 Task: In Heading Arial with underline. Font size of heading  '18'Font style of data Calibri. Font size of data  9Alignment of headline & data Align center. Fill color in heading,  RedFont color of data Black Apply border in Data No BorderIn the sheet   Impact Sales templetes book
Action: Mouse moved to (281, 227)
Screenshot: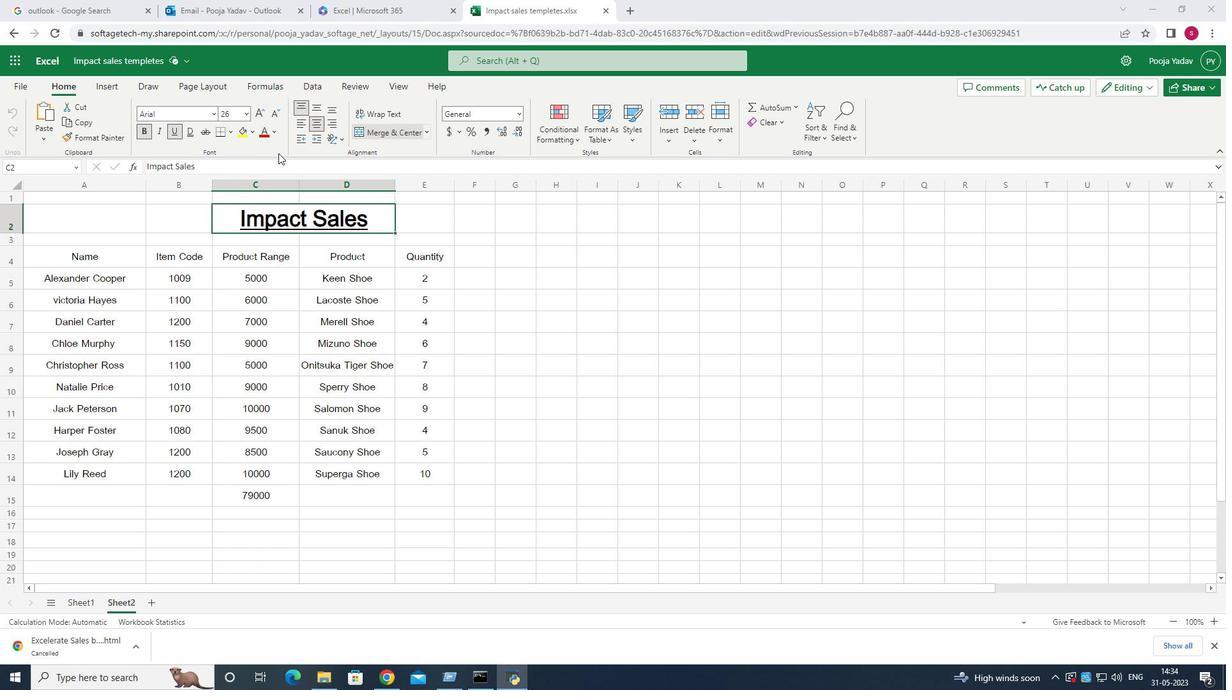 
Action: Mouse pressed left at (281, 227)
Screenshot: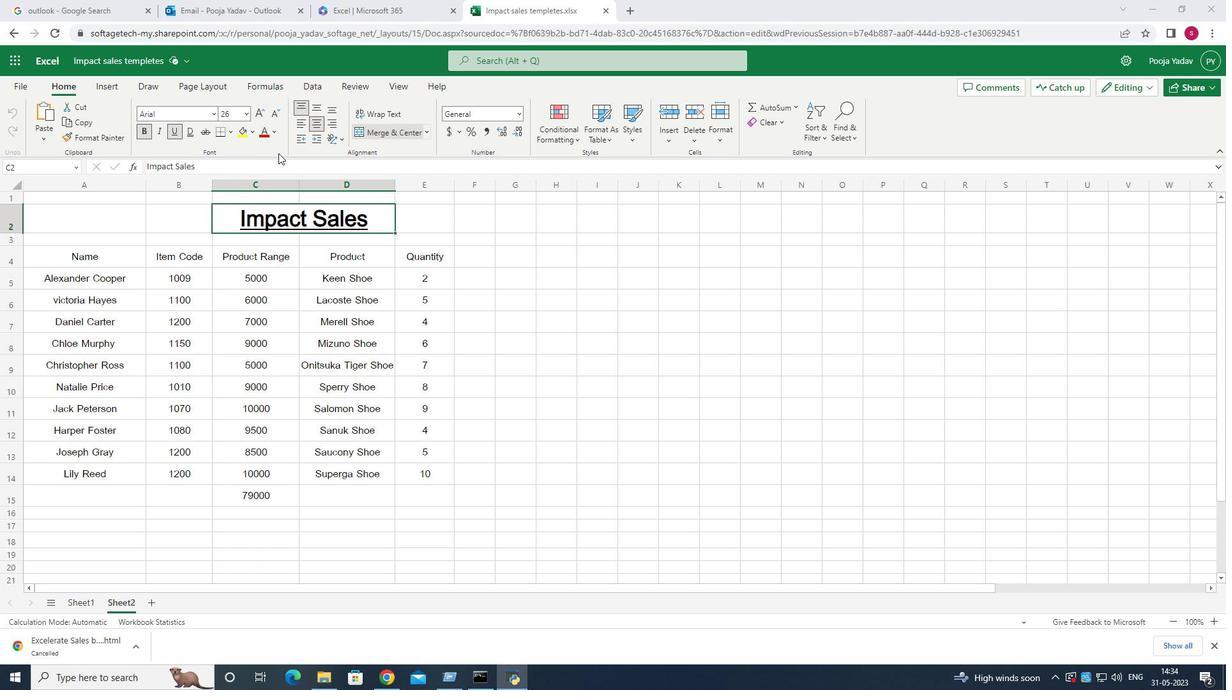 
Action: Mouse moved to (298, 220)
Screenshot: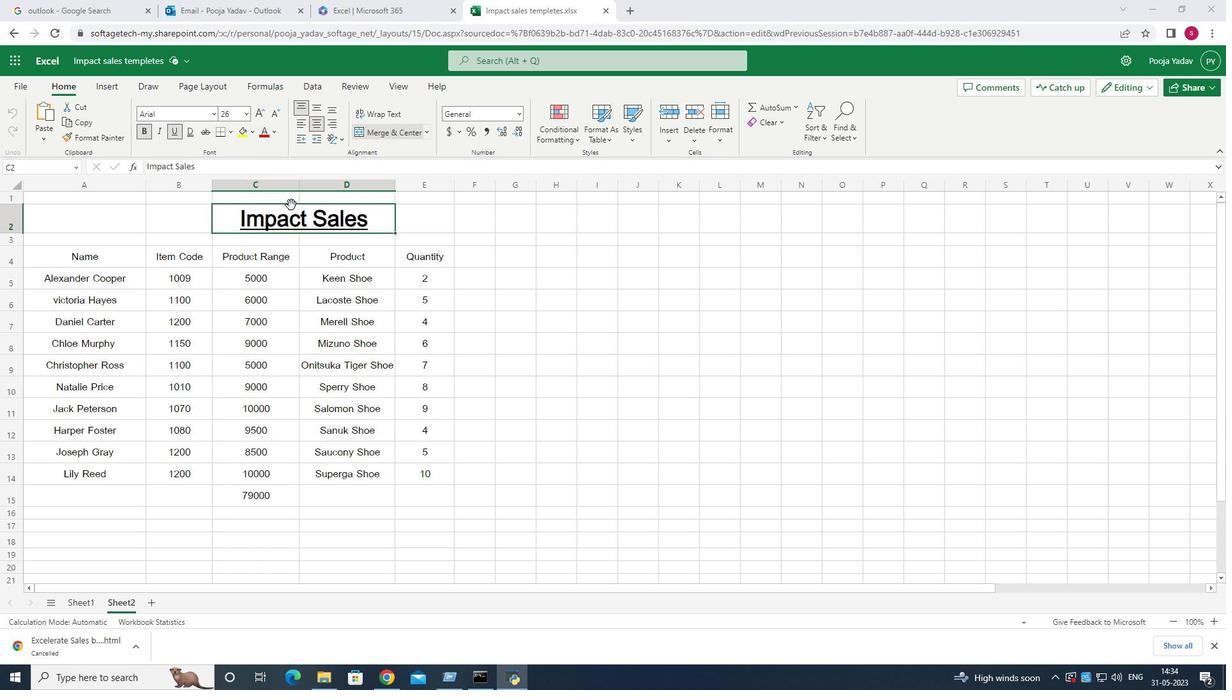 
Action: Mouse pressed left at (298, 220)
Screenshot: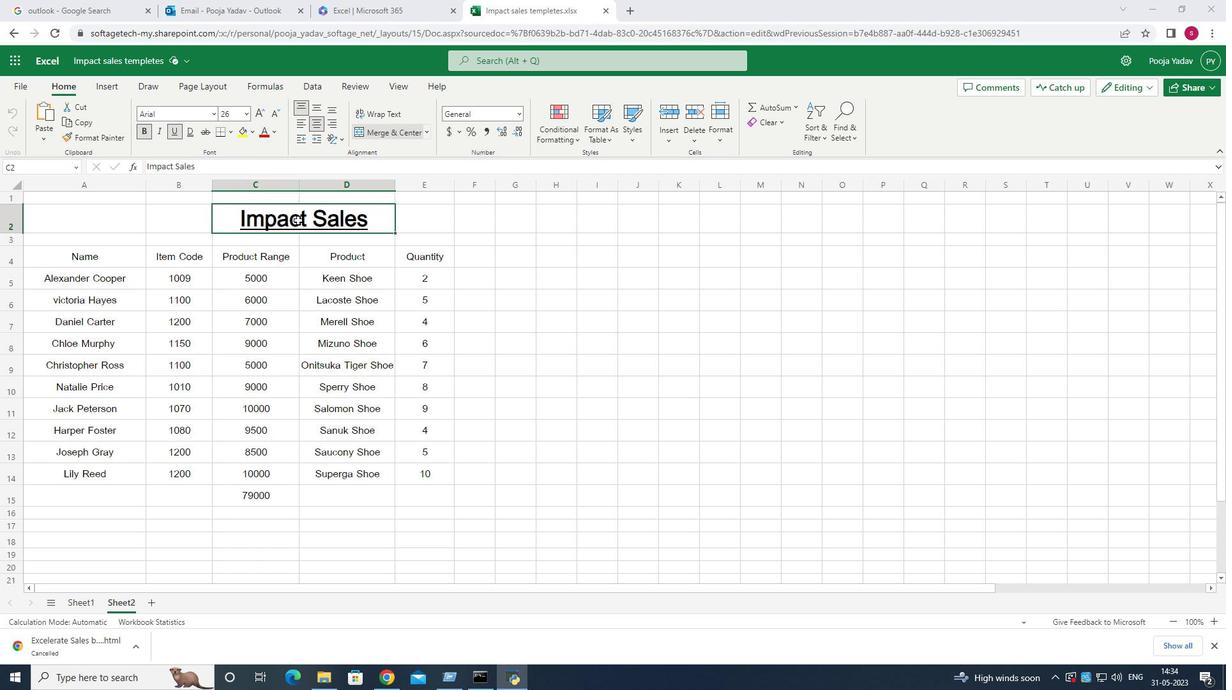 
Action: Mouse moved to (211, 114)
Screenshot: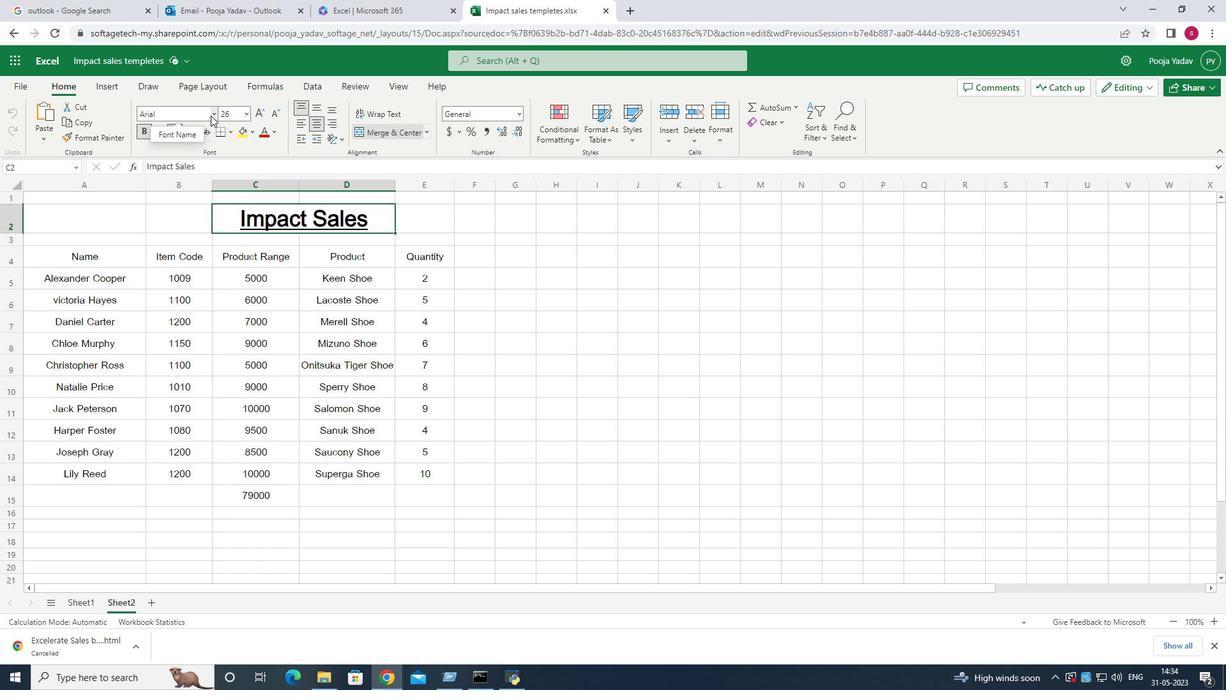 
Action: Mouse pressed left at (211, 114)
Screenshot: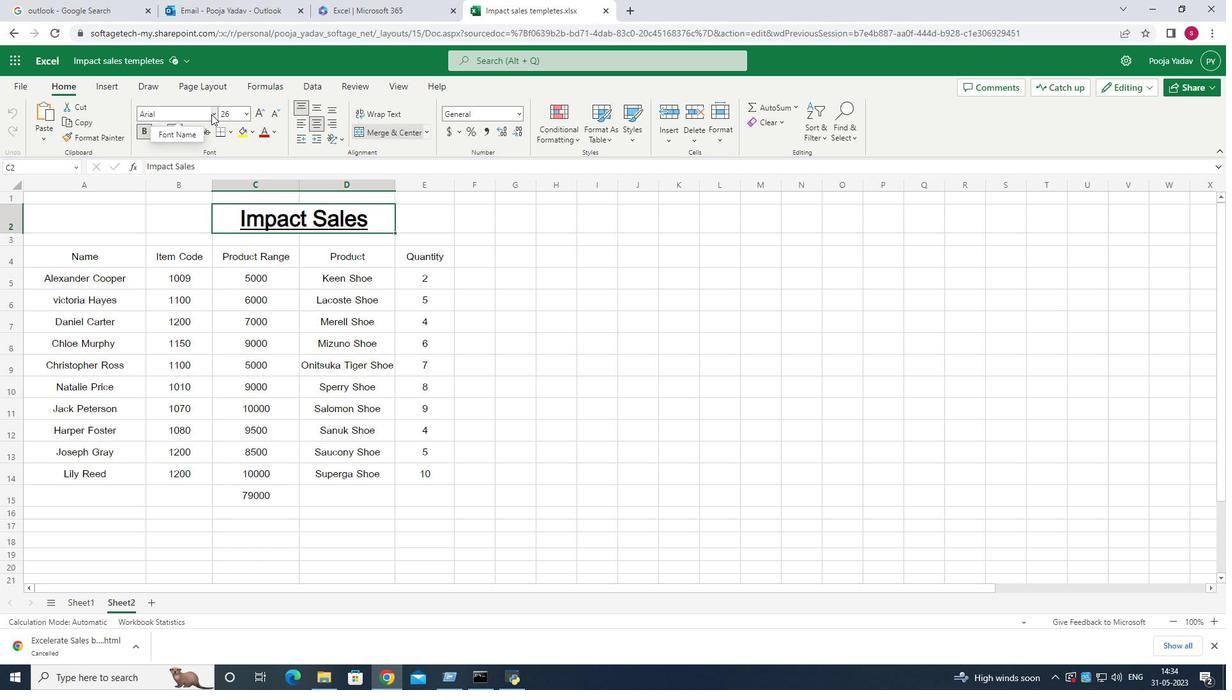 
Action: Mouse moved to (206, 164)
Screenshot: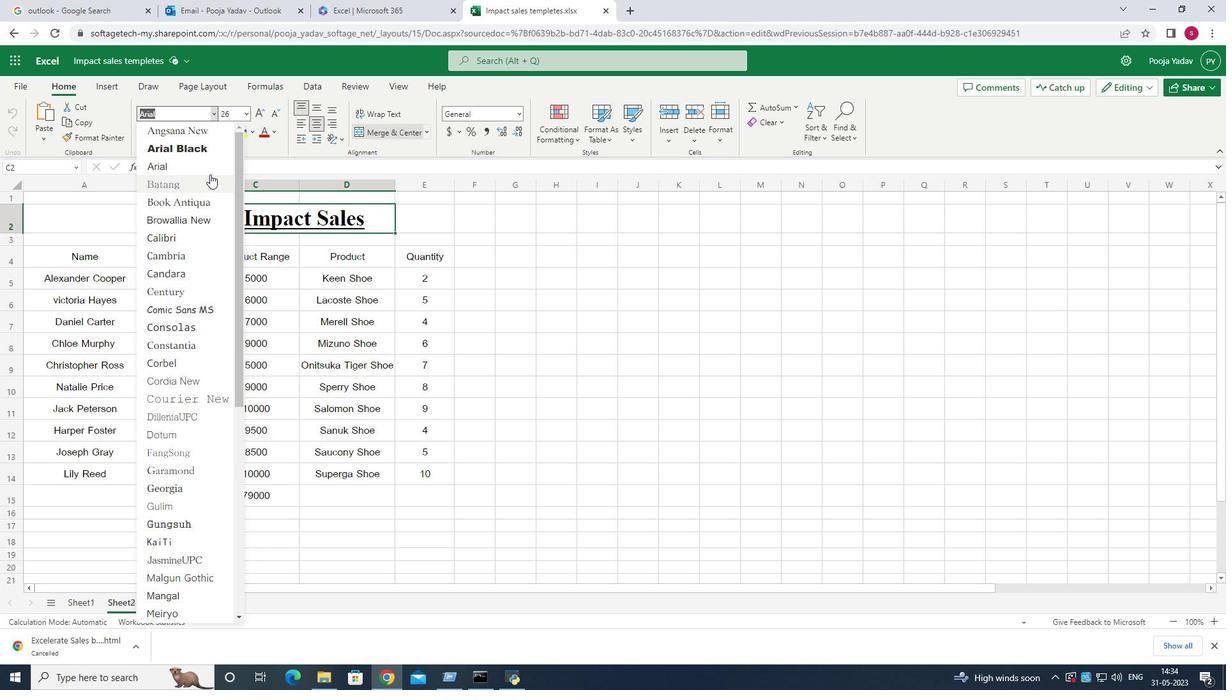 
Action: Mouse pressed left at (206, 164)
Screenshot: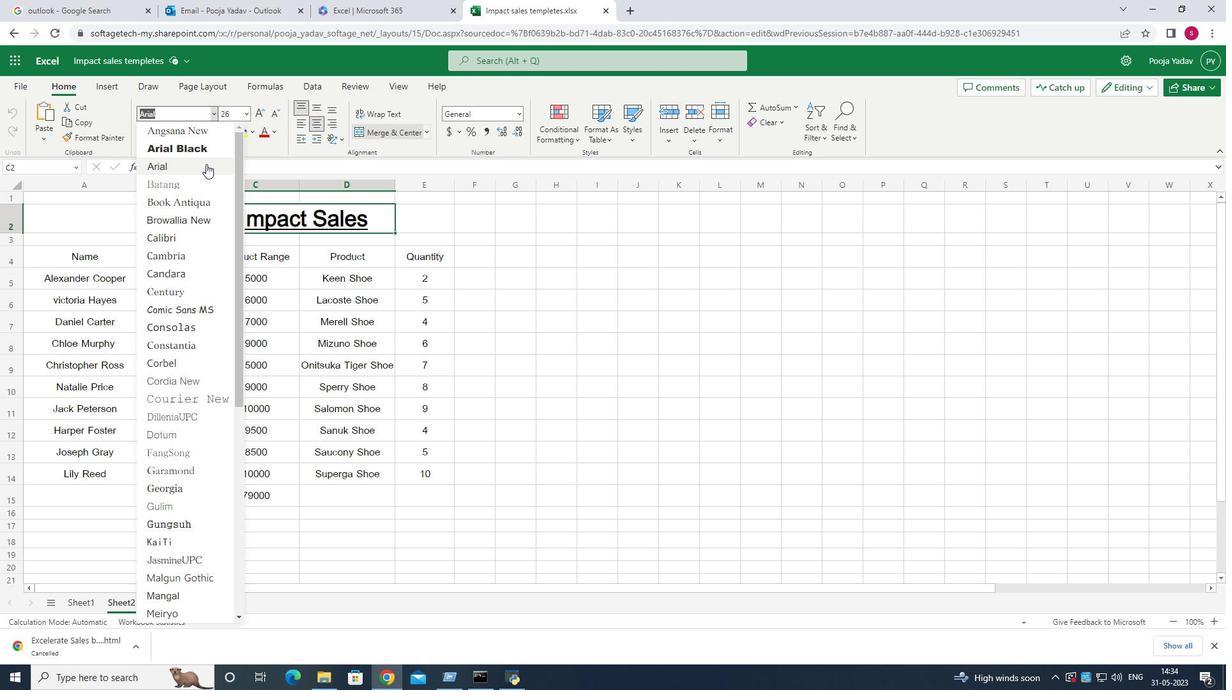 
Action: Mouse moved to (244, 112)
Screenshot: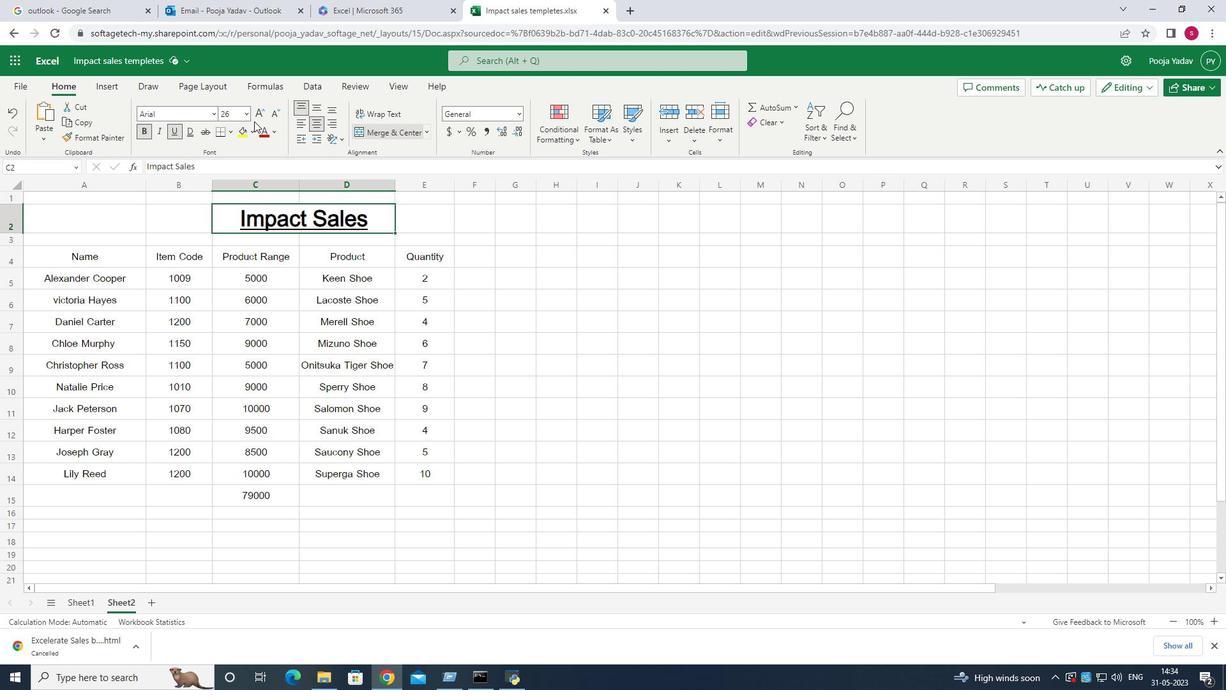 
Action: Mouse pressed left at (244, 112)
Screenshot: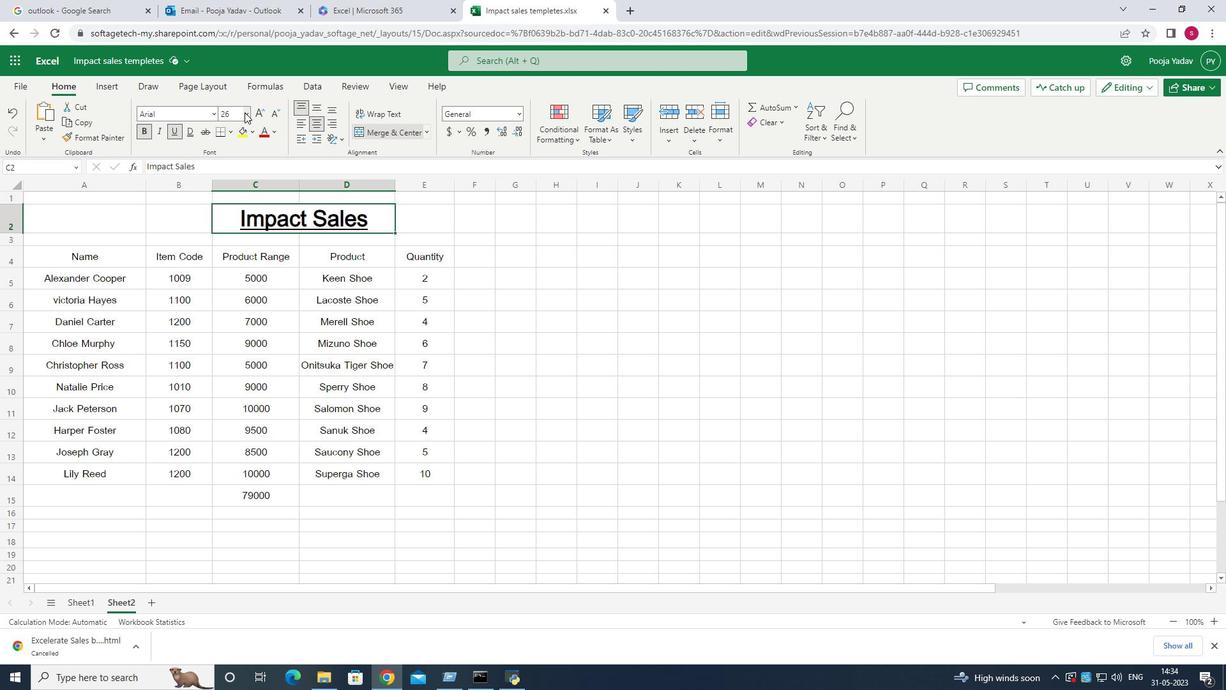 
Action: Mouse moved to (224, 250)
Screenshot: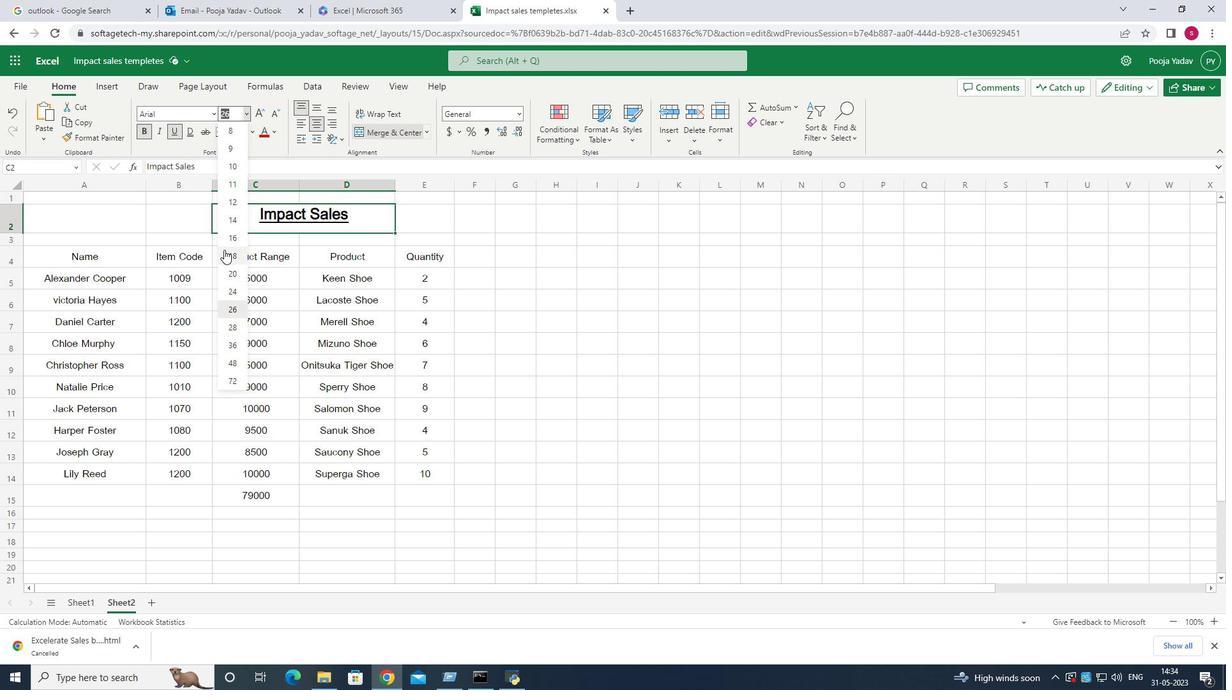 
Action: Mouse pressed left at (224, 250)
Screenshot: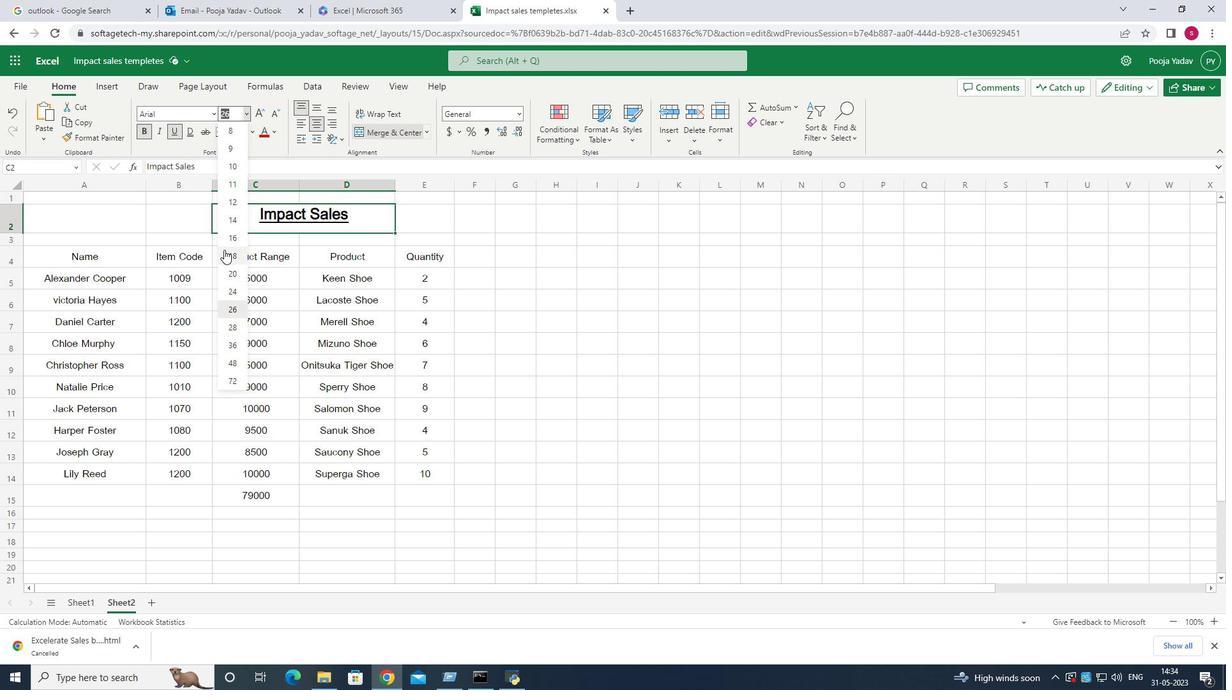 
Action: Mouse moved to (247, 115)
Screenshot: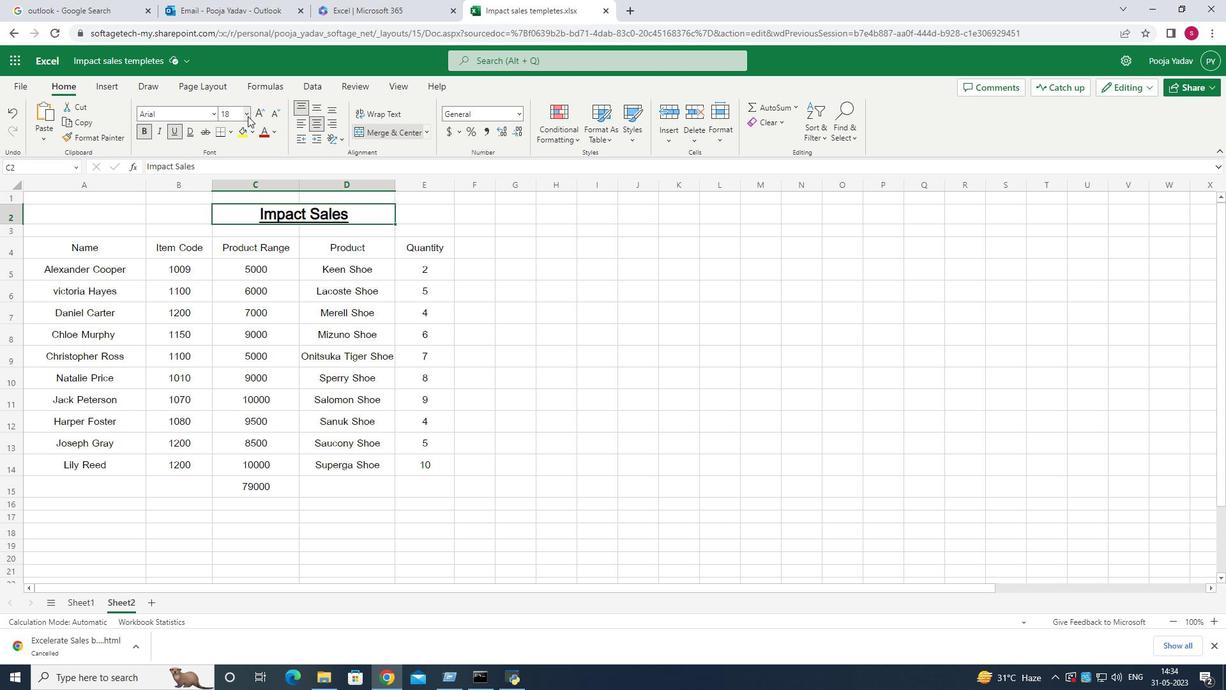 
Action: Mouse pressed left at (247, 115)
Screenshot: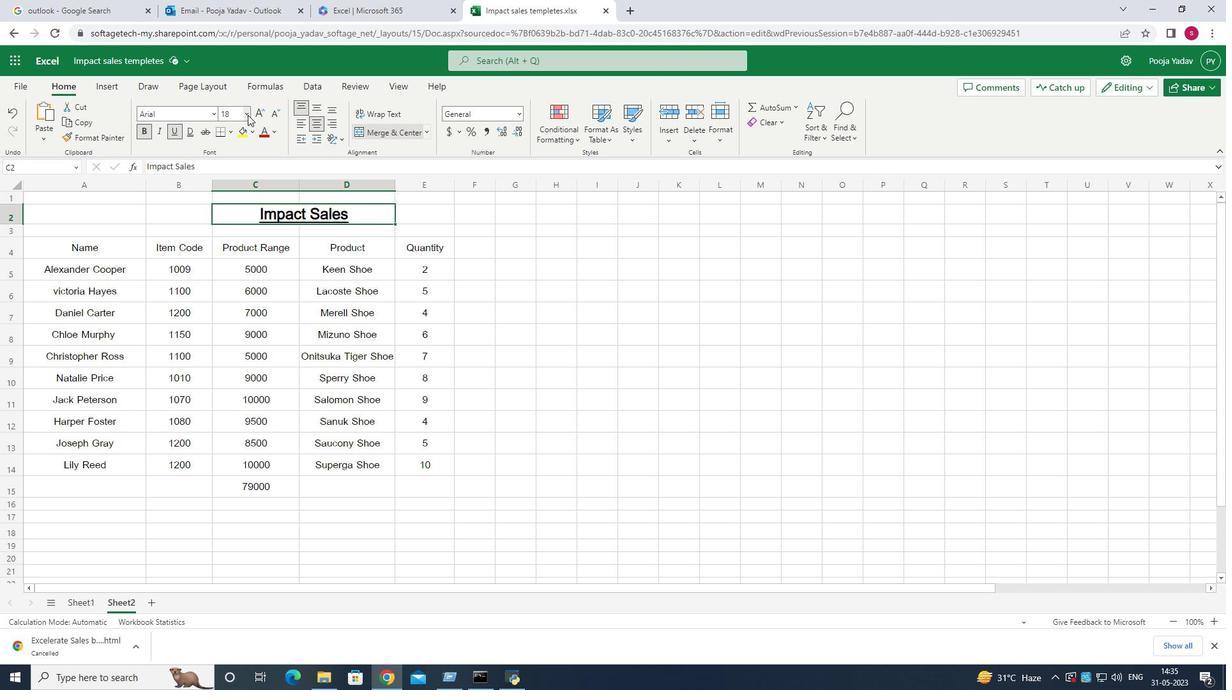 
Action: Mouse moved to (228, 303)
Screenshot: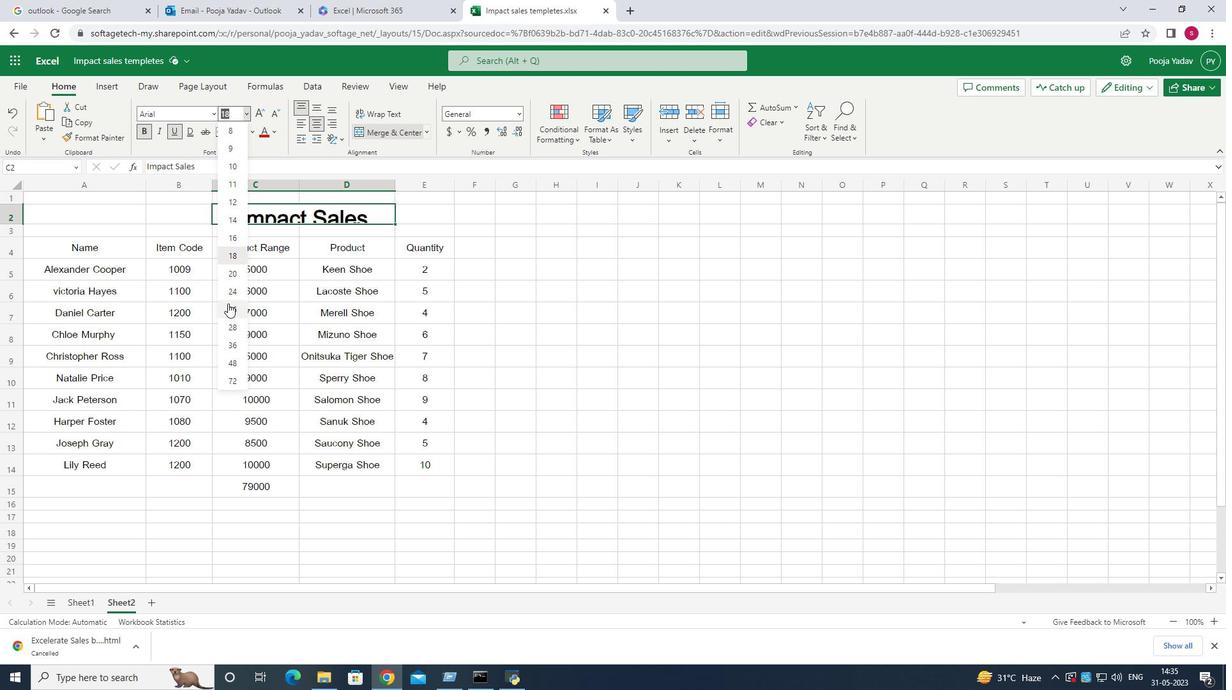 
Action: Mouse pressed left at (228, 303)
Screenshot: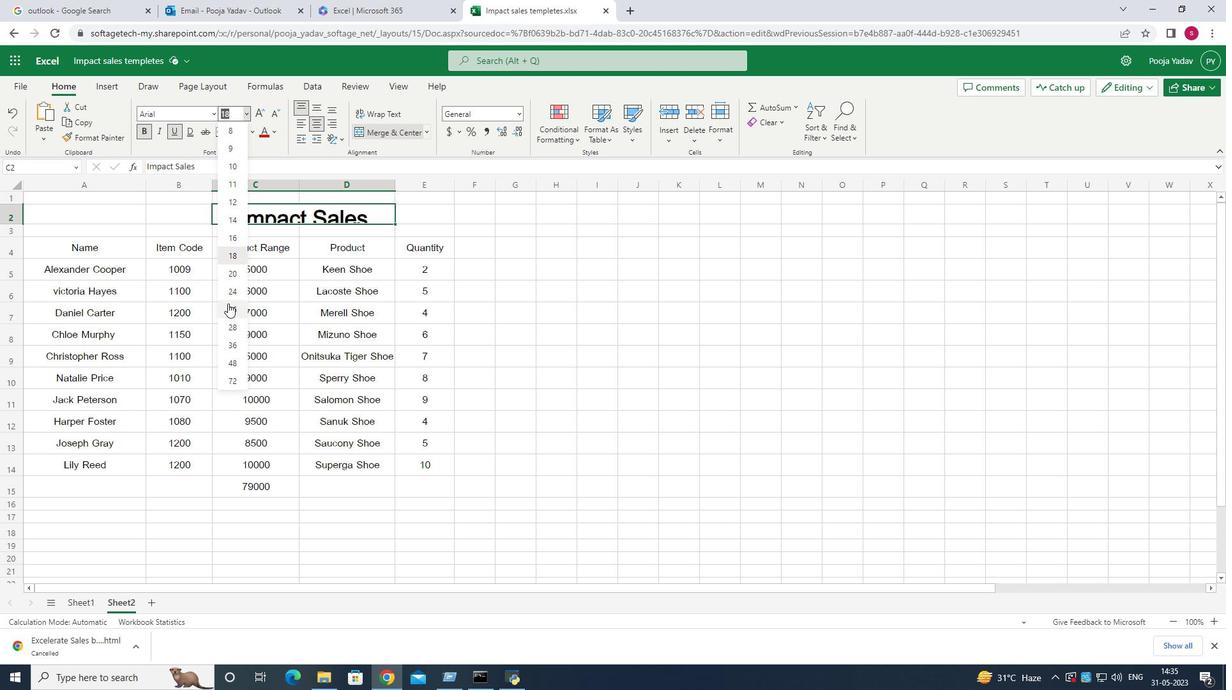 
Action: Mouse moved to (40, 221)
Screenshot: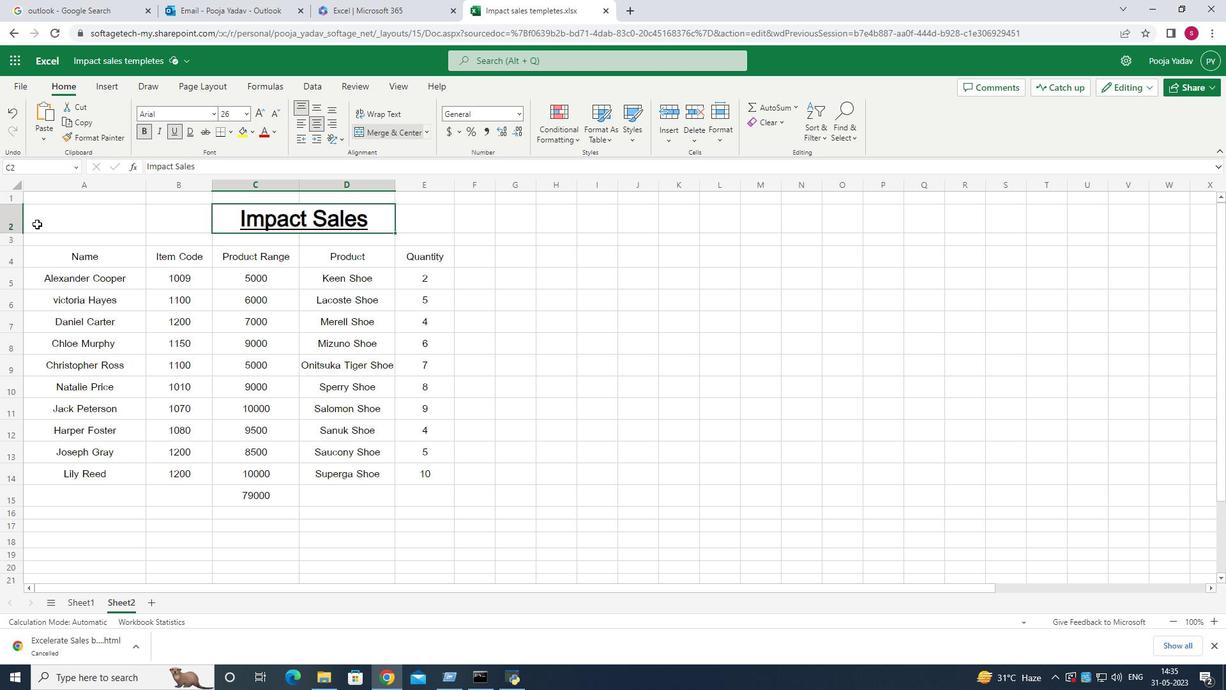 
Action: Mouse pressed left at (40, 221)
Screenshot: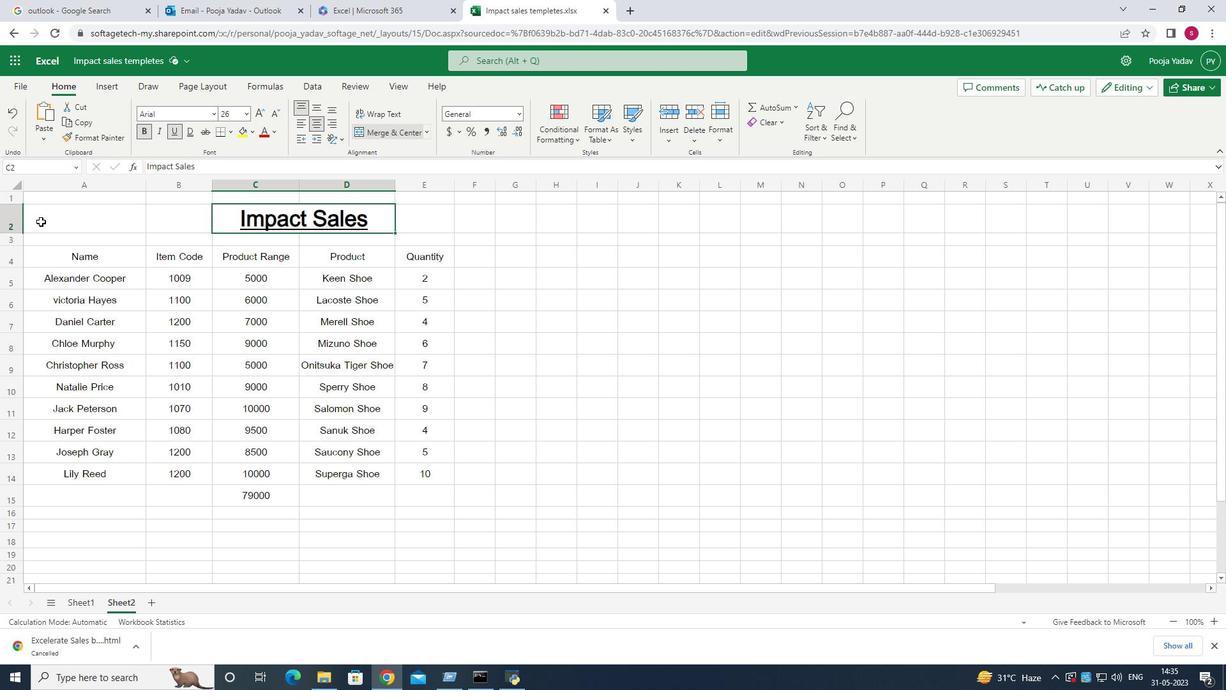 
Action: Mouse moved to (209, 116)
Screenshot: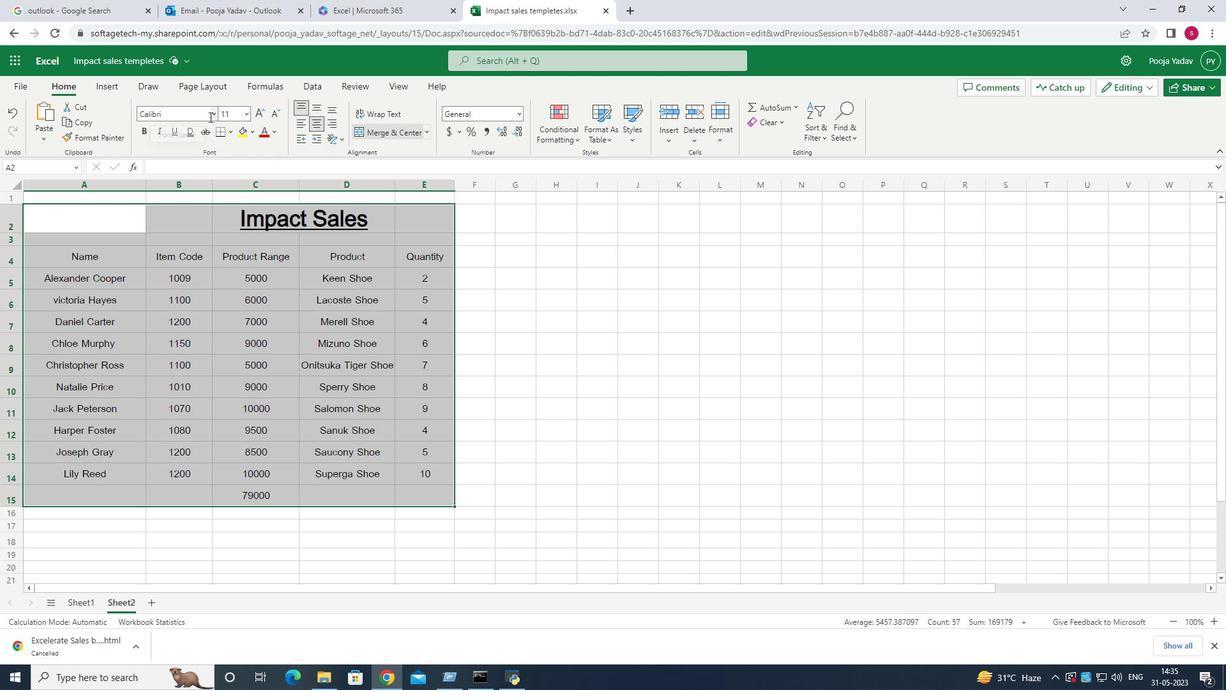 
Action: Mouse pressed left at (209, 116)
Screenshot: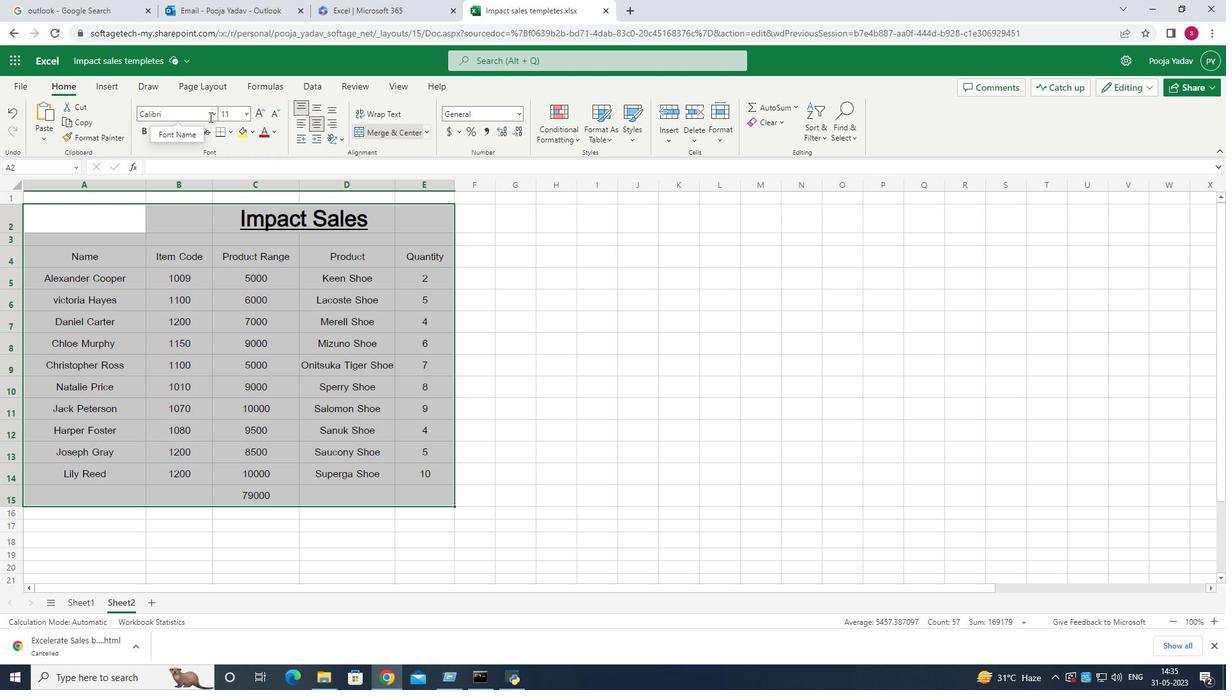 
Action: Mouse moved to (215, 113)
Screenshot: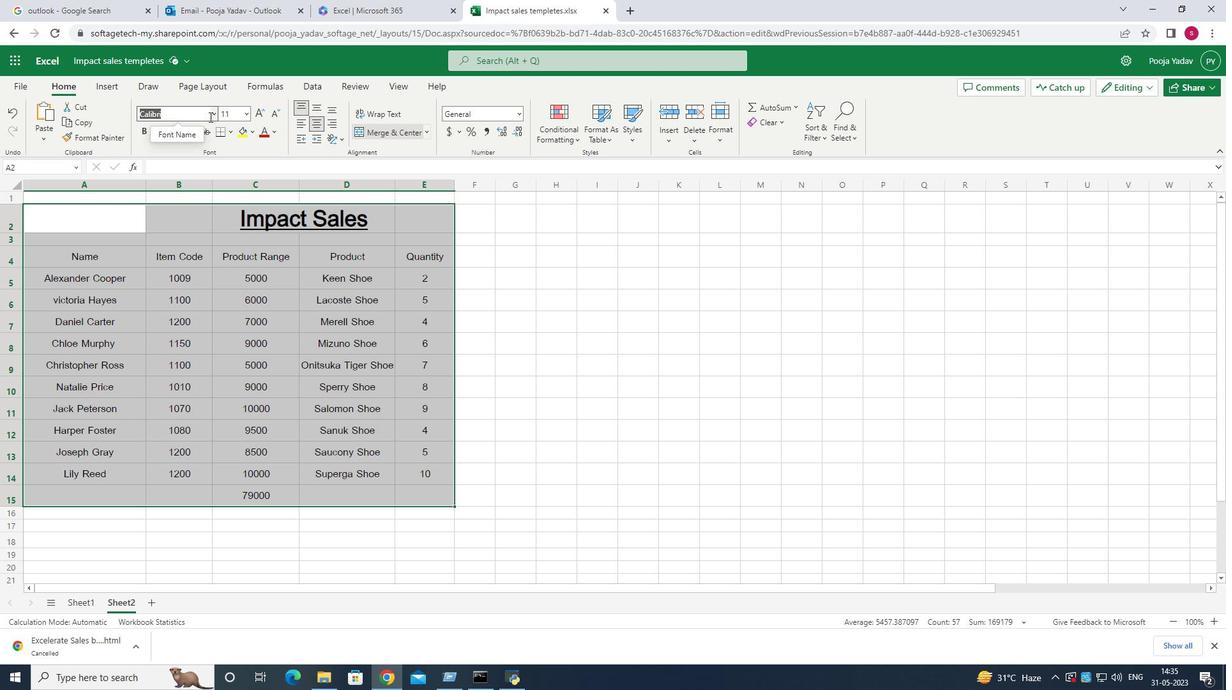
Action: Mouse pressed left at (215, 113)
Screenshot: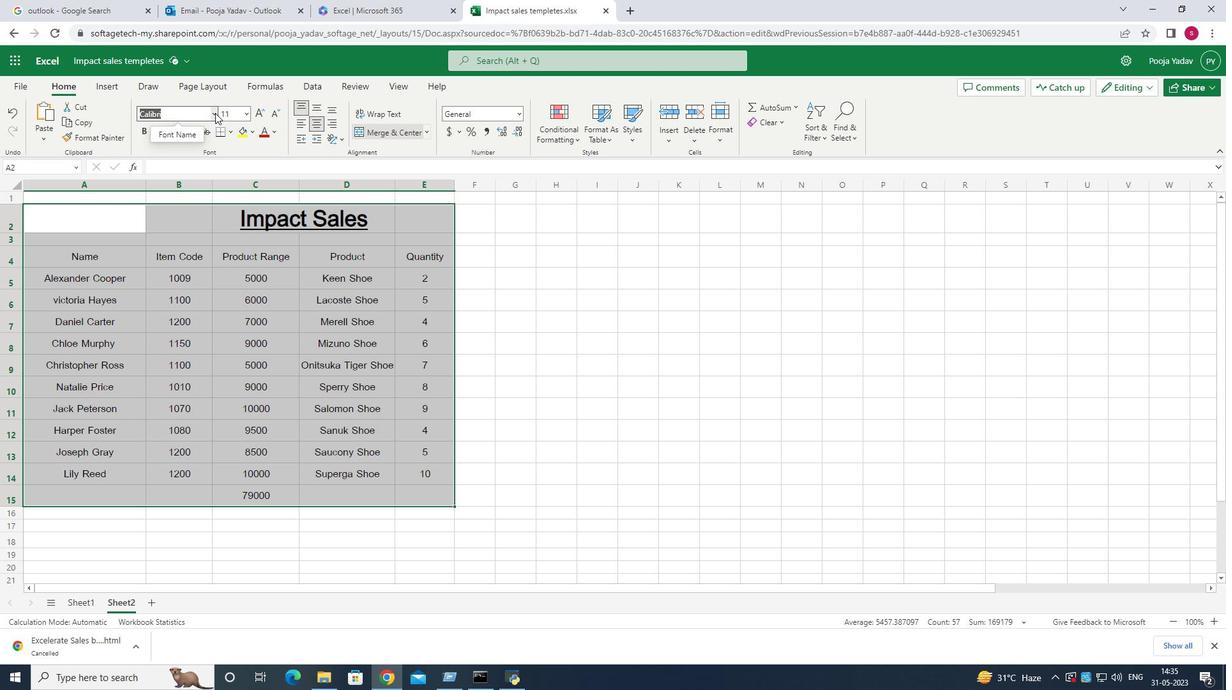 
Action: Mouse moved to (169, 233)
Screenshot: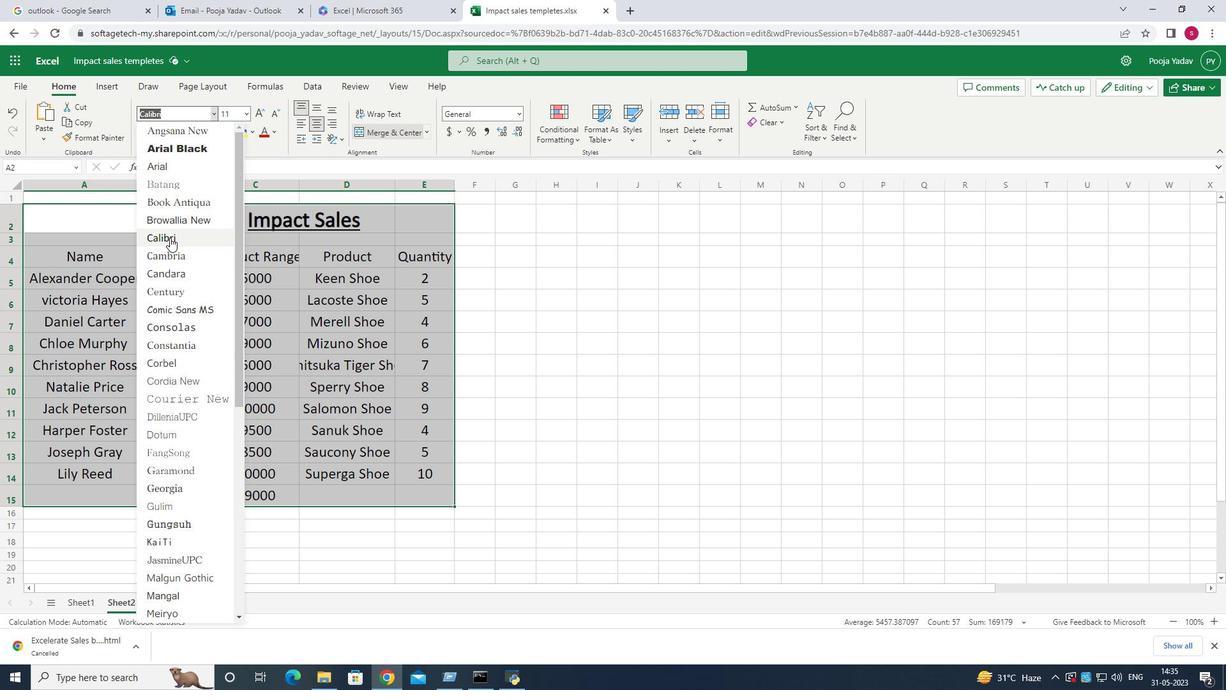 
Action: Mouse pressed left at (169, 233)
Screenshot: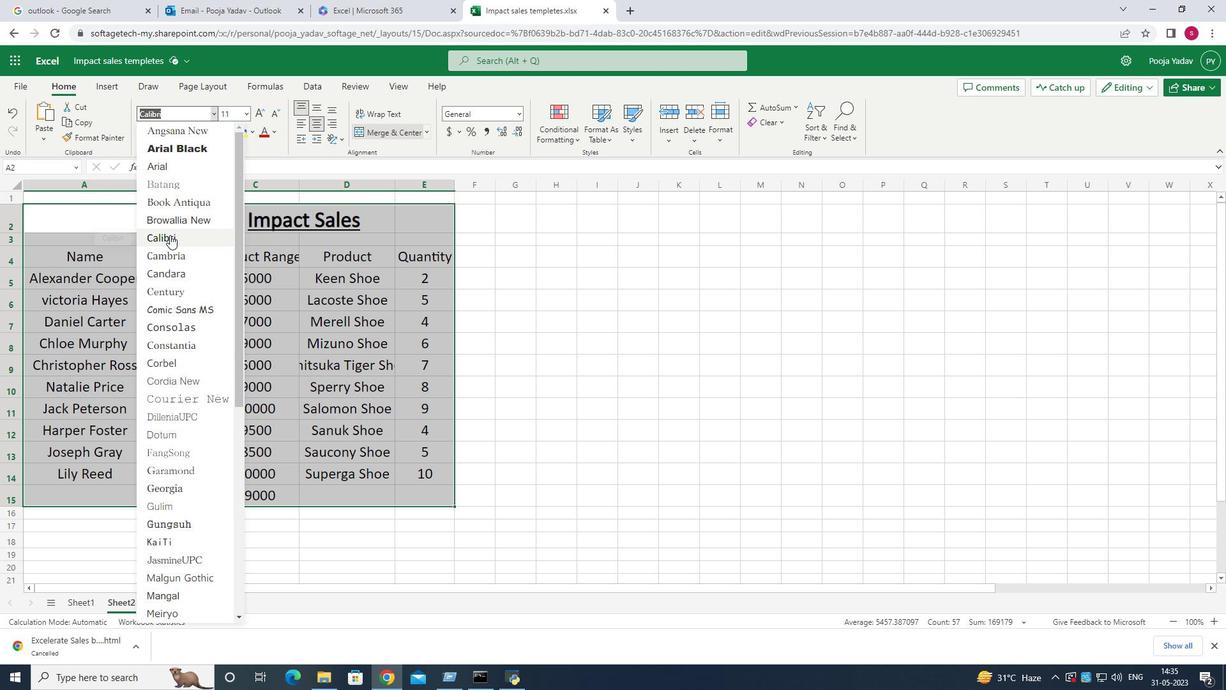 
Action: Mouse moved to (246, 112)
Screenshot: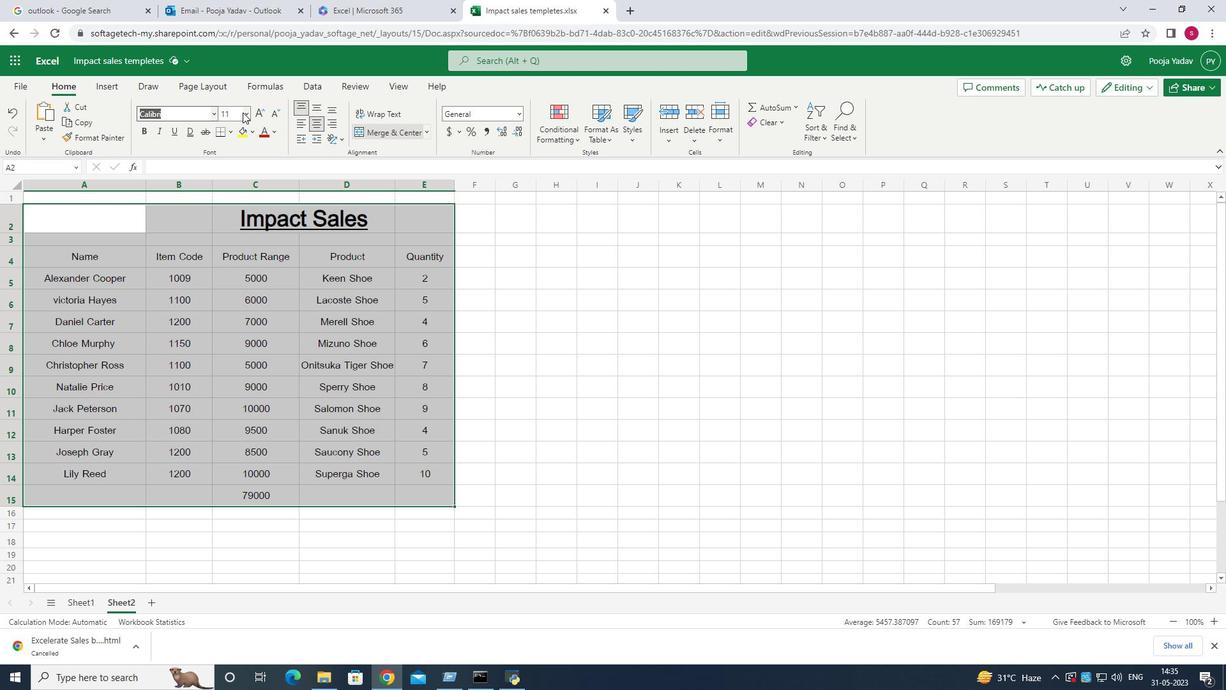 
Action: Mouse pressed left at (246, 112)
Screenshot: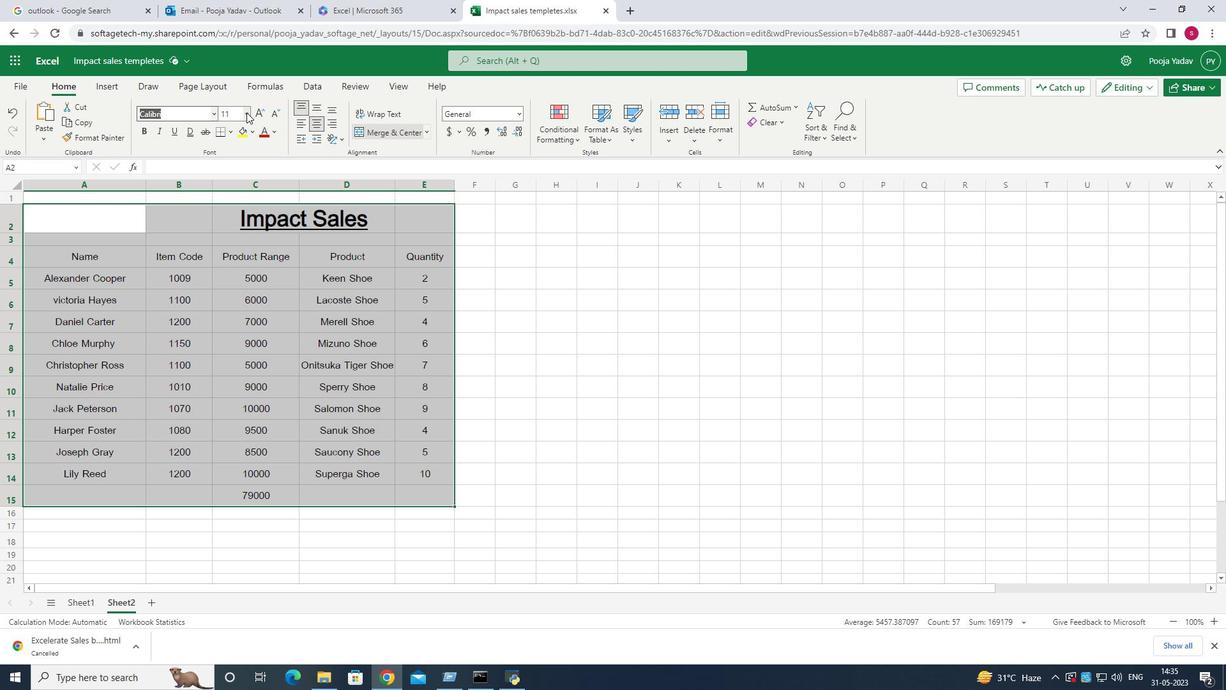 
Action: Mouse moved to (231, 256)
Screenshot: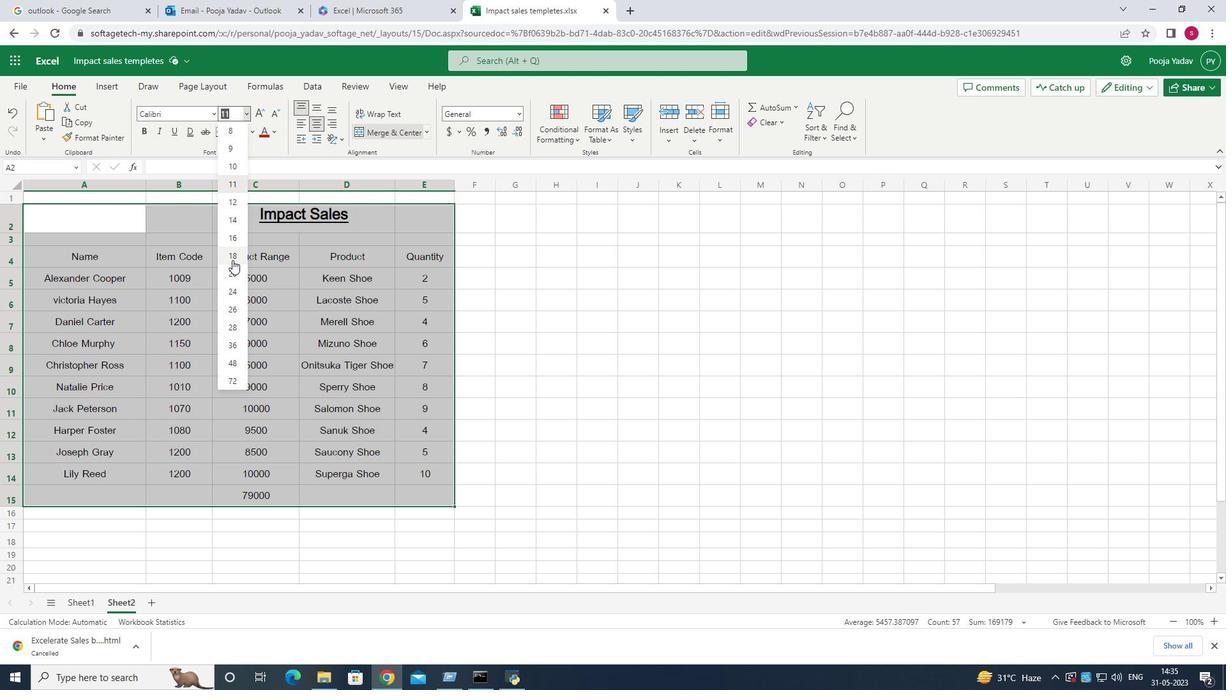 
Action: Mouse pressed left at (231, 256)
Screenshot: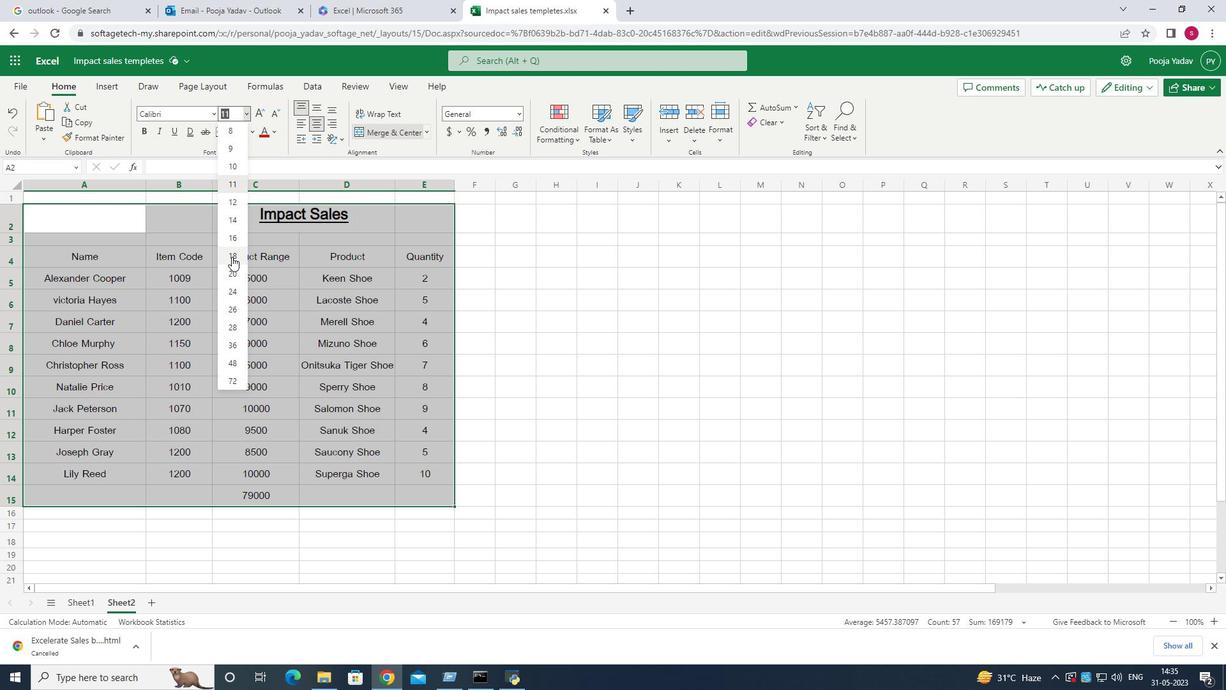 
Action: Mouse moved to (246, 113)
Screenshot: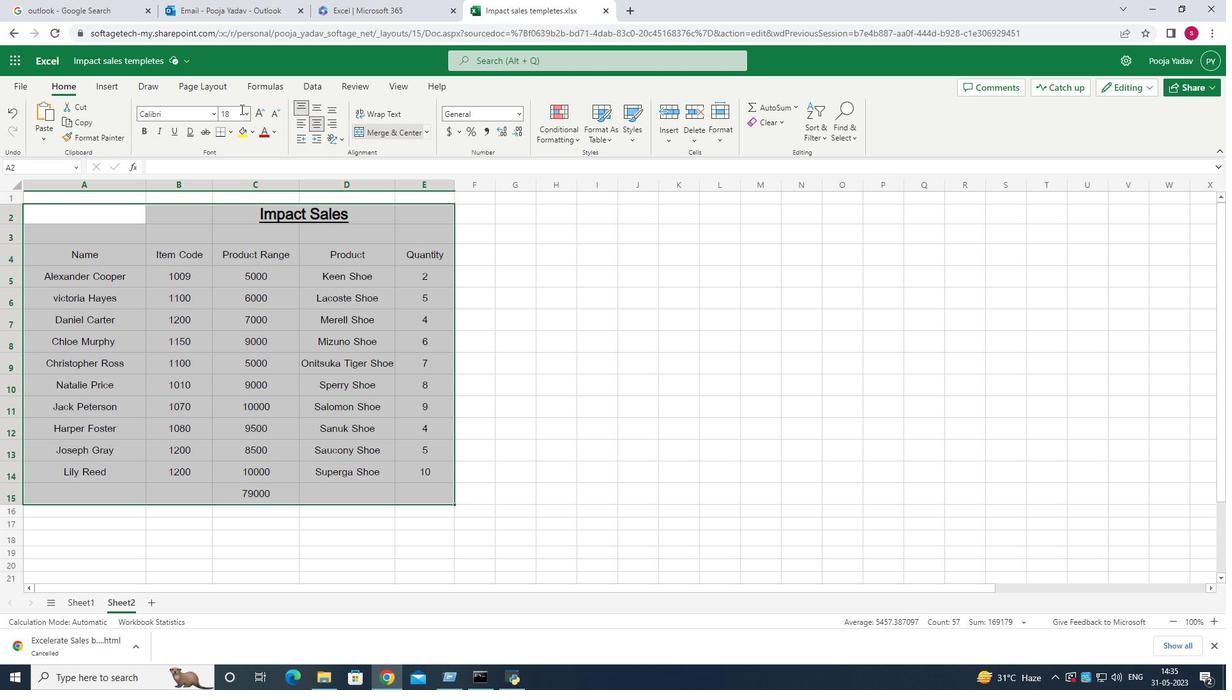 
Action: Mouse pressed left at (246, 113)
Screenshot: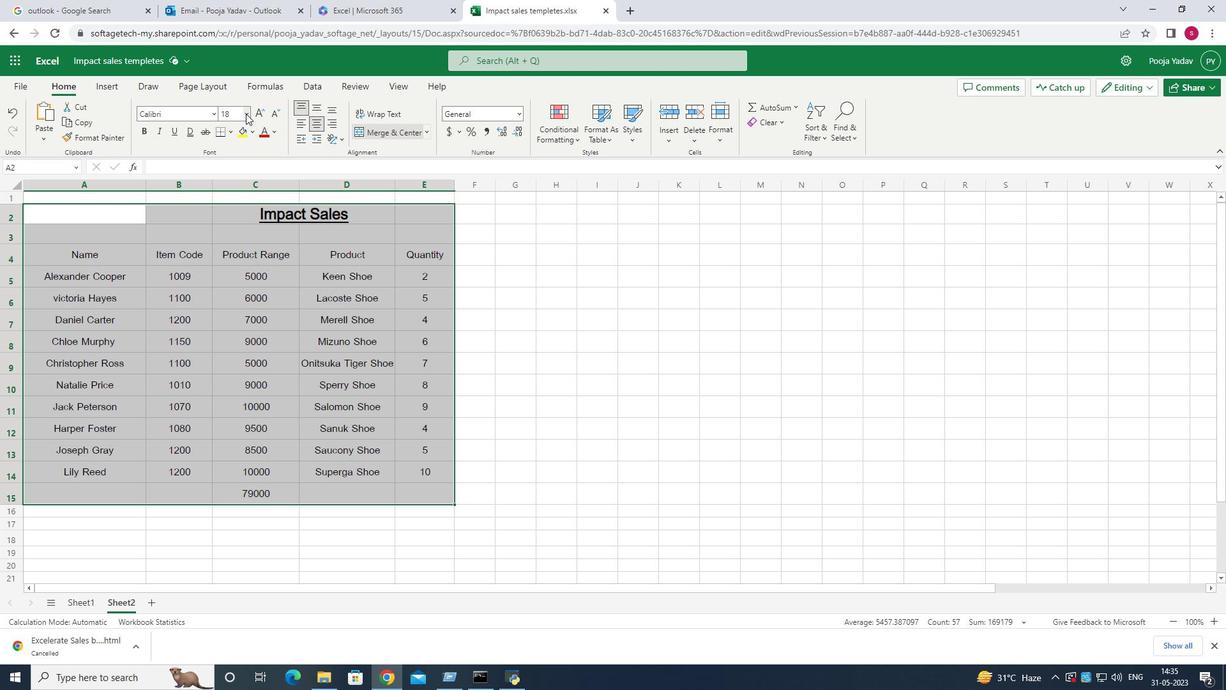 
Action: Mouse moved to (227, 251)
Screenshot: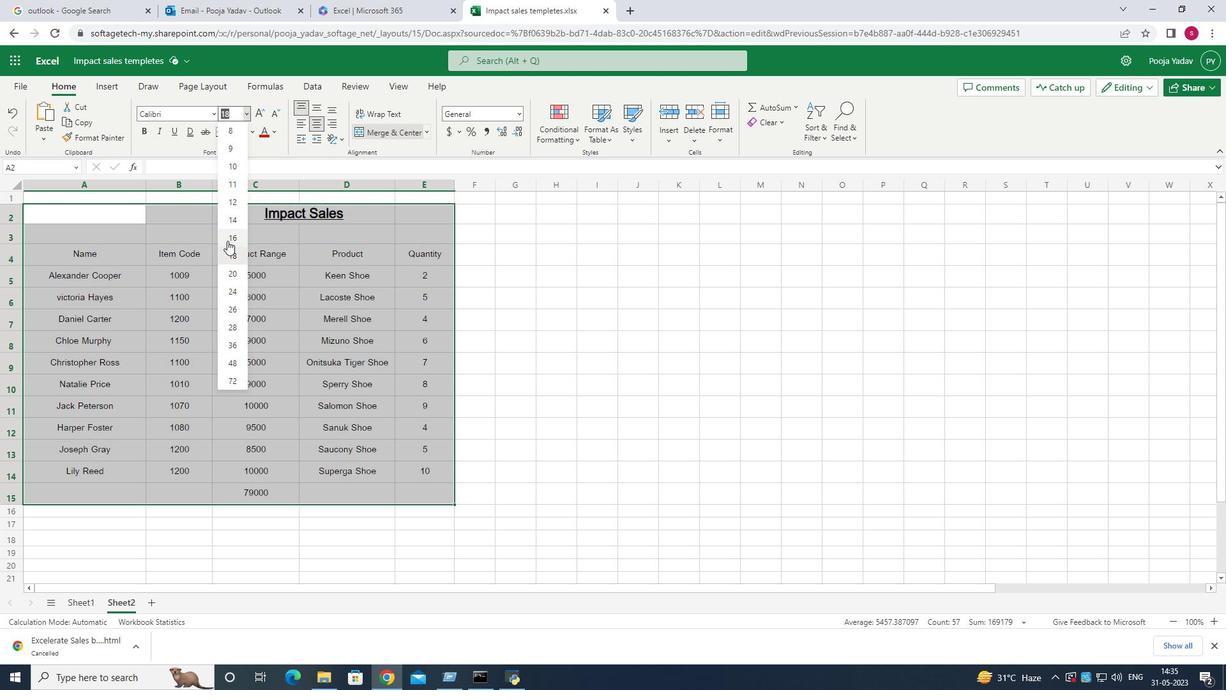 
Action: Mouse pressed left at (227, 251)
Screenshot: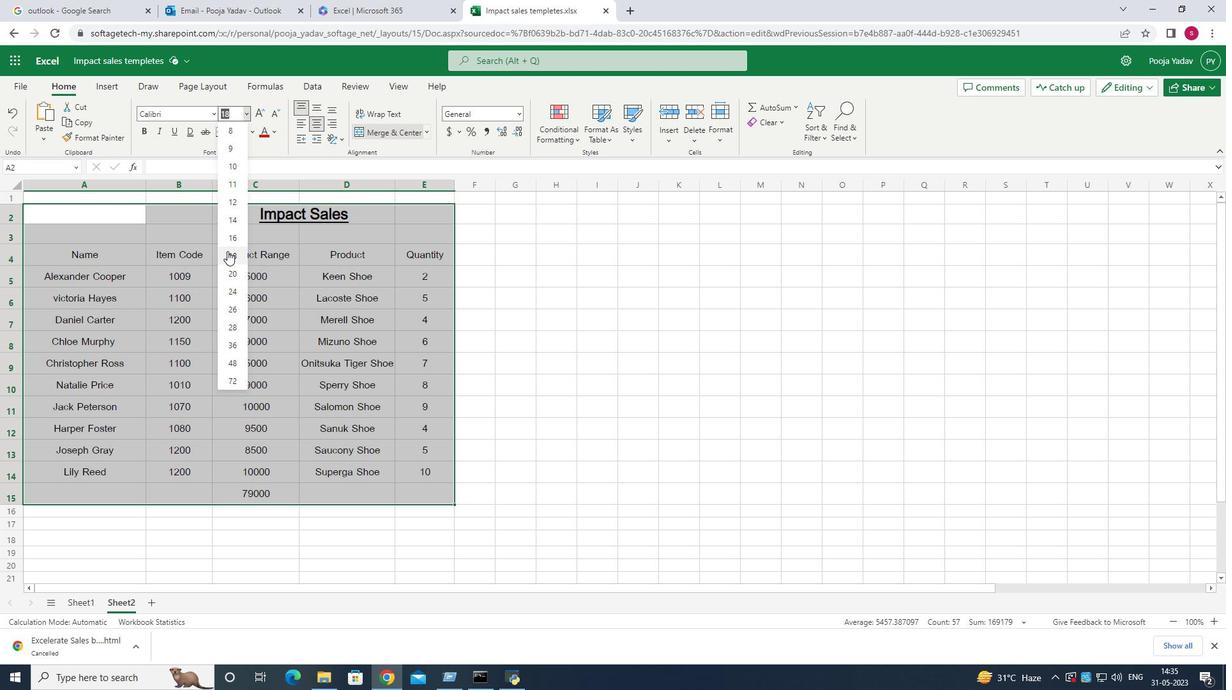 
Action: Mouse moved to (343, 219)
Screenshot: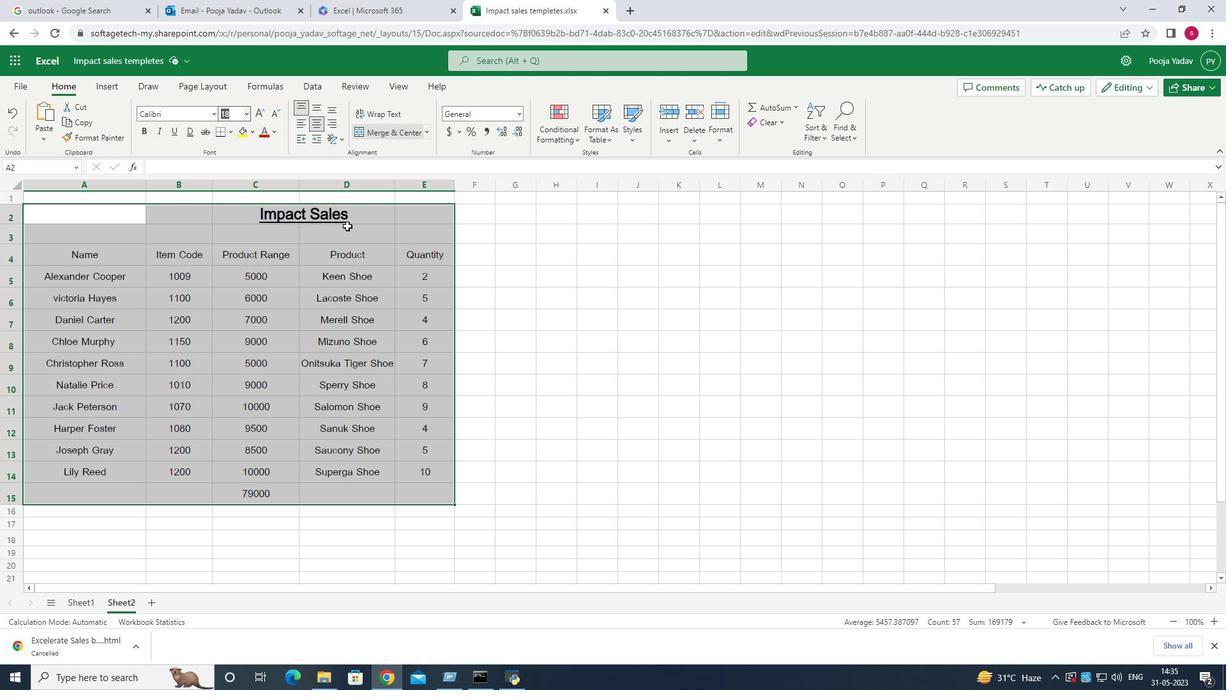 
Action: Mouse pressed left at (343, 219)
Screenshot: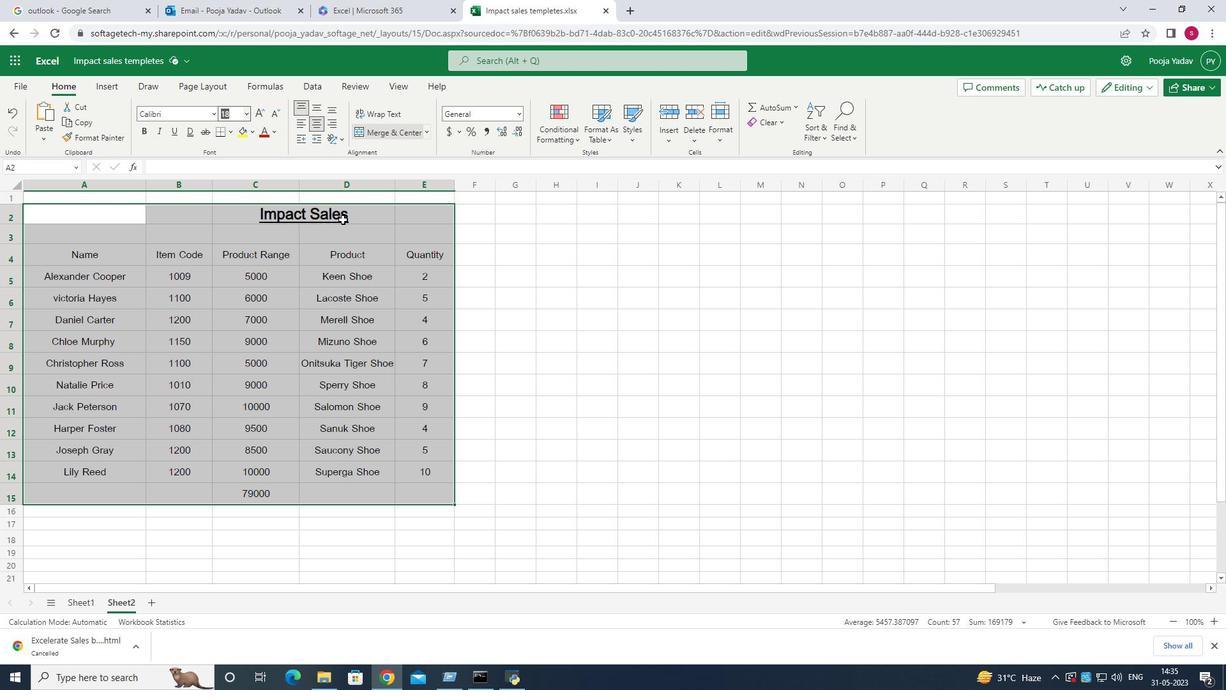 
Action: Mouse moved to (262, 131)
Screenshot: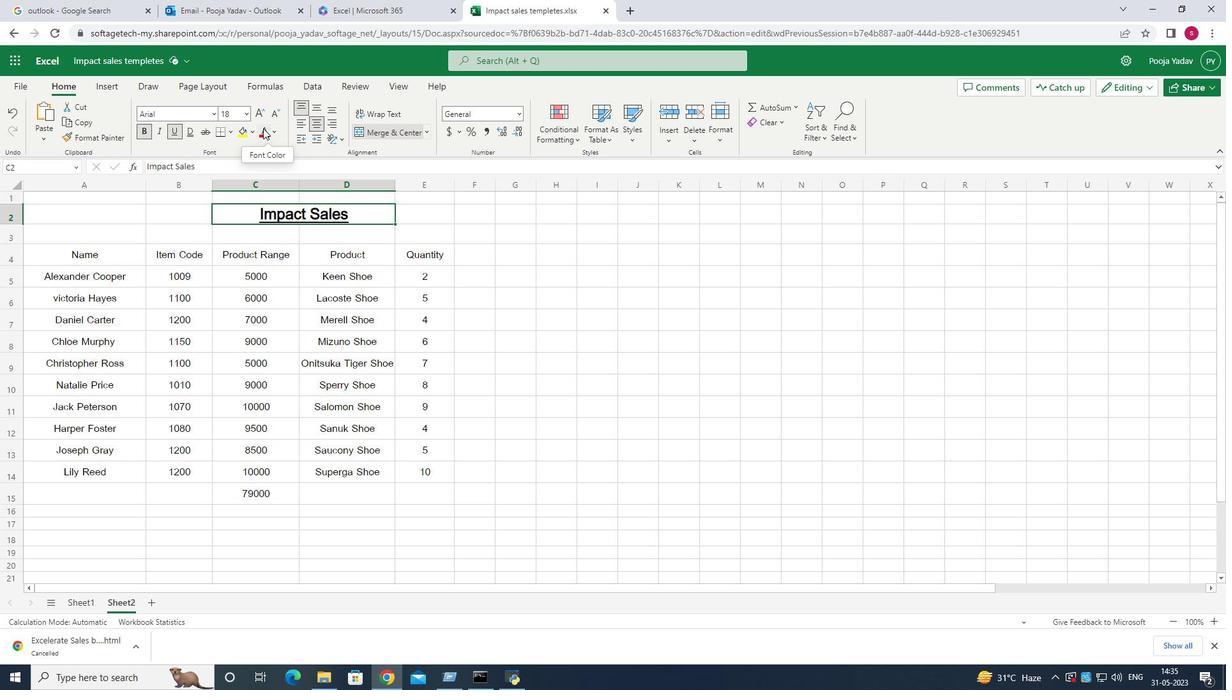 
Action: Mouse pressed left at (262, 131)
Screenshot: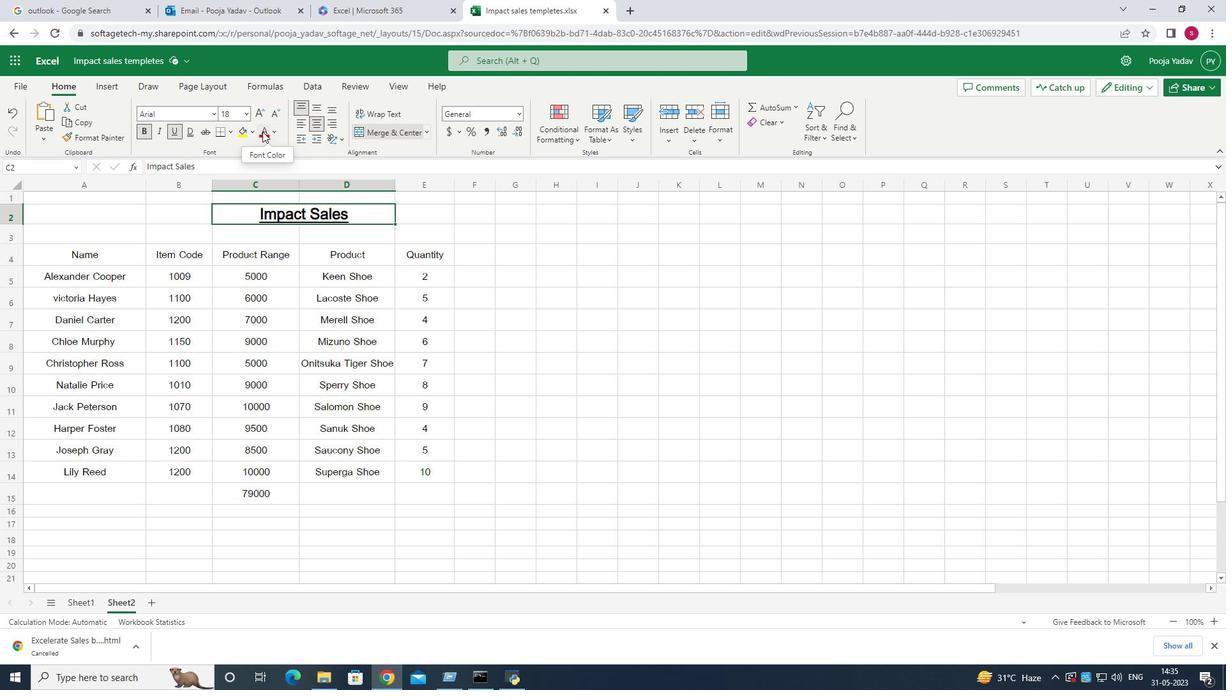 
Action: Mouse moved to (263, 131)
Screenshot: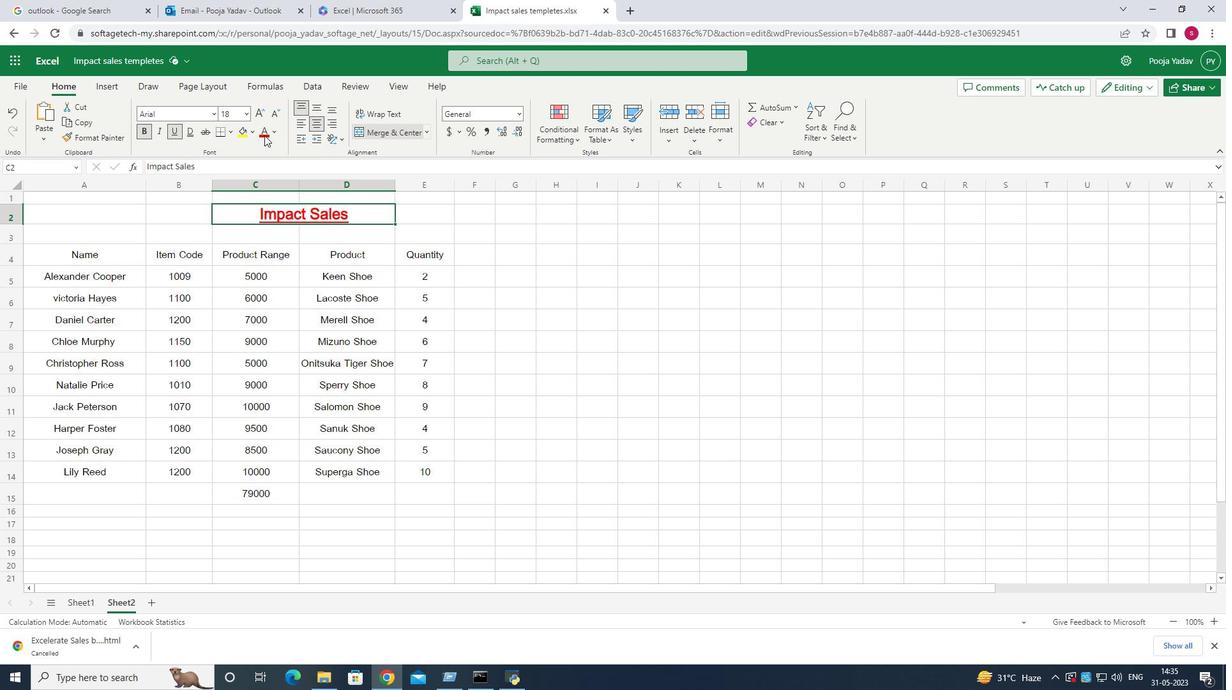 
Action: Mouse pressed left at (263, 131)
Screenshot: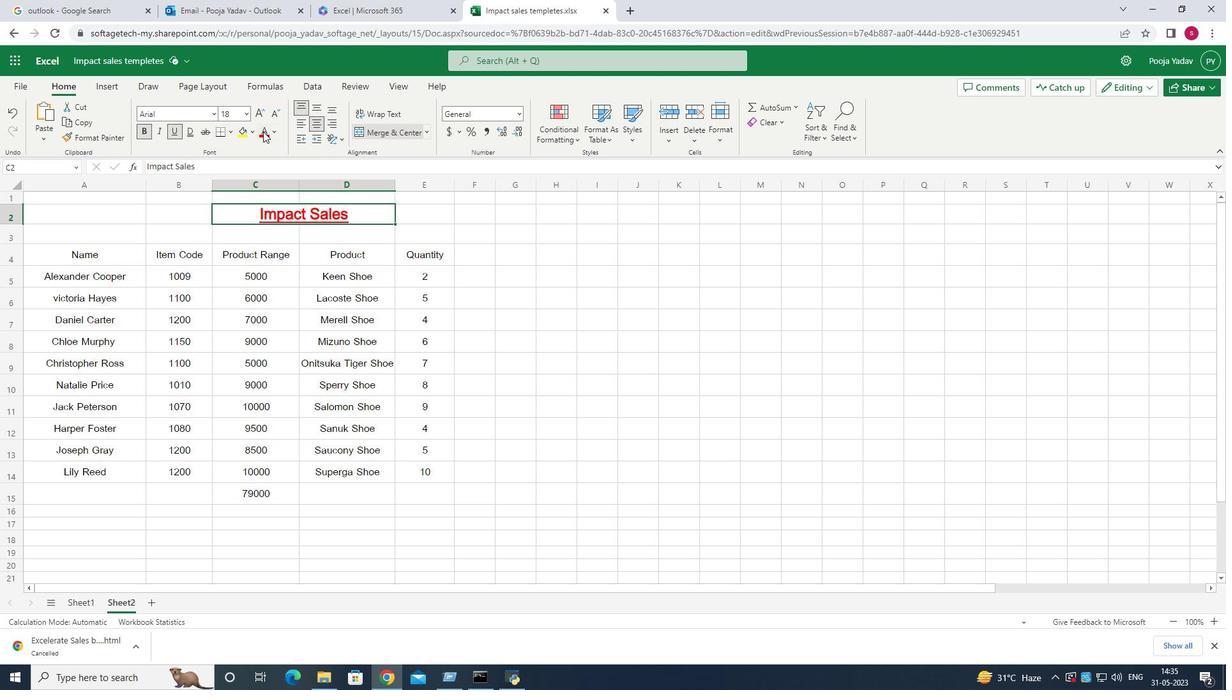 
Action: Mouse moved to (81, 233)
Screenshot: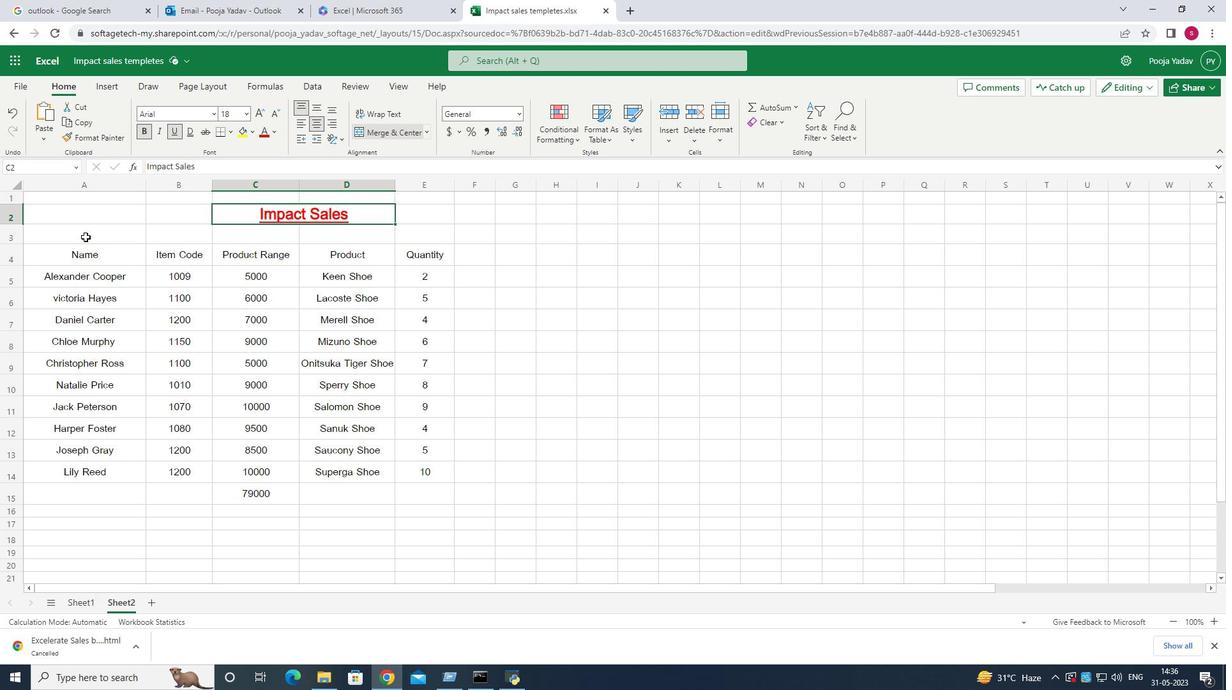 
Action: Mouse pressed left at (81, 233)
Screenshot: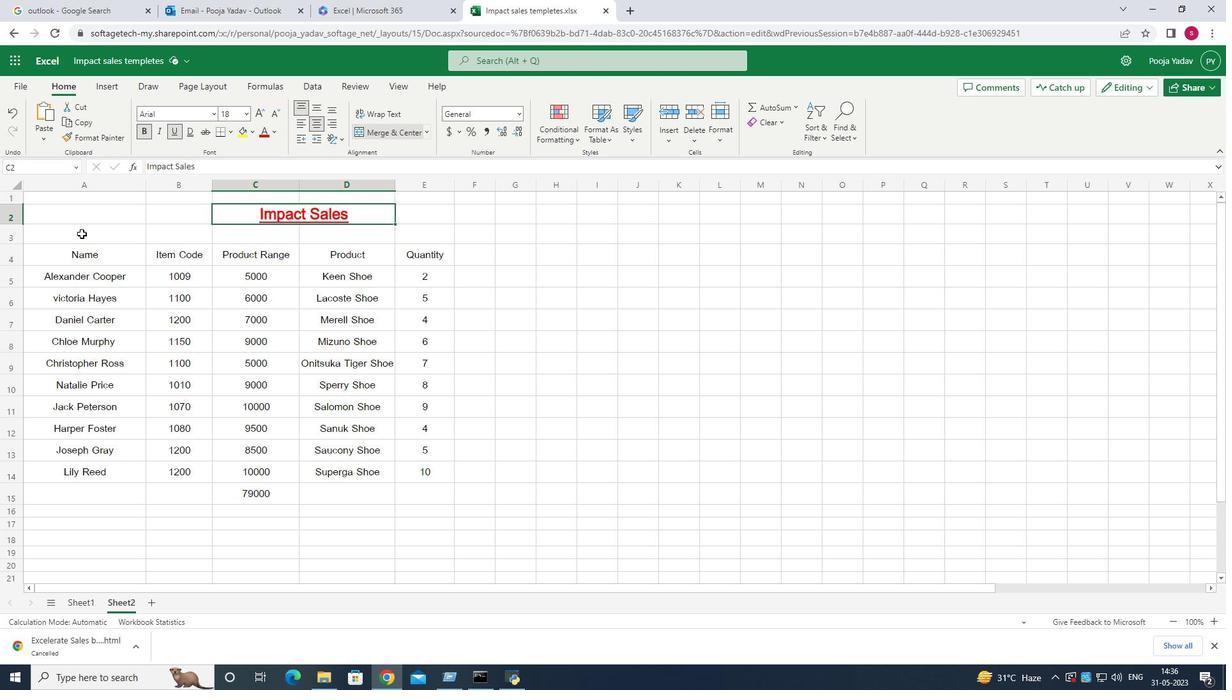 
Action: Mouse pressed left at (81, 233)
Screenshot: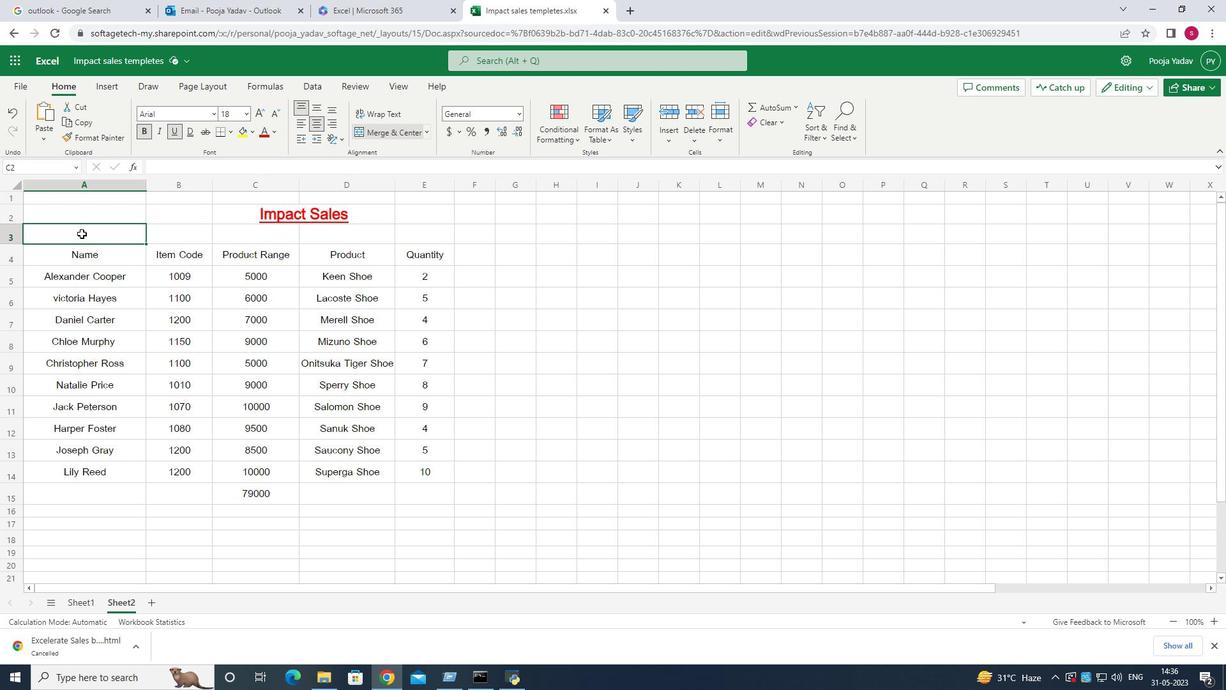
Action: Mouse moved to (216, 135)
Screenshot: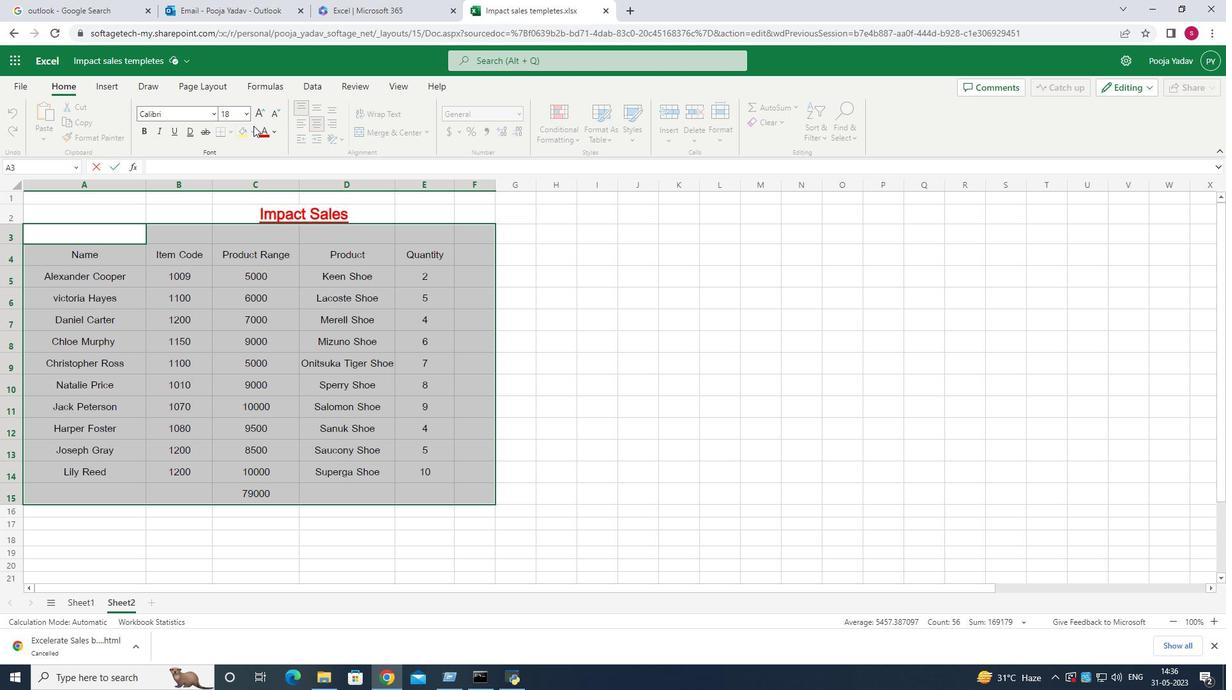 
Action: Mouse pressed left at (216, 135)
Screenshot: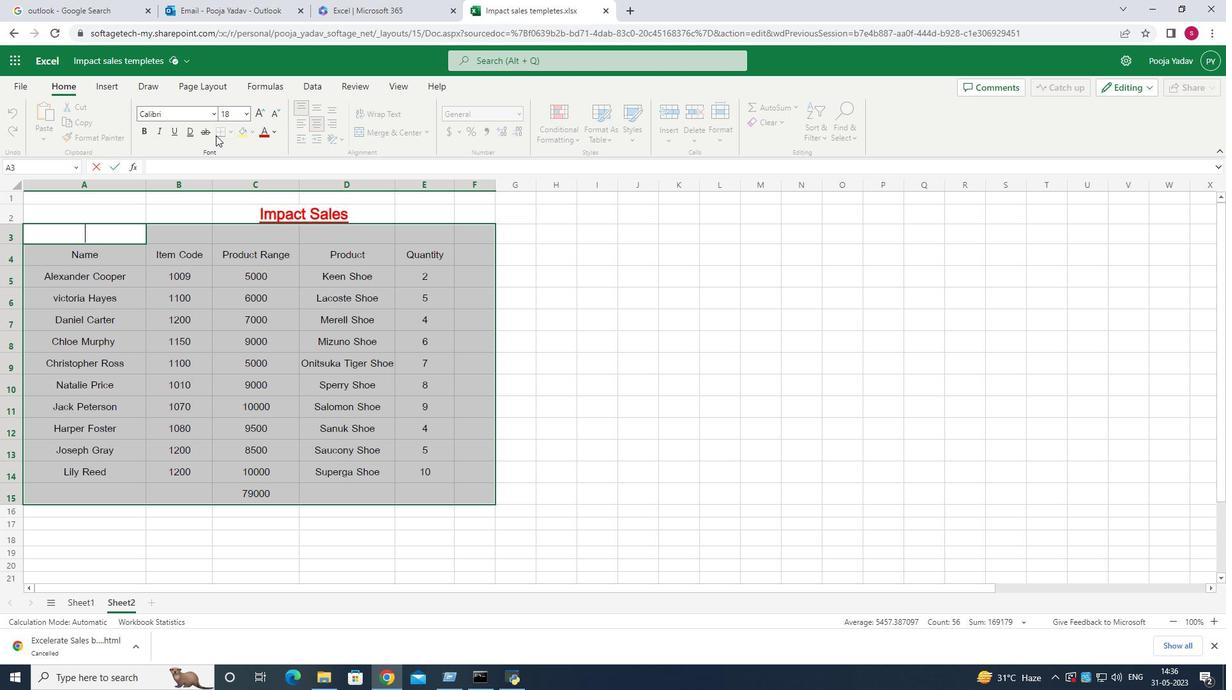 
Action: Mouse pressed left at (216, 135)
Screenshot: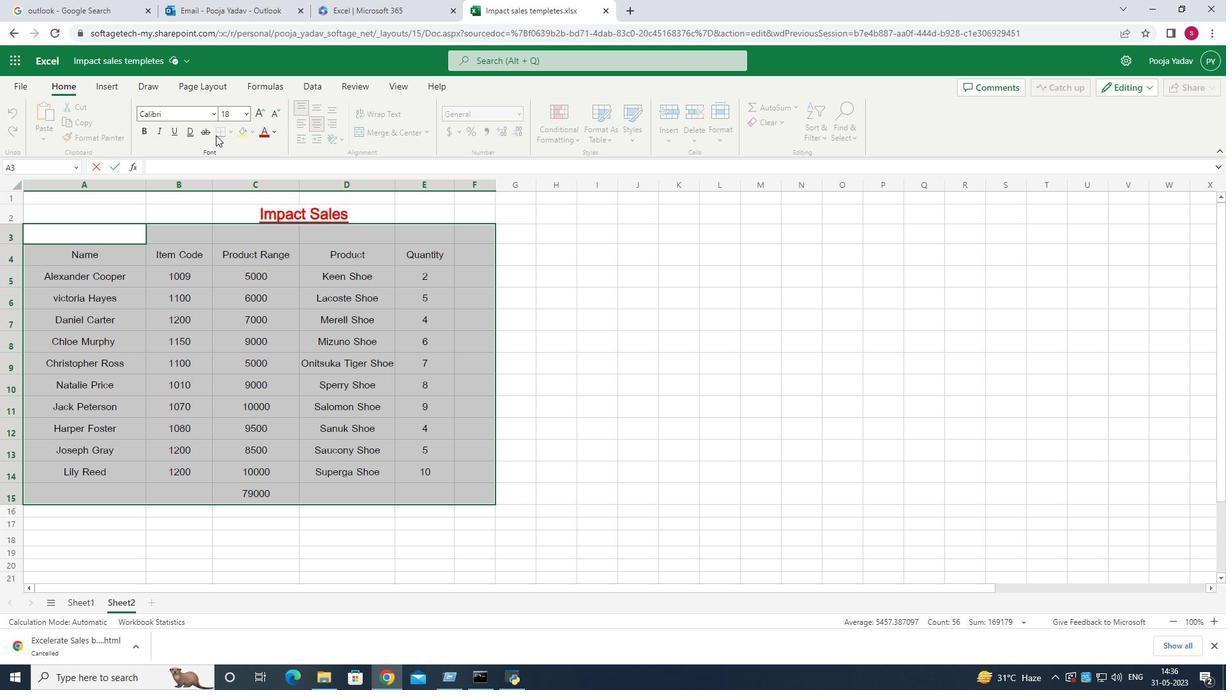 
Action: Mouse pressed left at (216, 135)
Screenshot: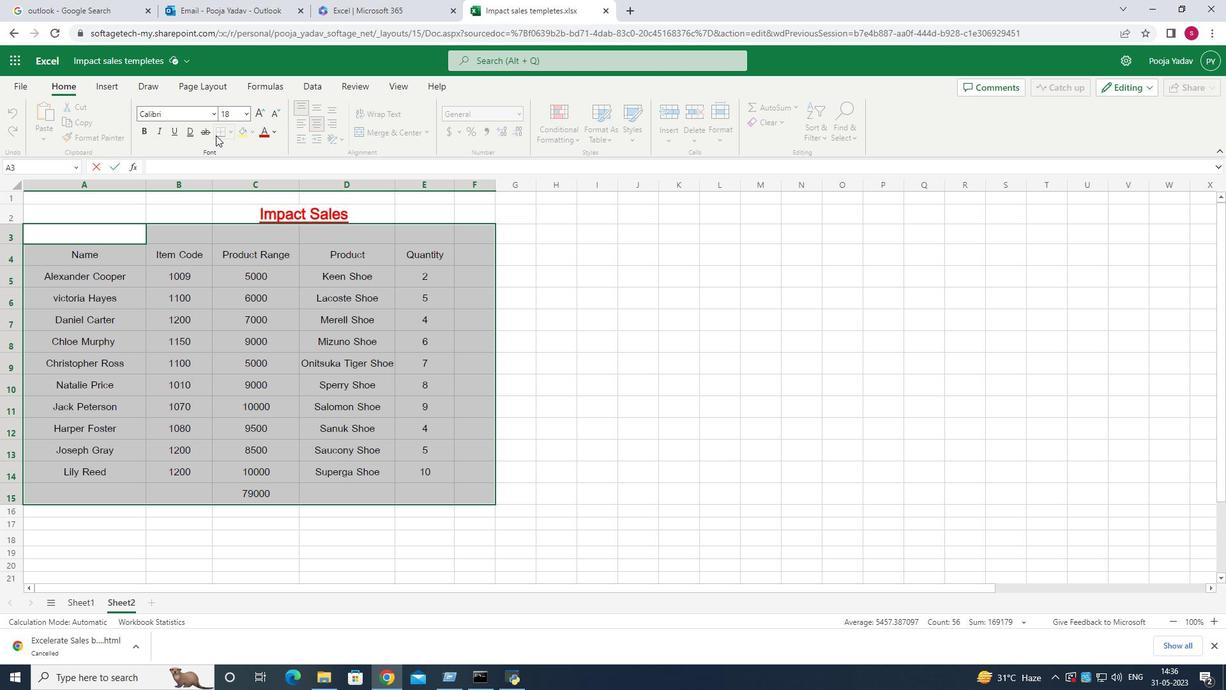 
Action: Mouse pressed left at (216, 135)
Screenshot: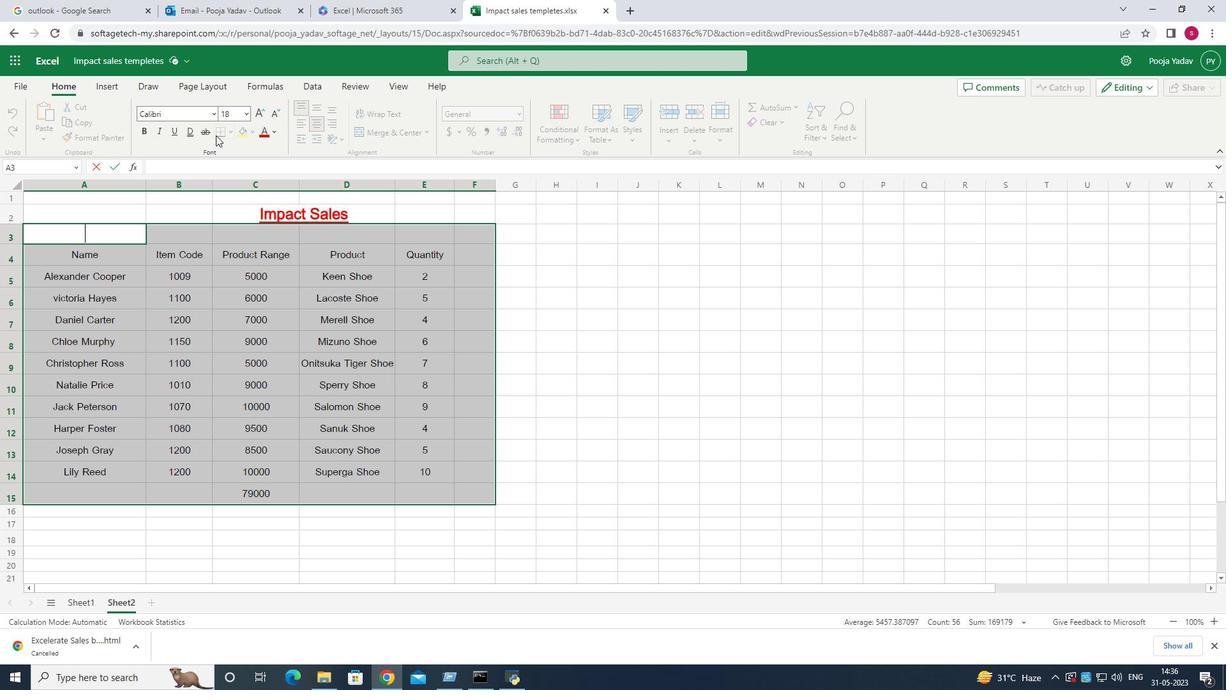 
Action: Mouse pressed left at (216, 135)
Screenshot: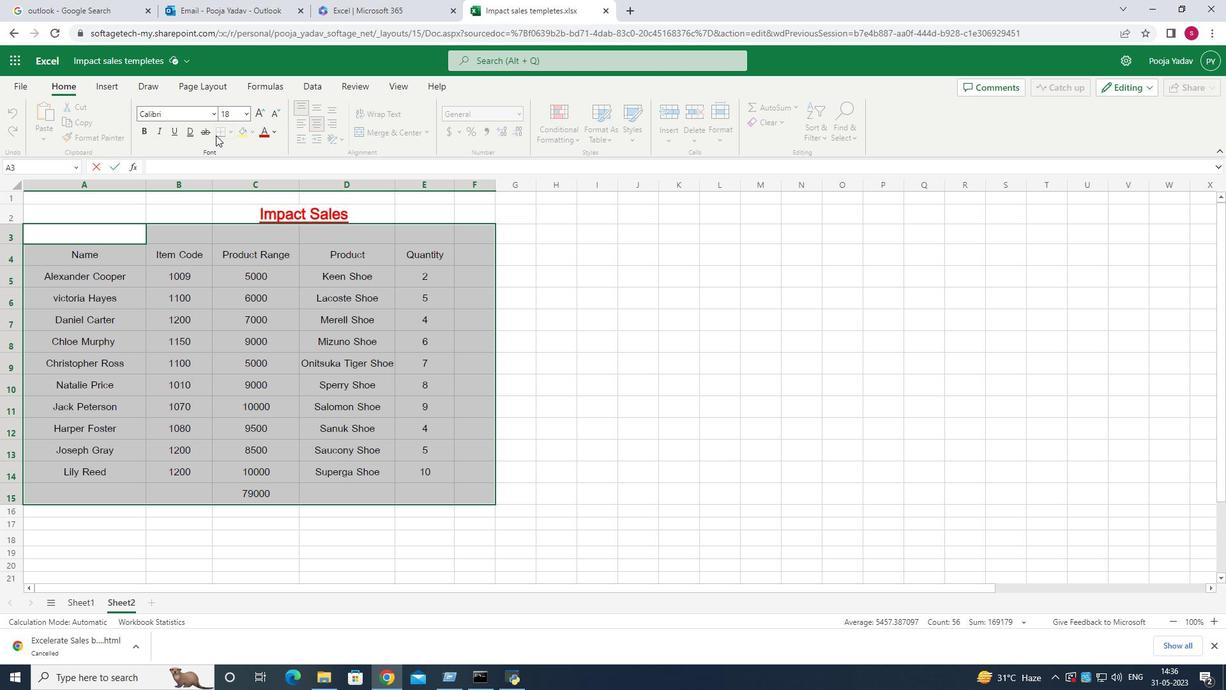 
Action: Mouse pressed left at (216, 135)
Screenshot: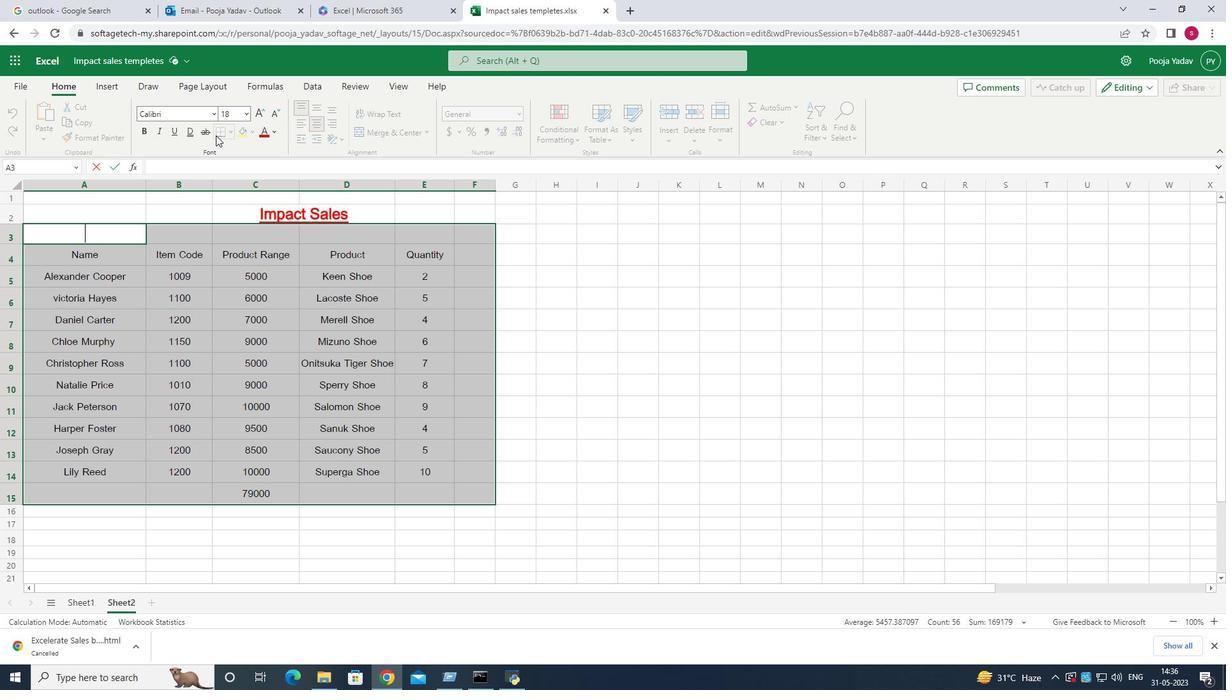 
Action: Mouse pressed left at (216, 135)
Screenshot: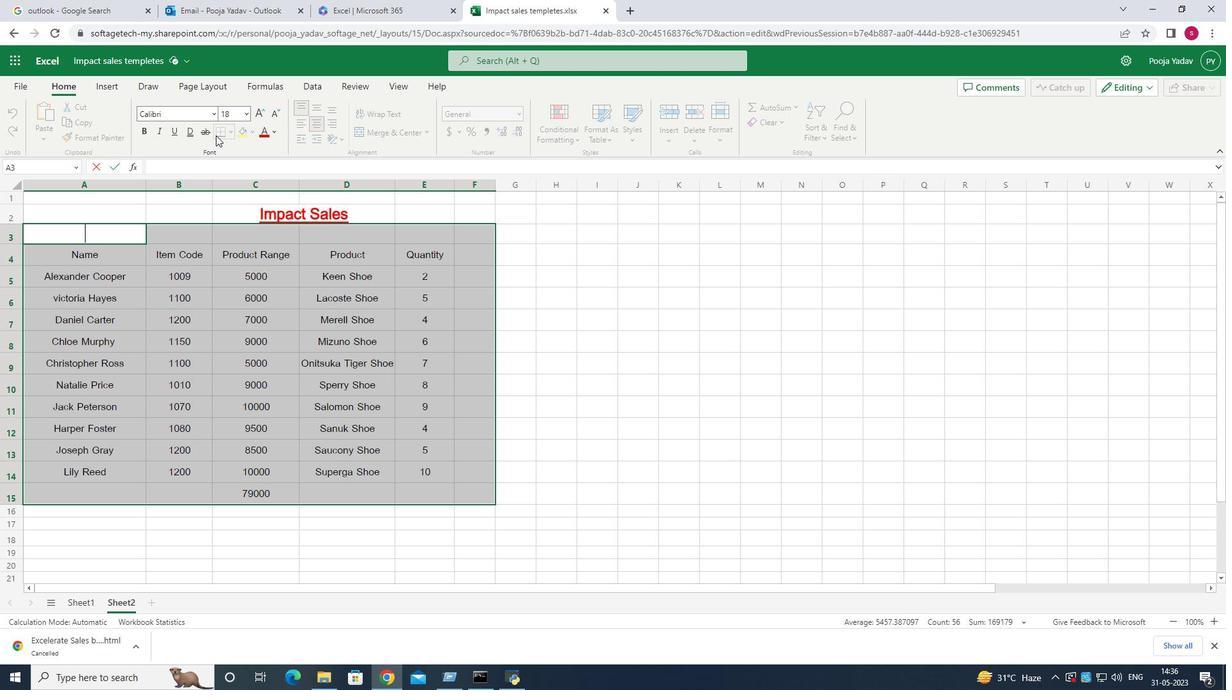 
Action: Mouse pressed left at (216, 135)
Screenshot: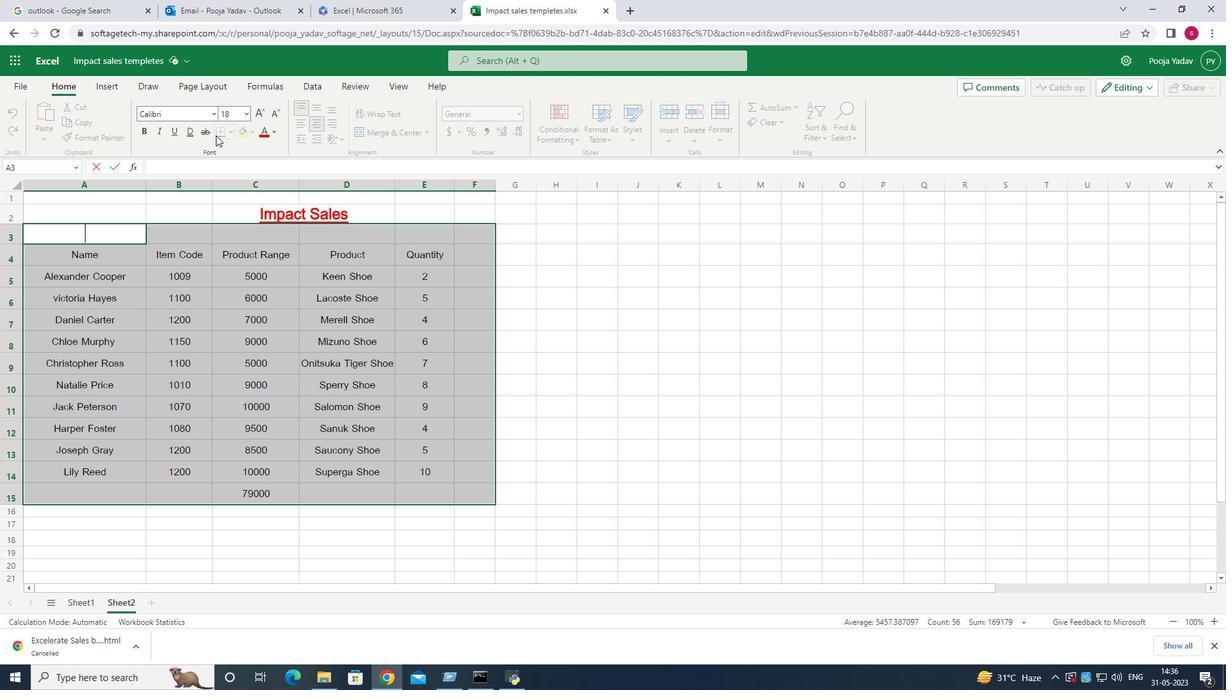 
Action: Mouse pressed left at (216, 135)
Screenshot: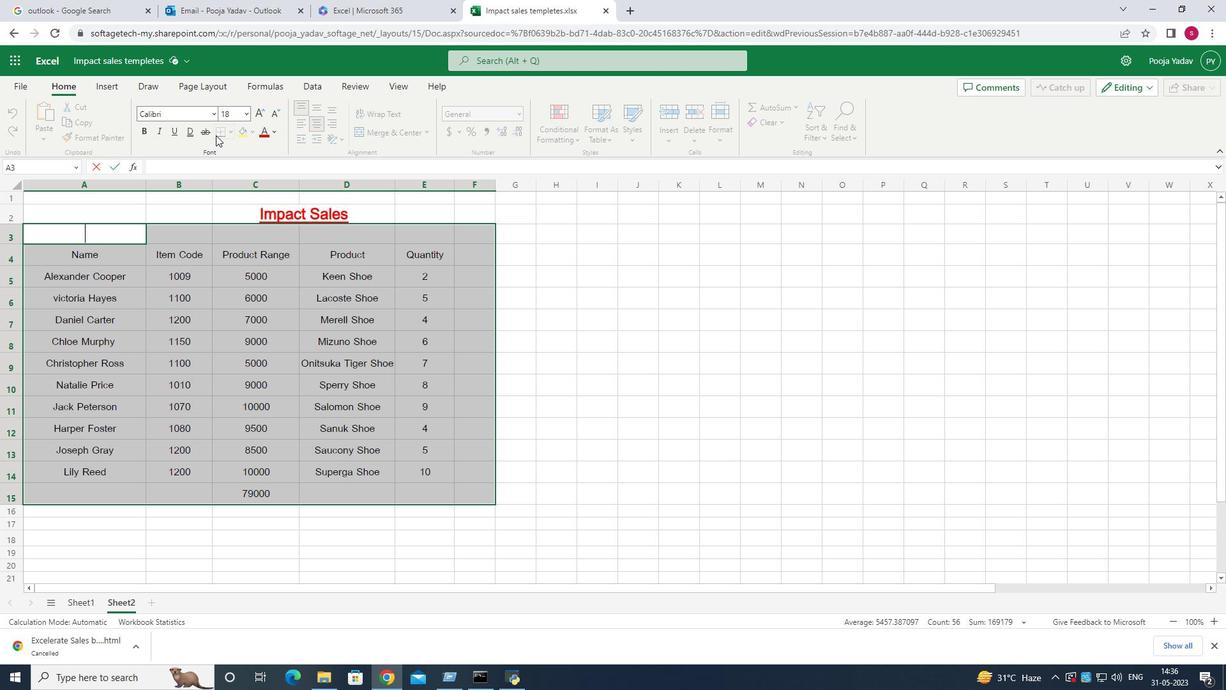 
Action: Mouse pressed left at (216, 135)
Screenshot: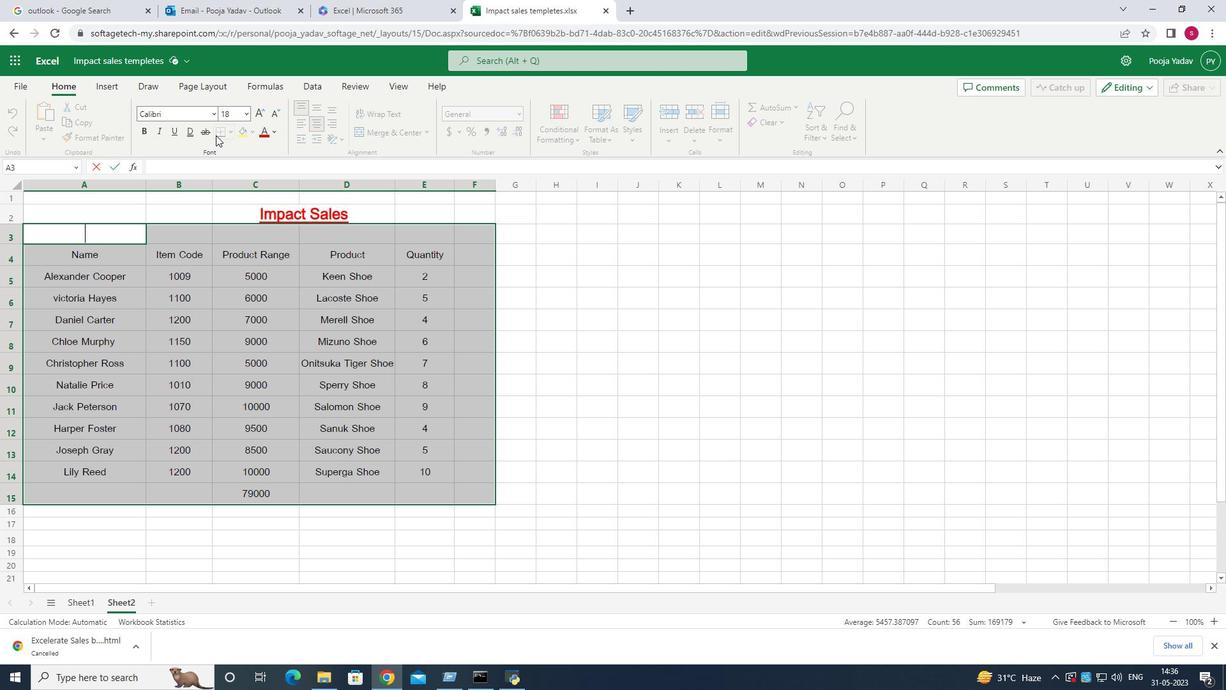 
Action: Mouse moved to (580, 301)
Screenshot: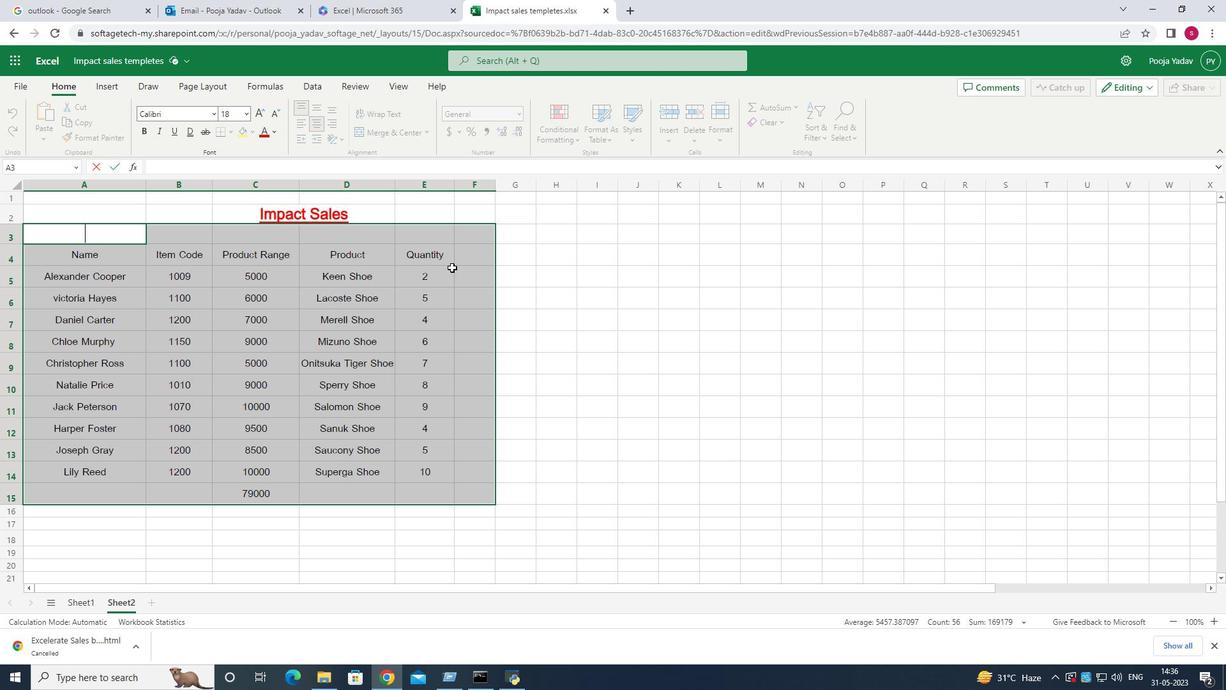 
Action: Mouse pressed left at (580, 301)
Screenshot: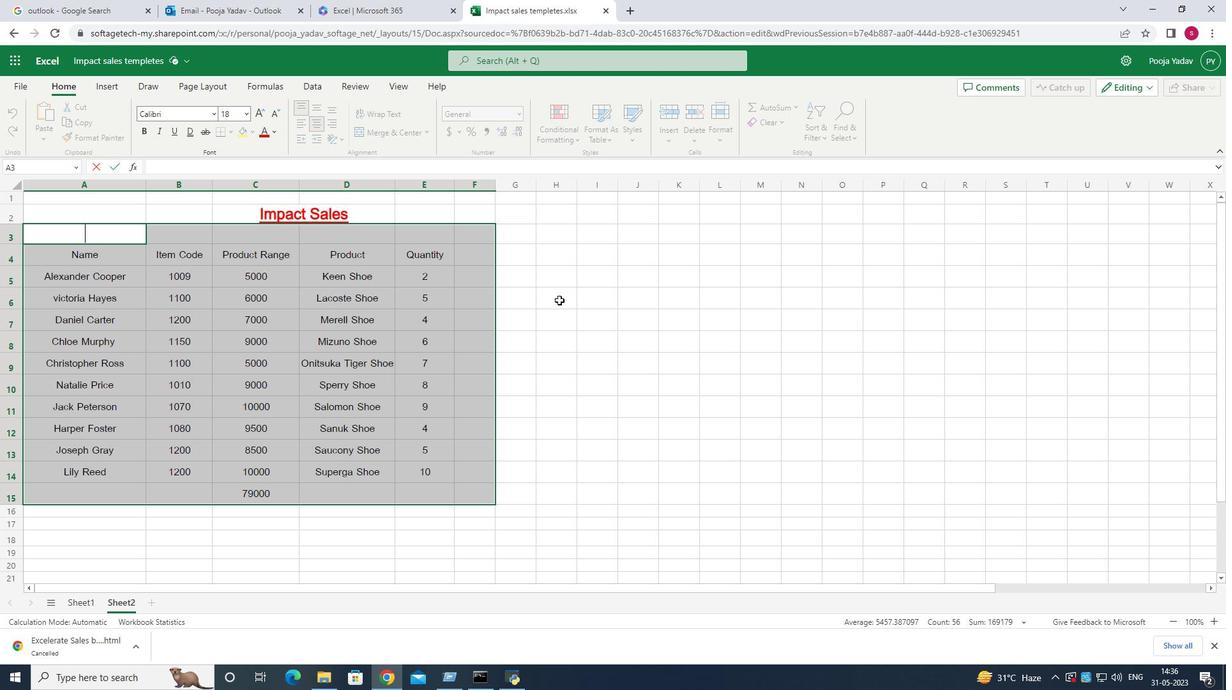 
Action: Mouse moved to (121, 266)
Screenshot: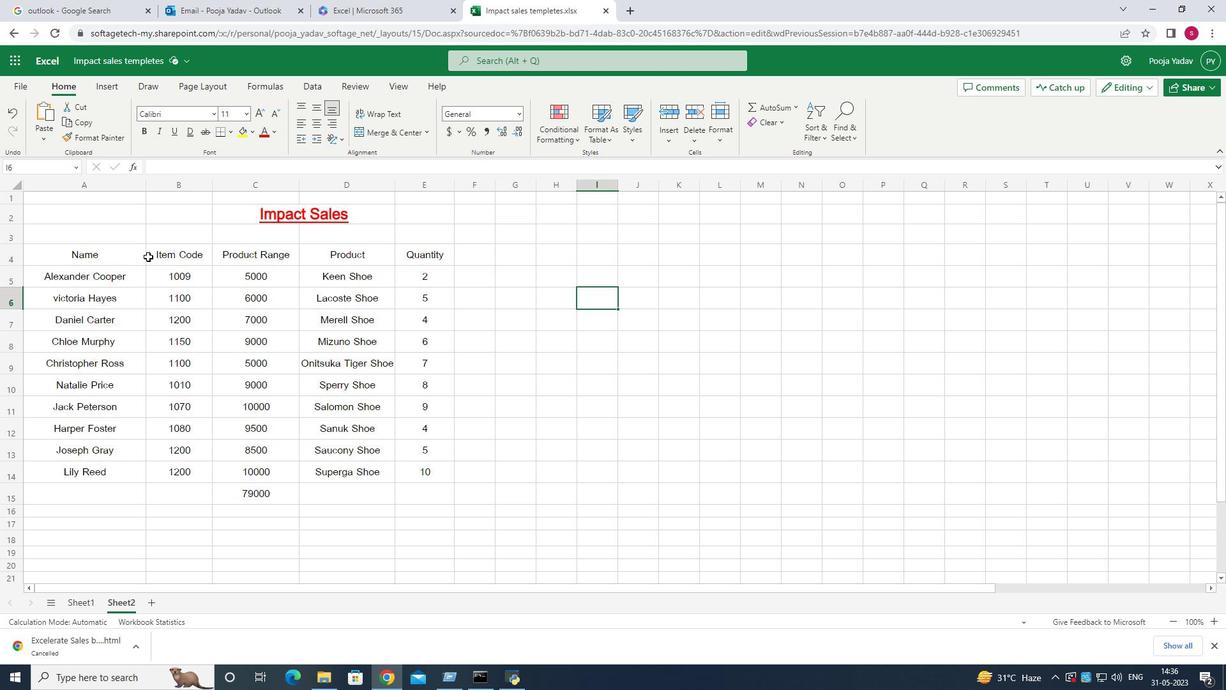 
Action: Mouse pressed left at (121, 266)
Screenshot: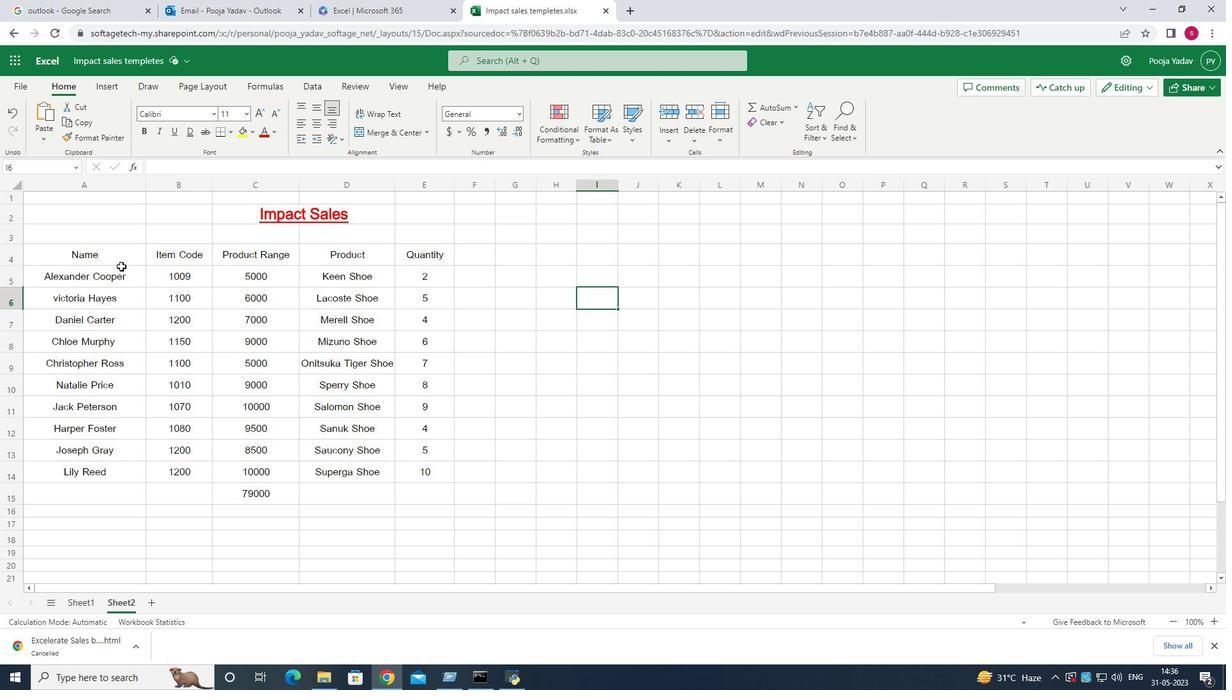 
Action: Mouse moved to (125, 254)
Screenshot: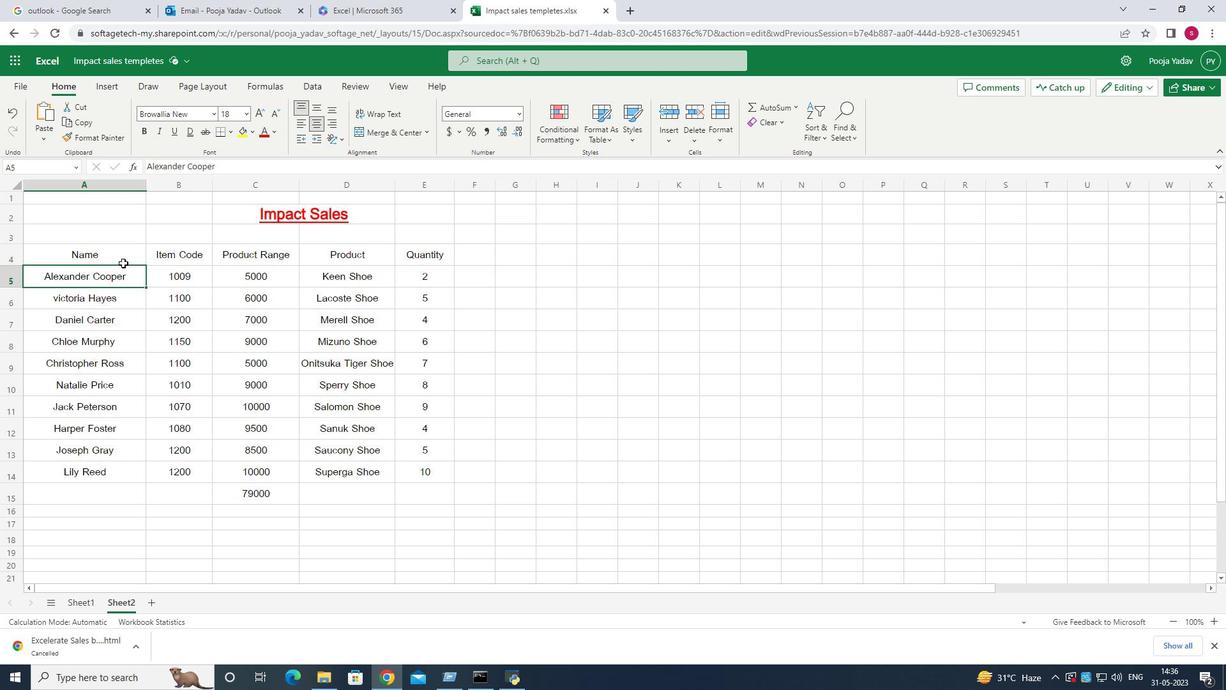 
Action: Mouse pressed left at (125, 254)
Screenshot: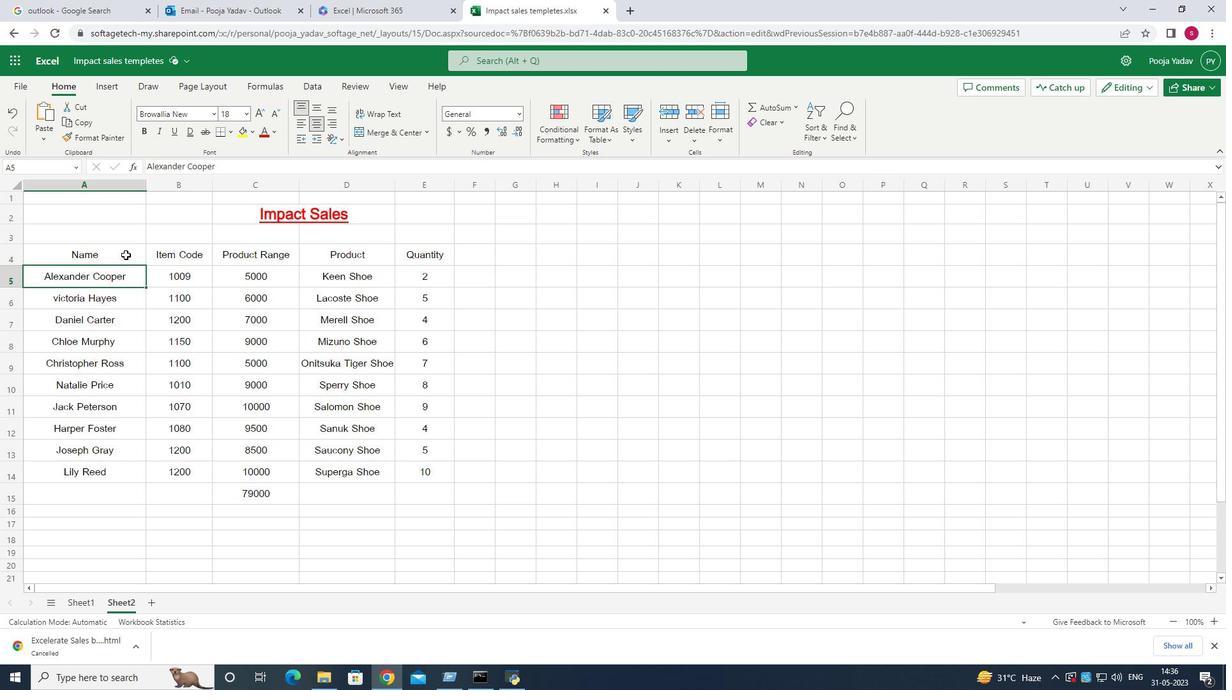
Action: Mouse moved to (88, 244)
Screenshot: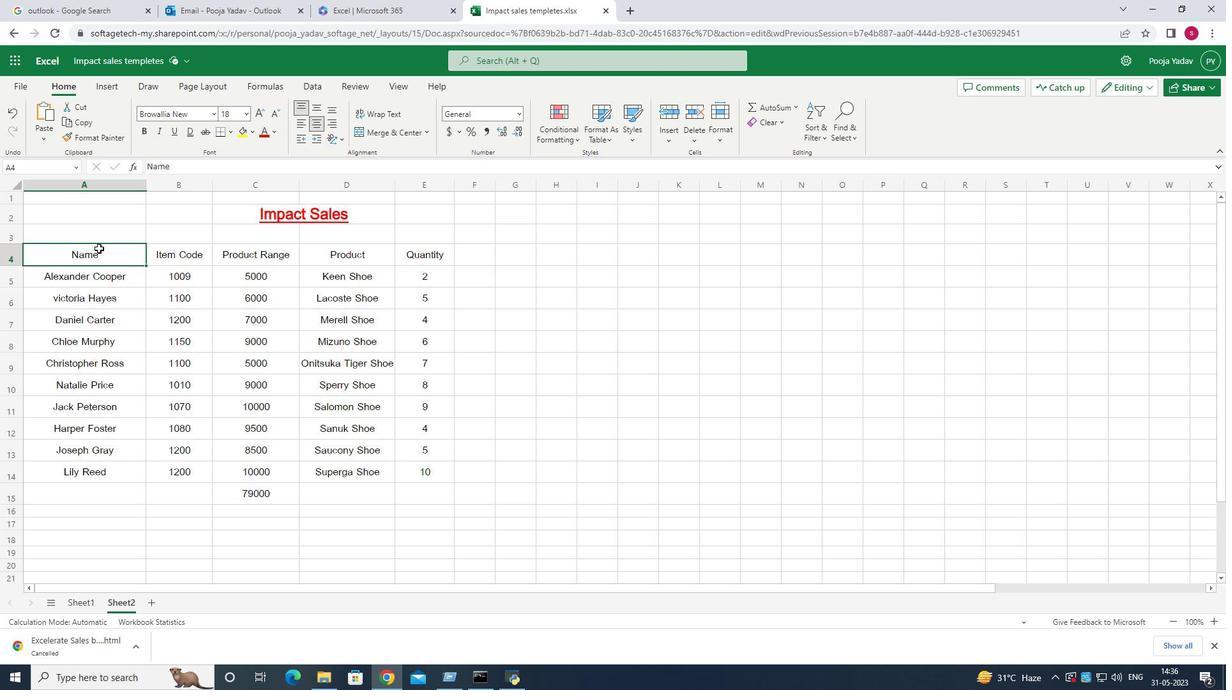 
Action: Mouse pressed left at (88, 244)
Screenshot: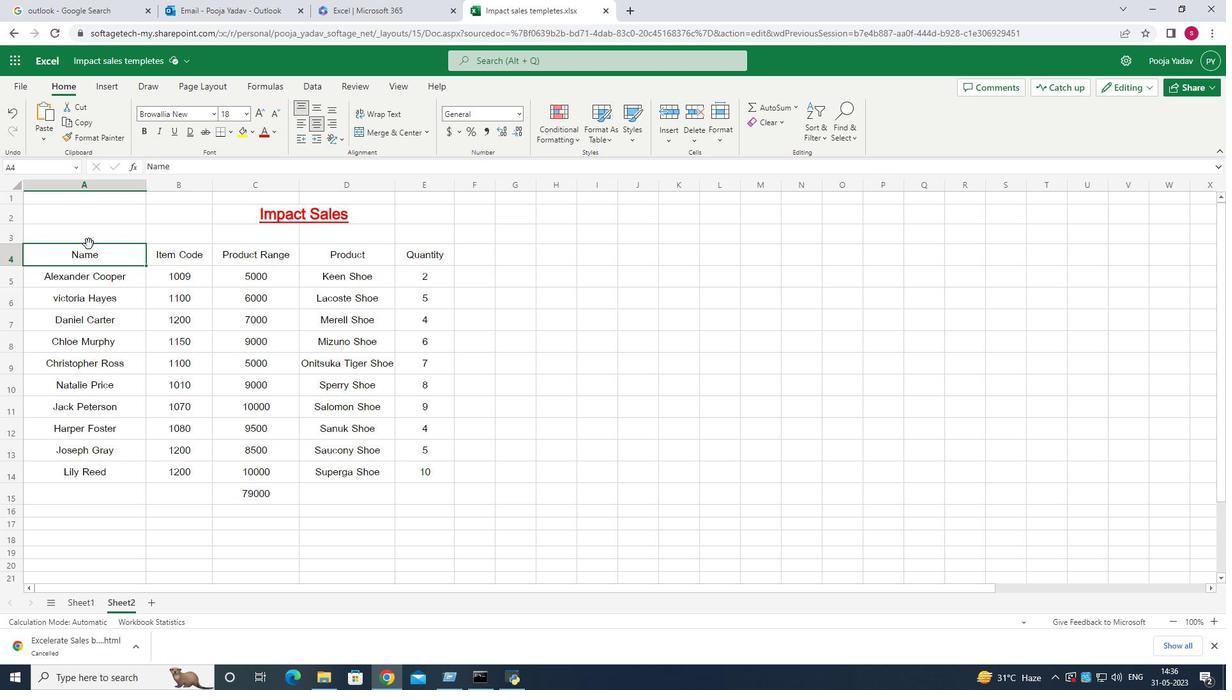 
Action: Mouse moved to (109, 246)
Screenshot: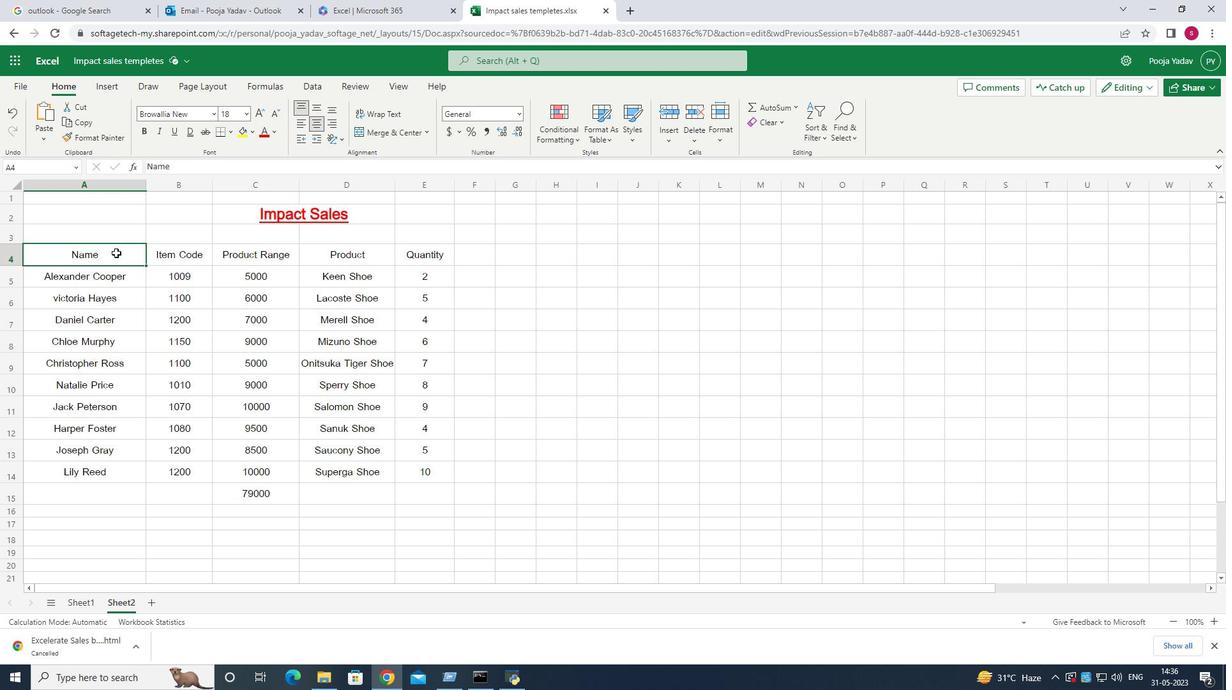 
Action: Mouse pressed left at (109, 246)
Screenshot: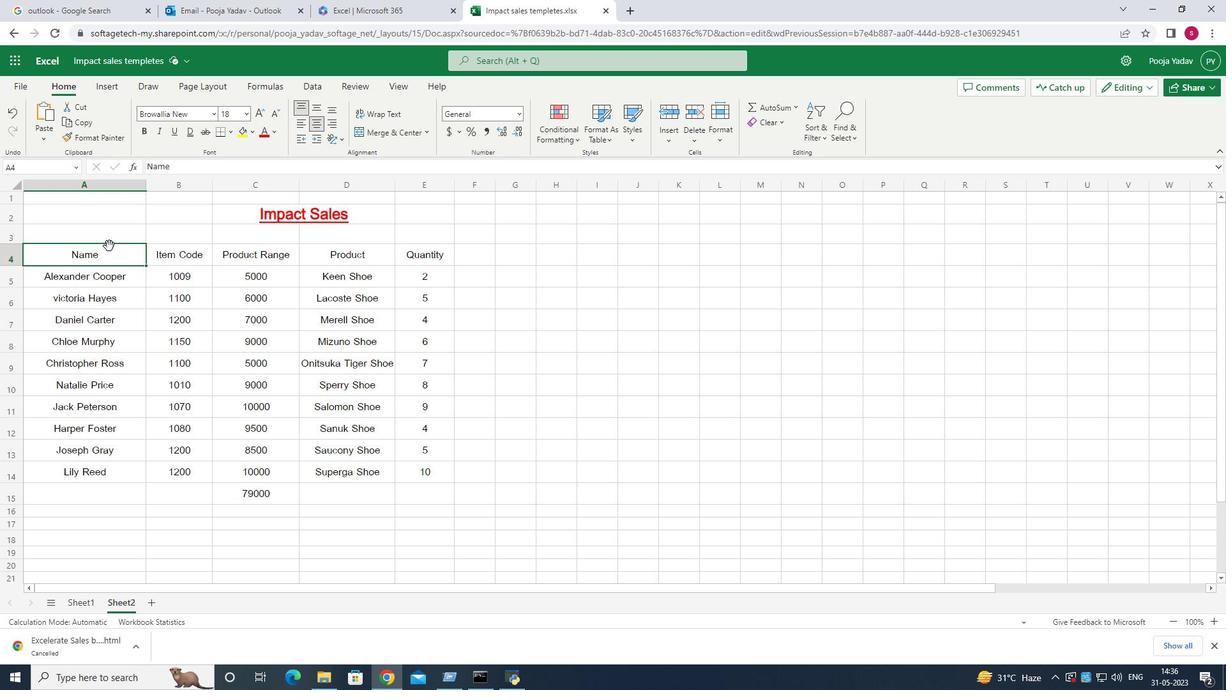 
Action: Mouse moved to (112, 256)
Screenshot: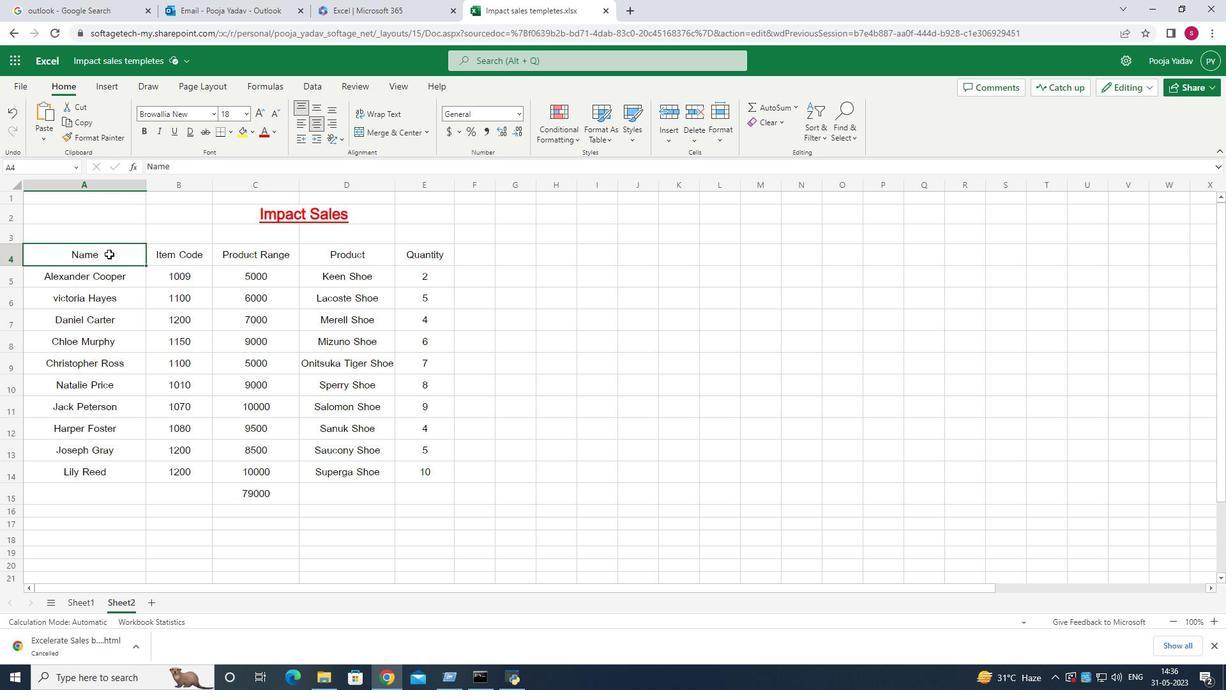 
Action: Mouse pressed left at (112, 256)
Screenshot: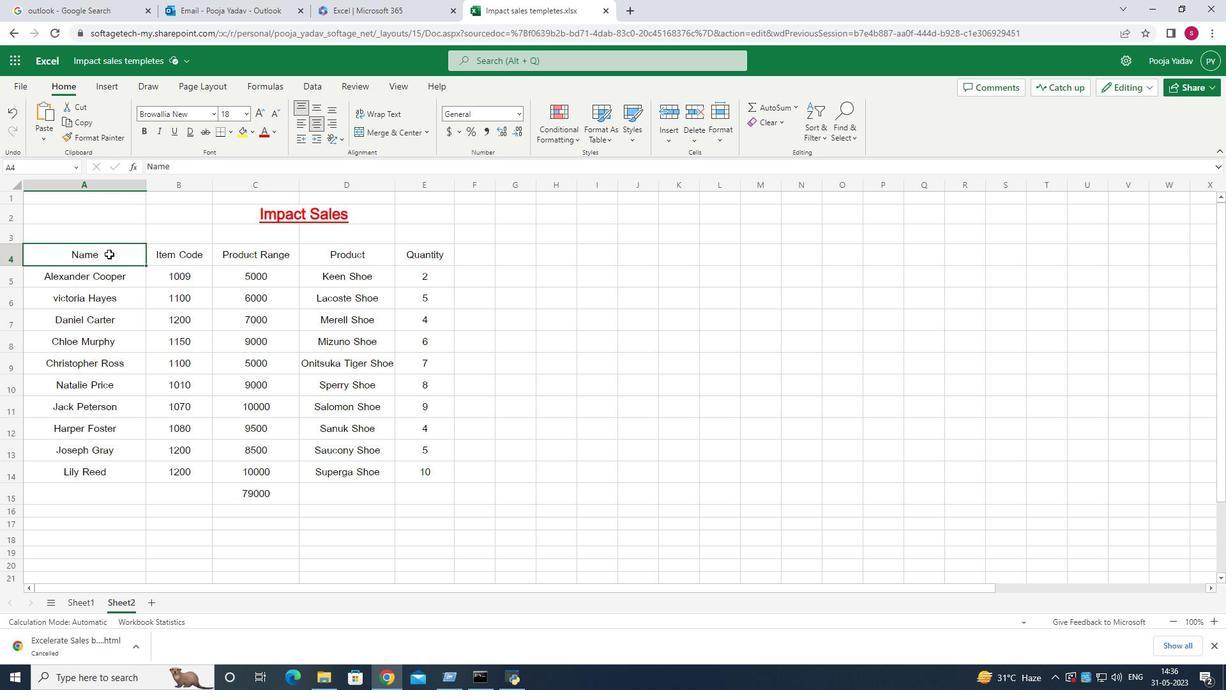 
Action: Mouse moved to (633, 437)
Screenshot: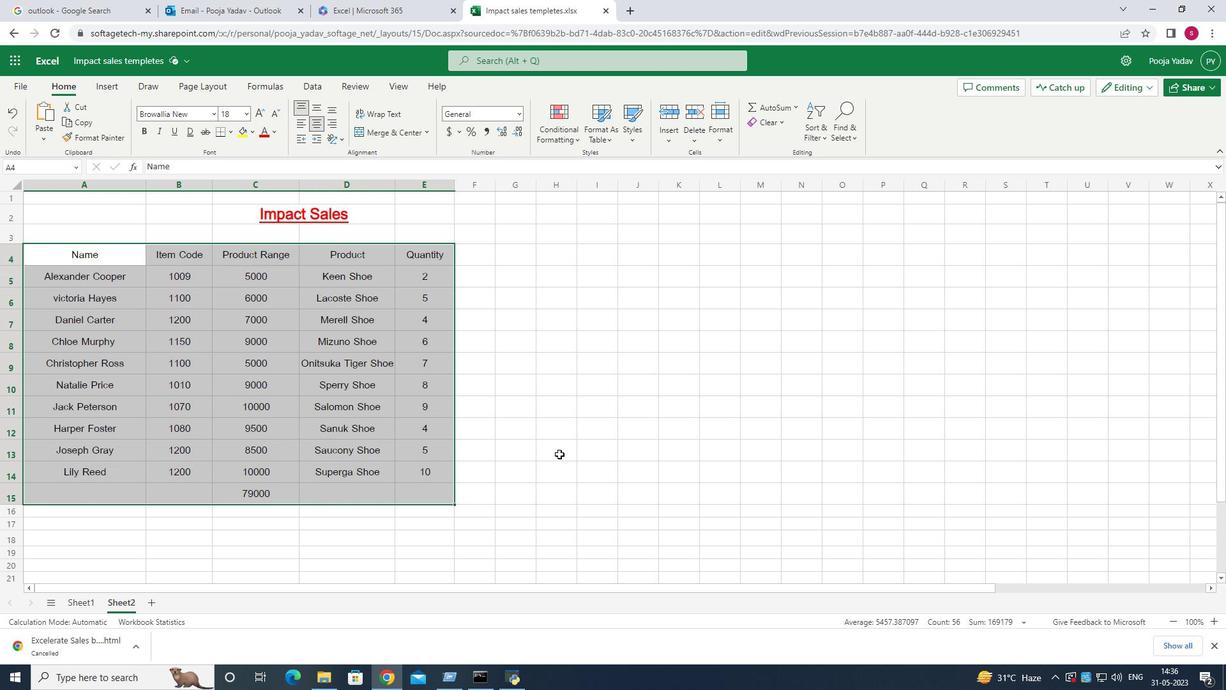 
Action: Mouse pressed left at (633, 437)
Screenshot: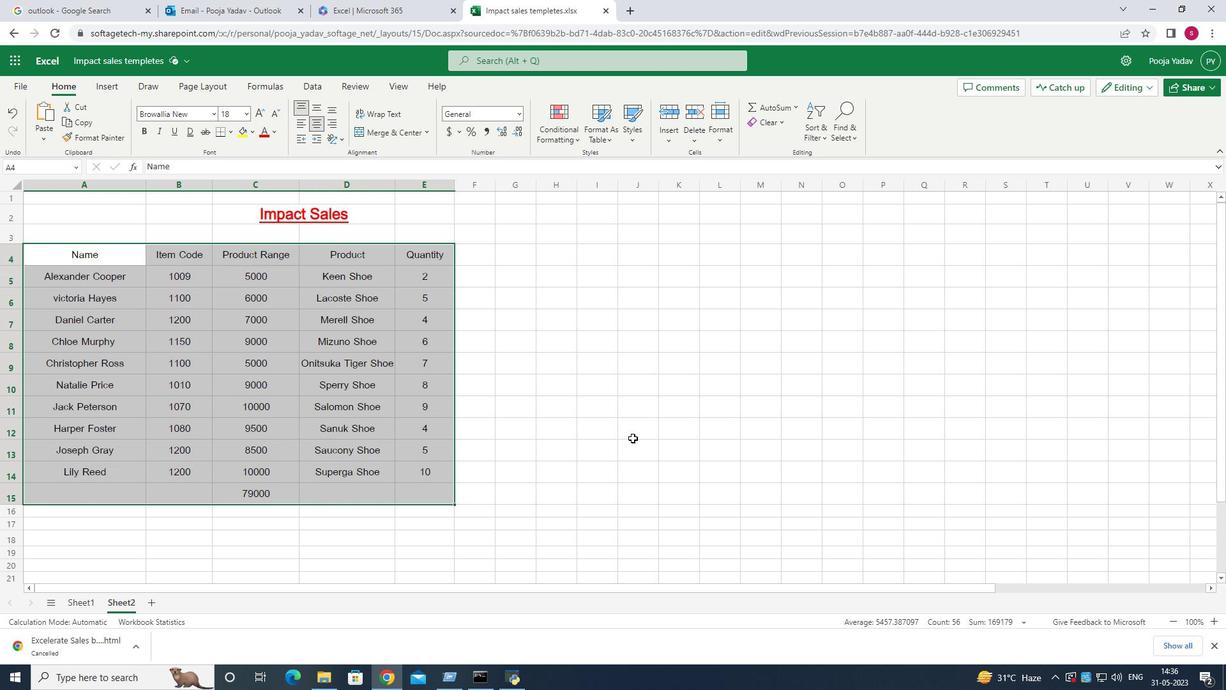 
Action: Mouse moved to (93, 240)
Screenshot: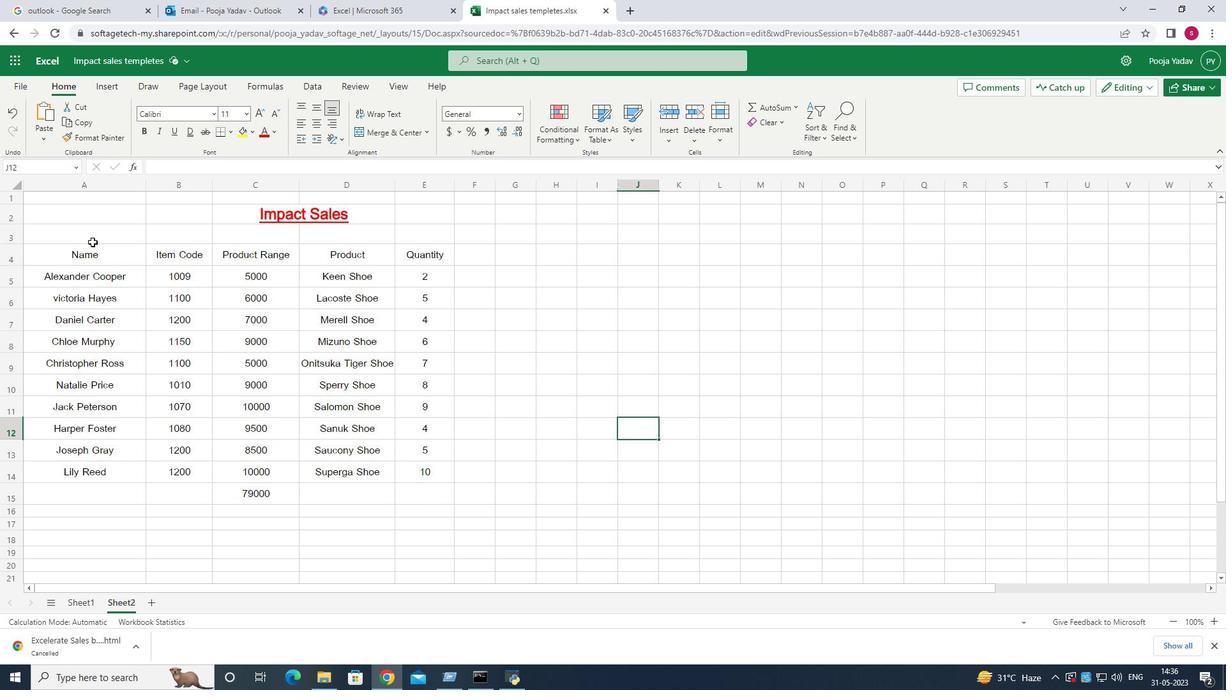 
Action: Mouse pressed left at (93, 240)
Screenshot: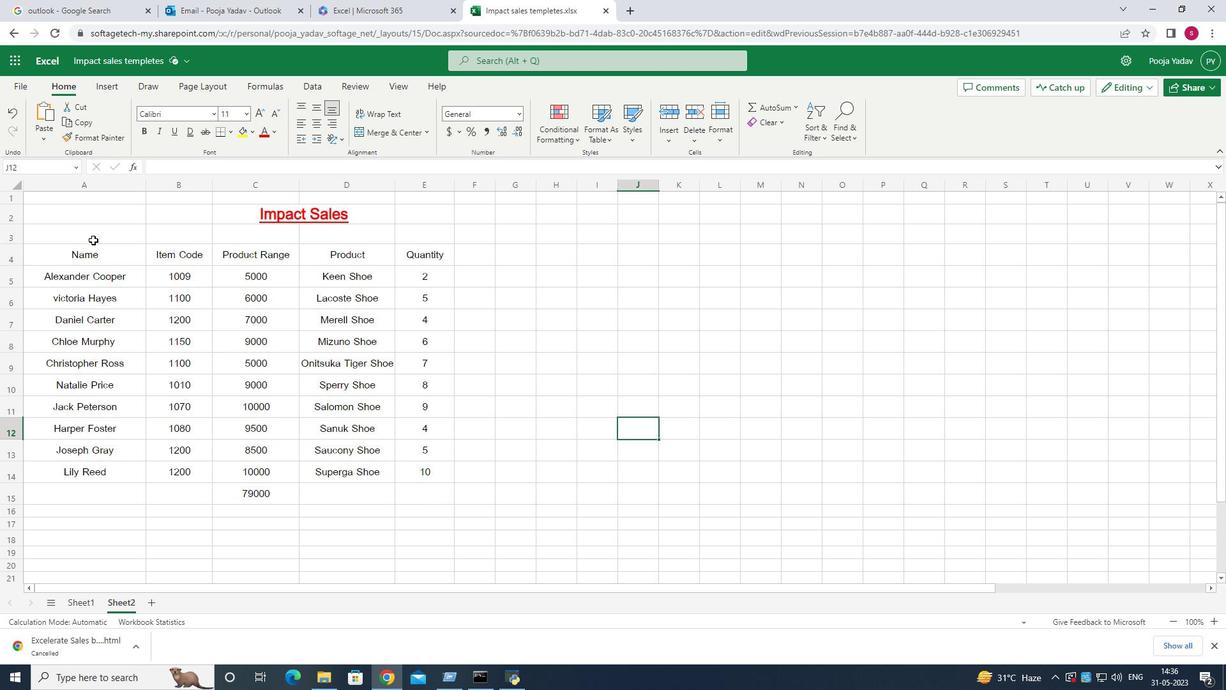 
Action: Mouse moved to (217, 129)
Screenshot: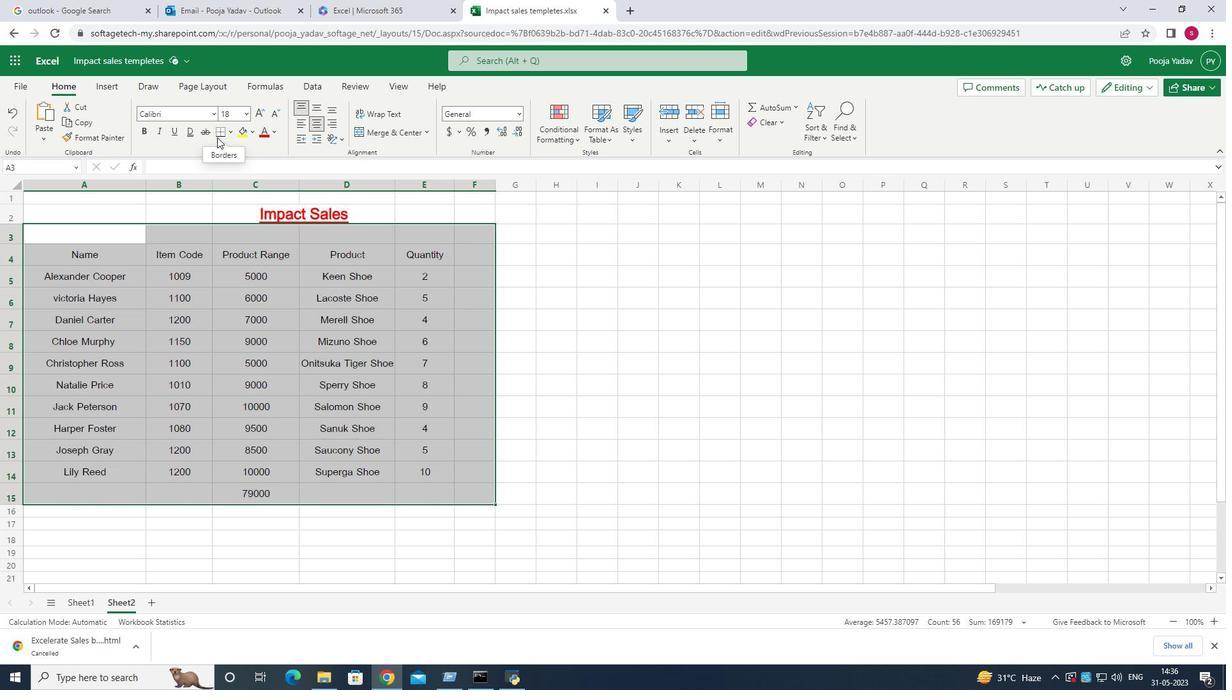 
Action: Mouse pressed left at (217, 129)
Screenshot: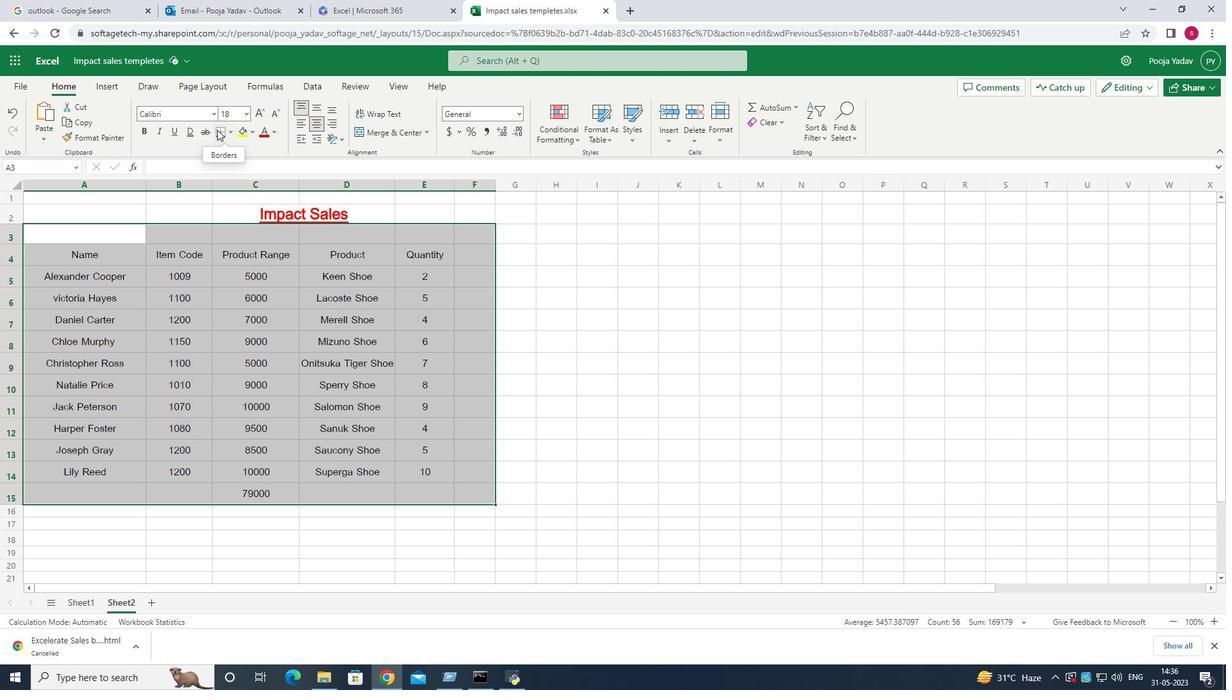 
Action: Mouse moved to (217, 129)
Screenshot: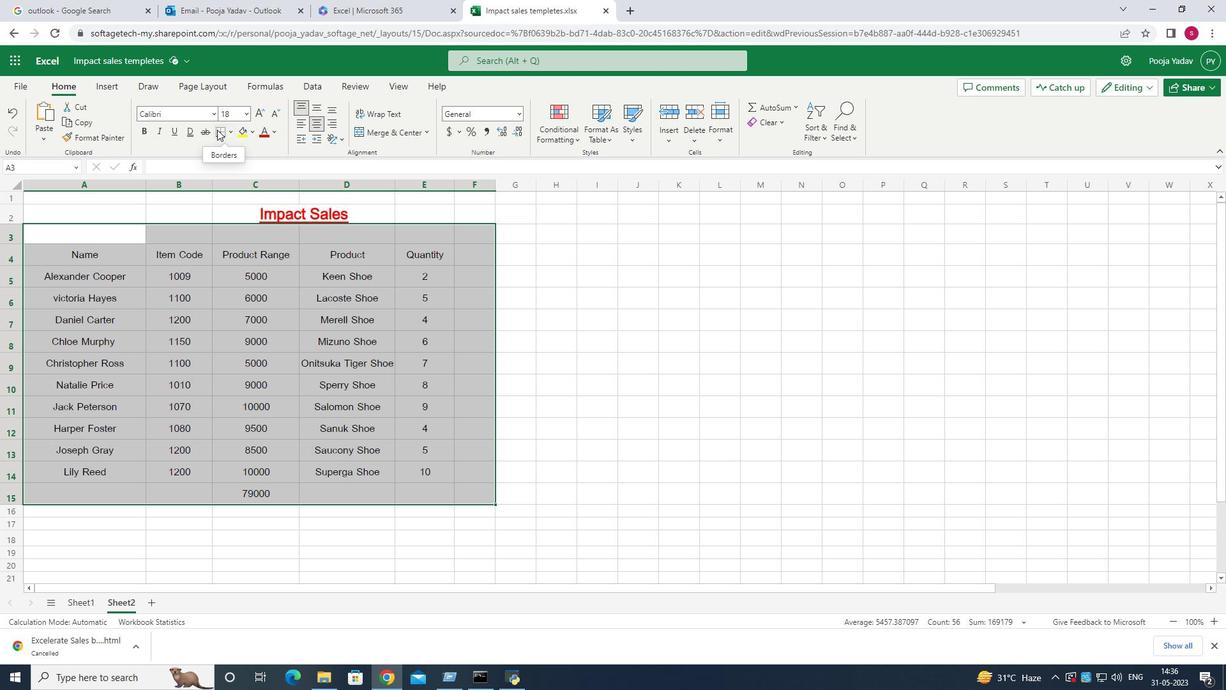 
Action: Mouse pressed left at (217, 129)
Screenshot: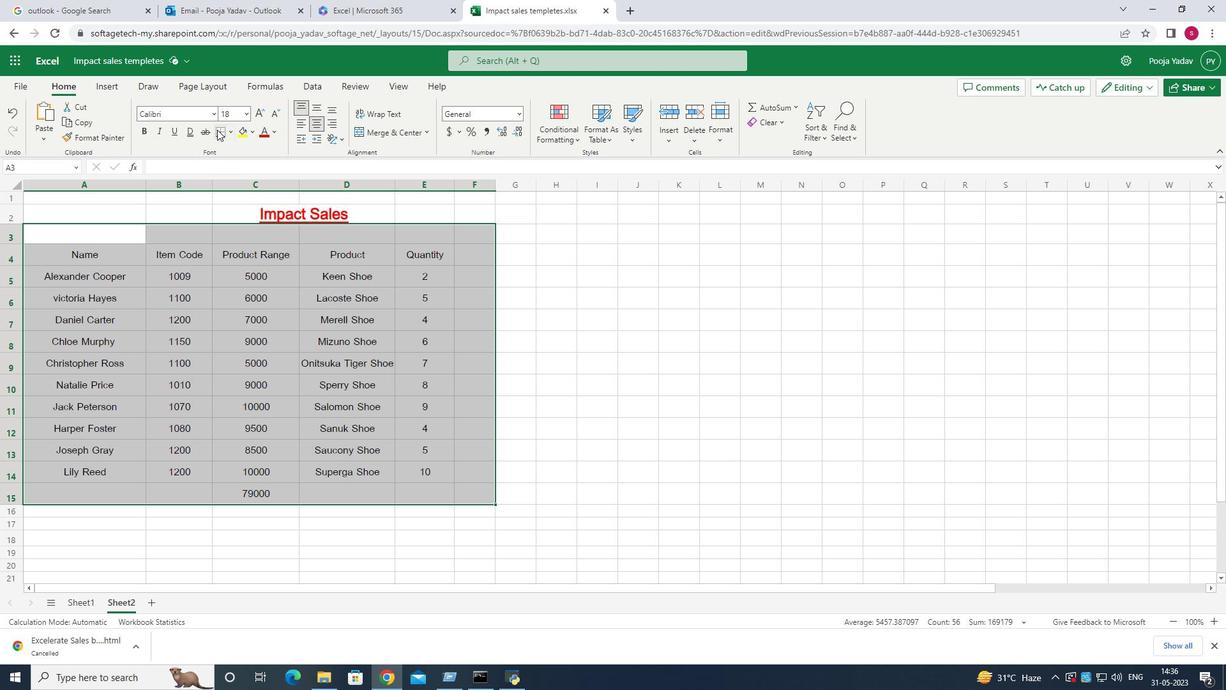 
Action: Mouse pressed left at (217, 129)
Screenshot: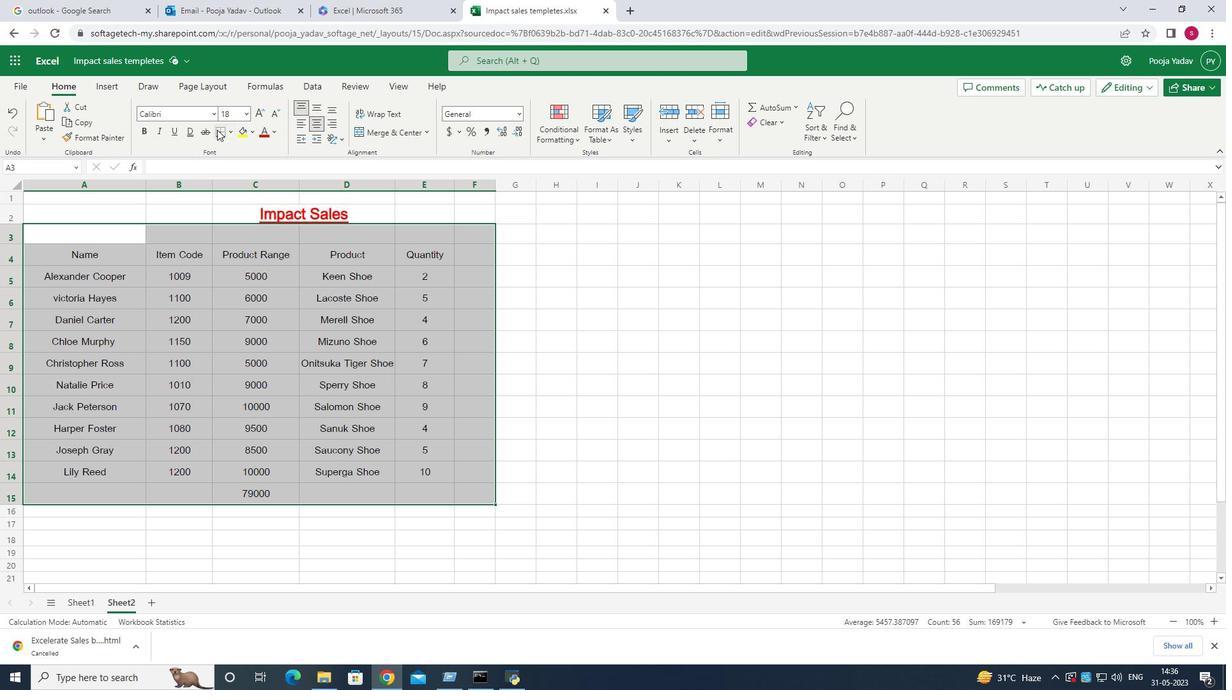 
Action: Mouse pressed left at (217, 129)
Screenshot: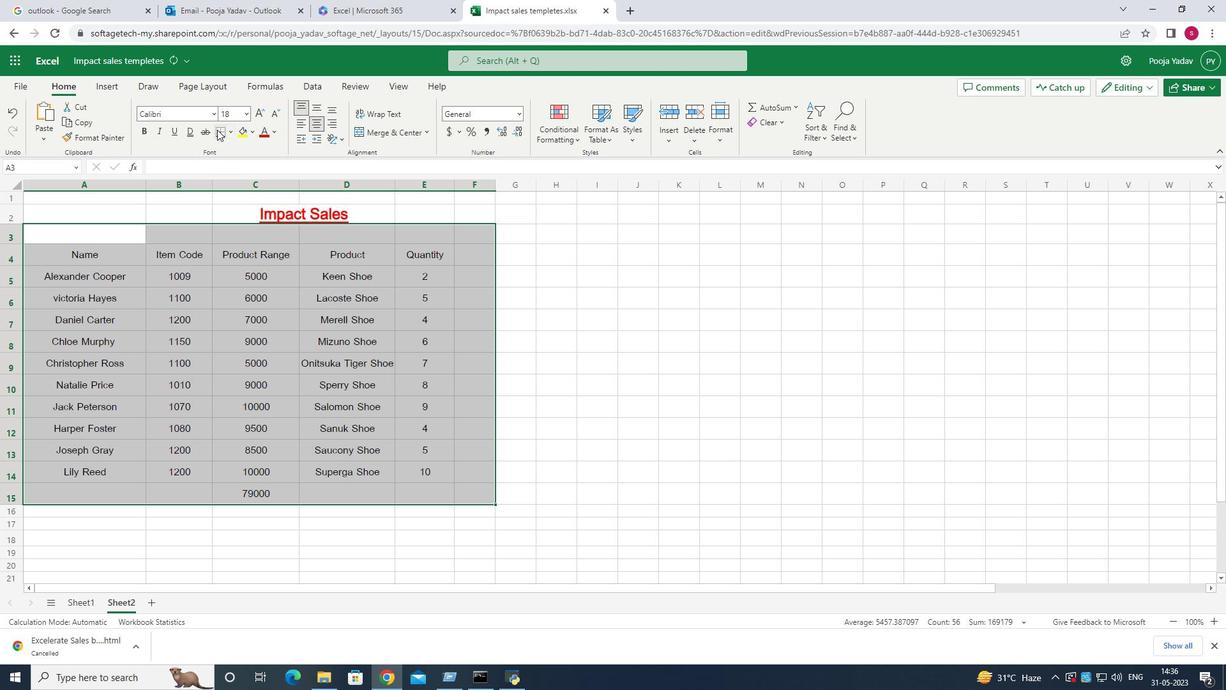 
Action: Mouse pressed left at (217, 129)
Screenshot: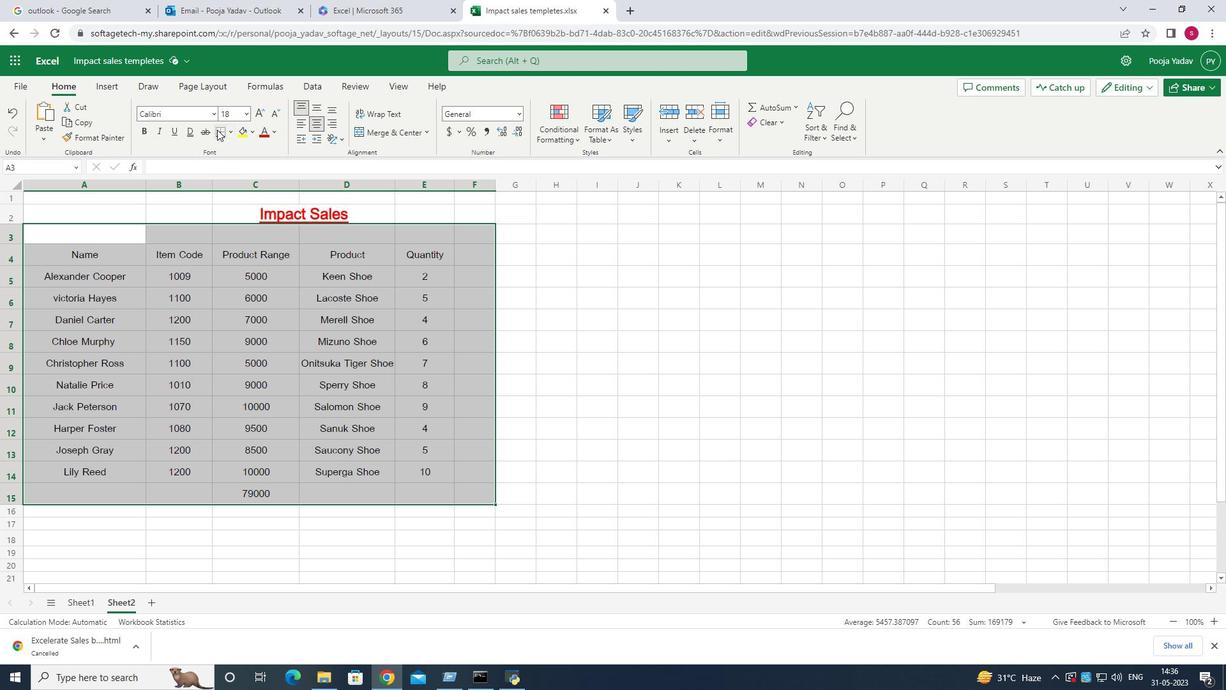 
Action: Mouse moved to (226, 131)
Screenshot: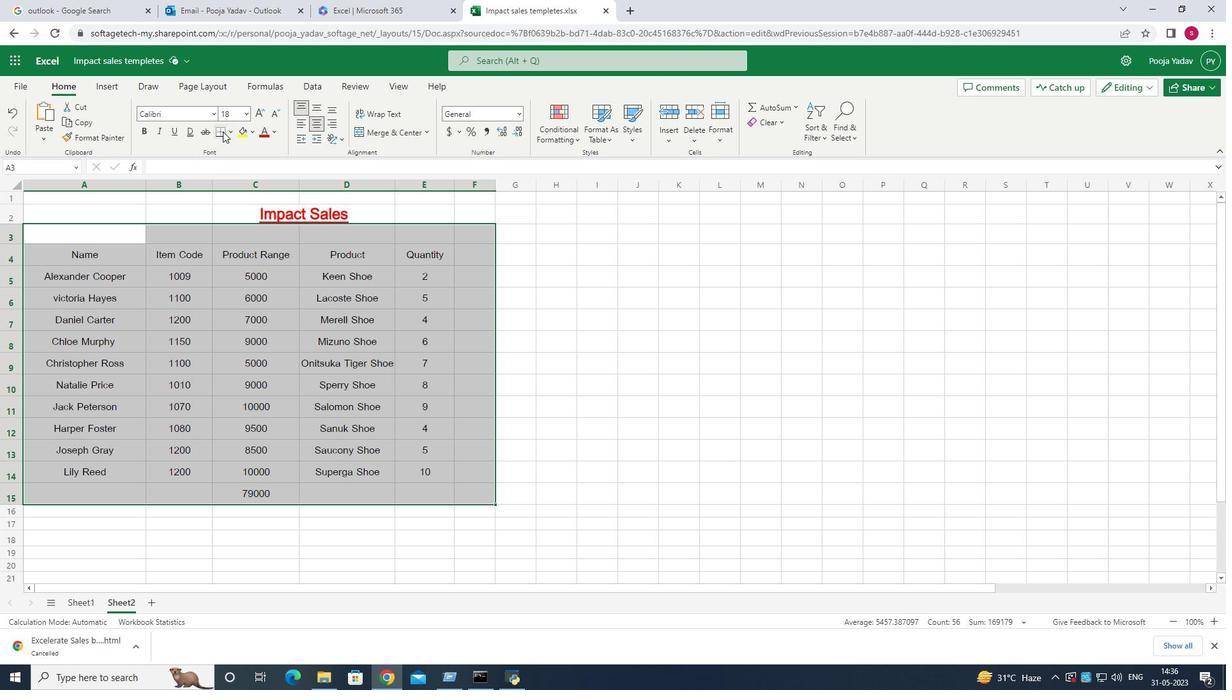
Action: Mouse pressed left at (226, 131)
Screenshot: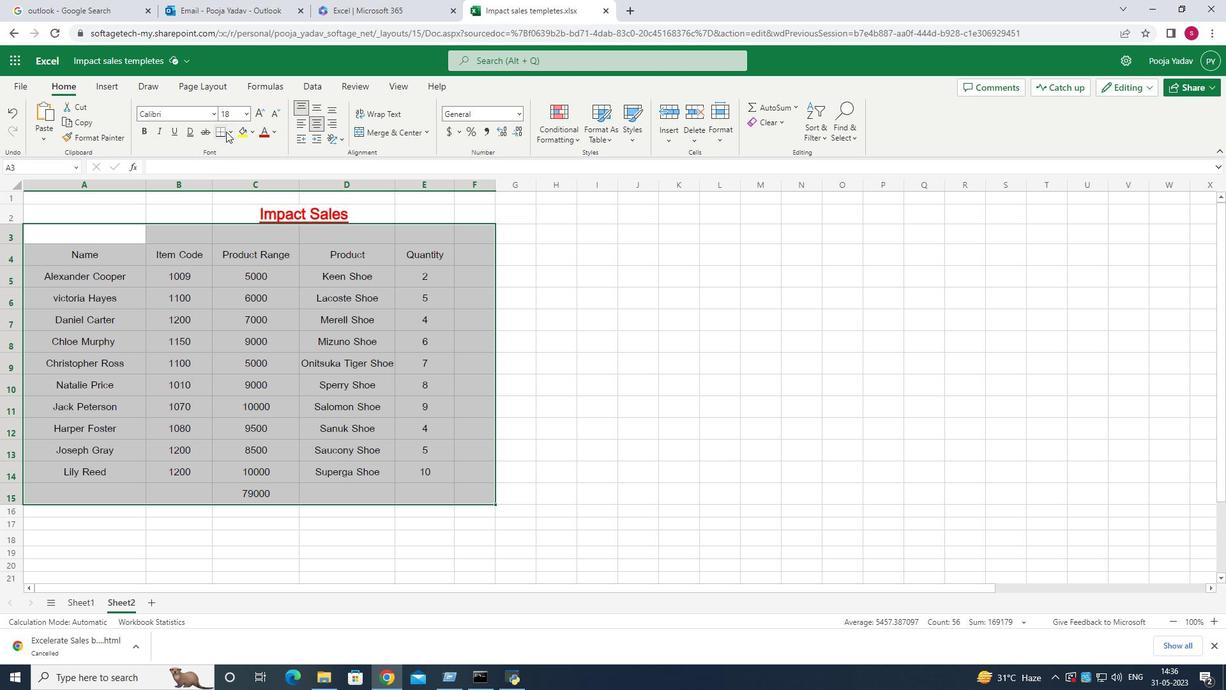 
Action: Mouse moved to (230, 127)
Screenshot: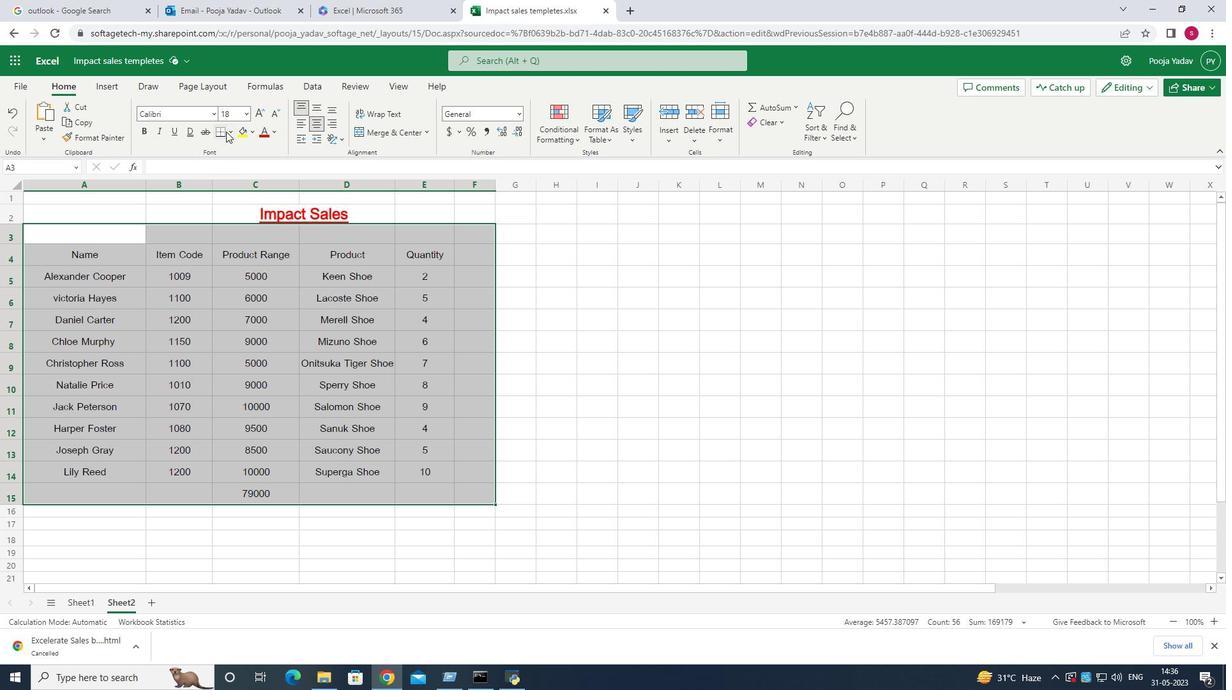 
Action: Mouse pressed left at (230, 127)
Screenshot: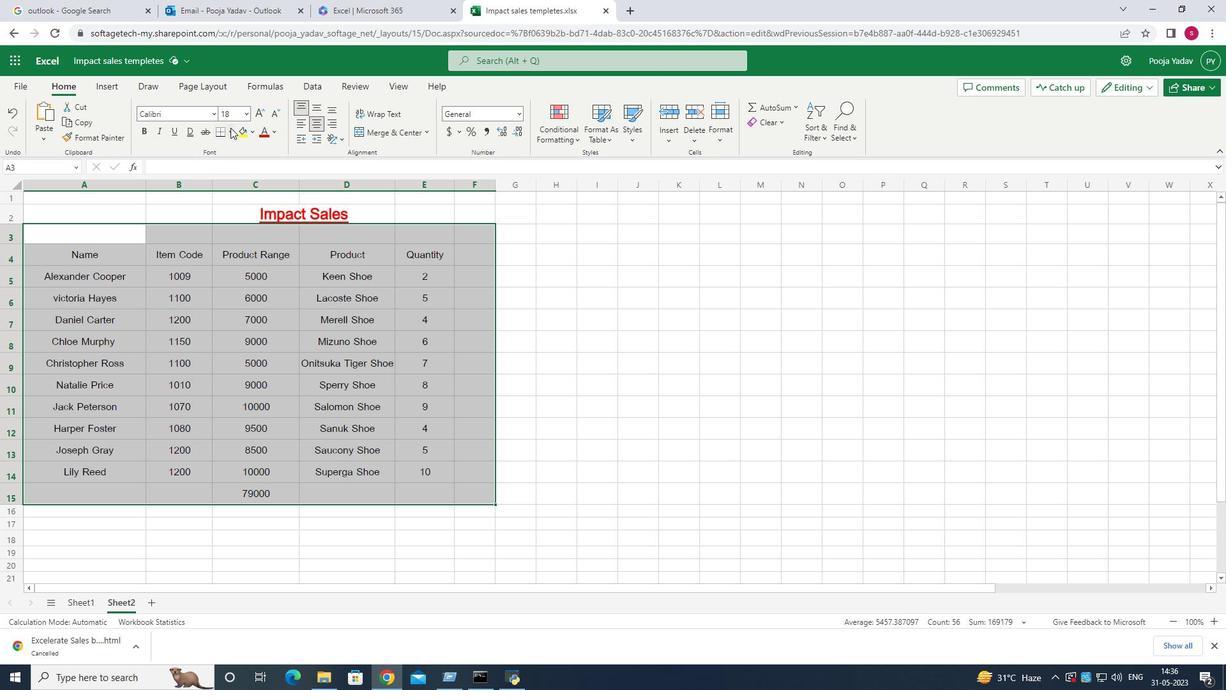 
Action: Mouse moved to (279, 187)
Screenshot: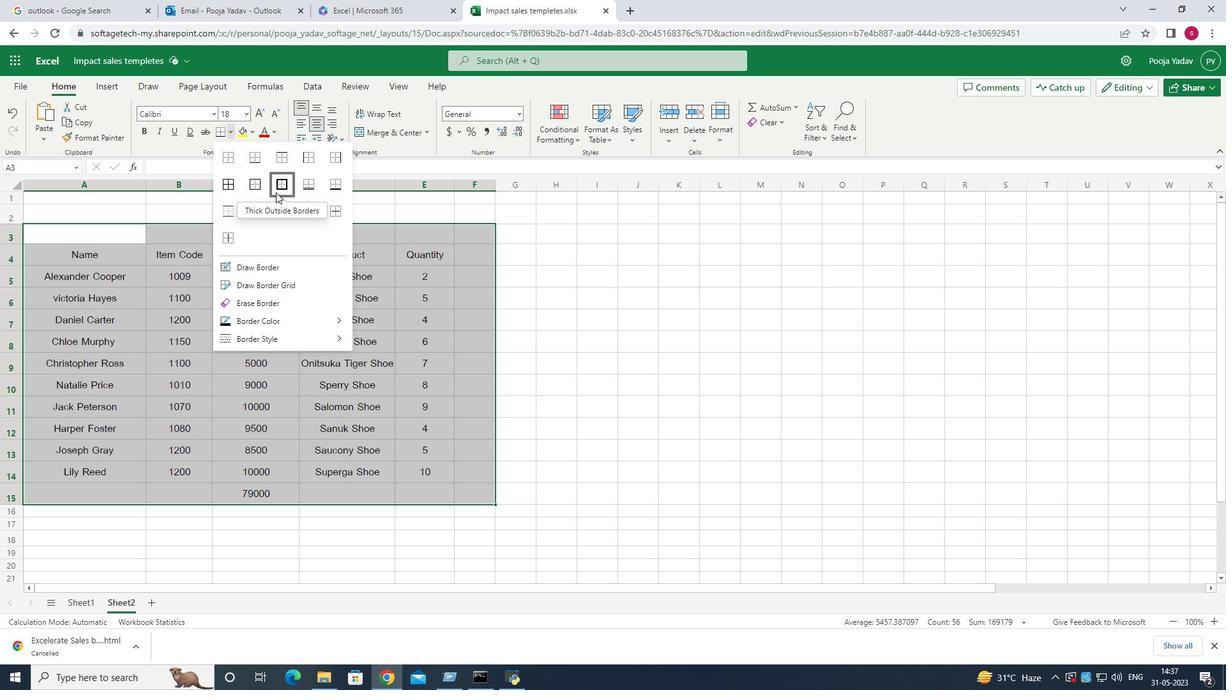 
Action: Mouse pressed left at (279, 187)
Screenshot: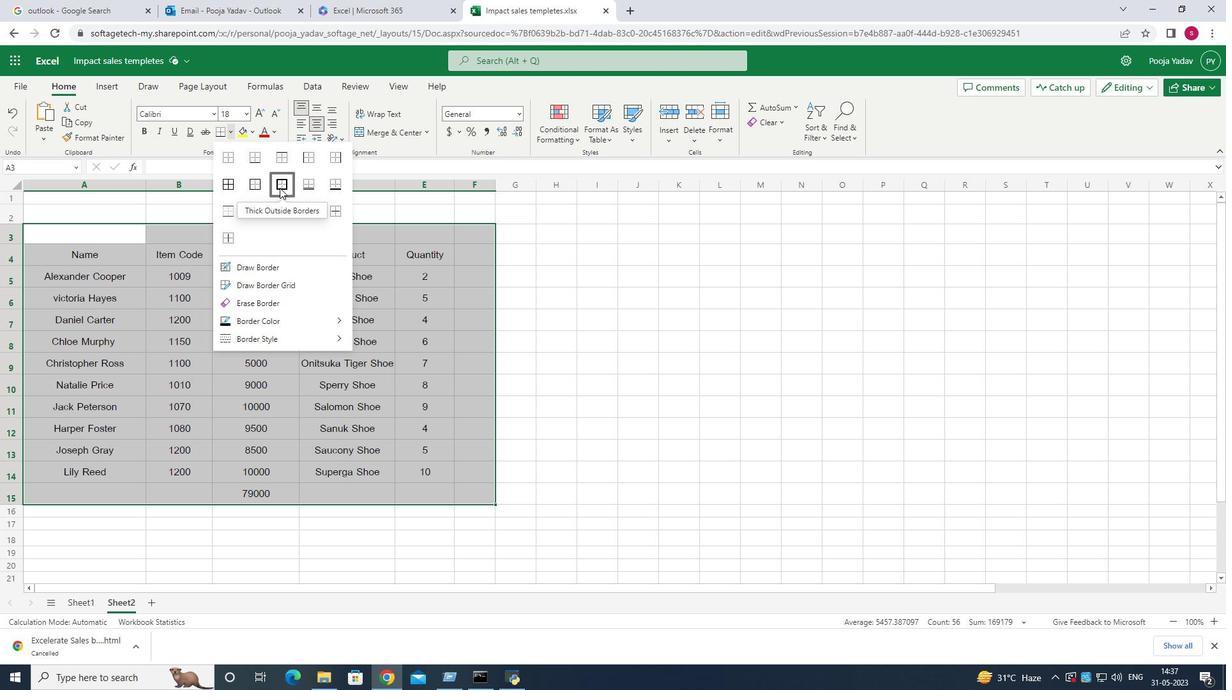 
Action: Mouse moved to (586, 464)
Screenshot: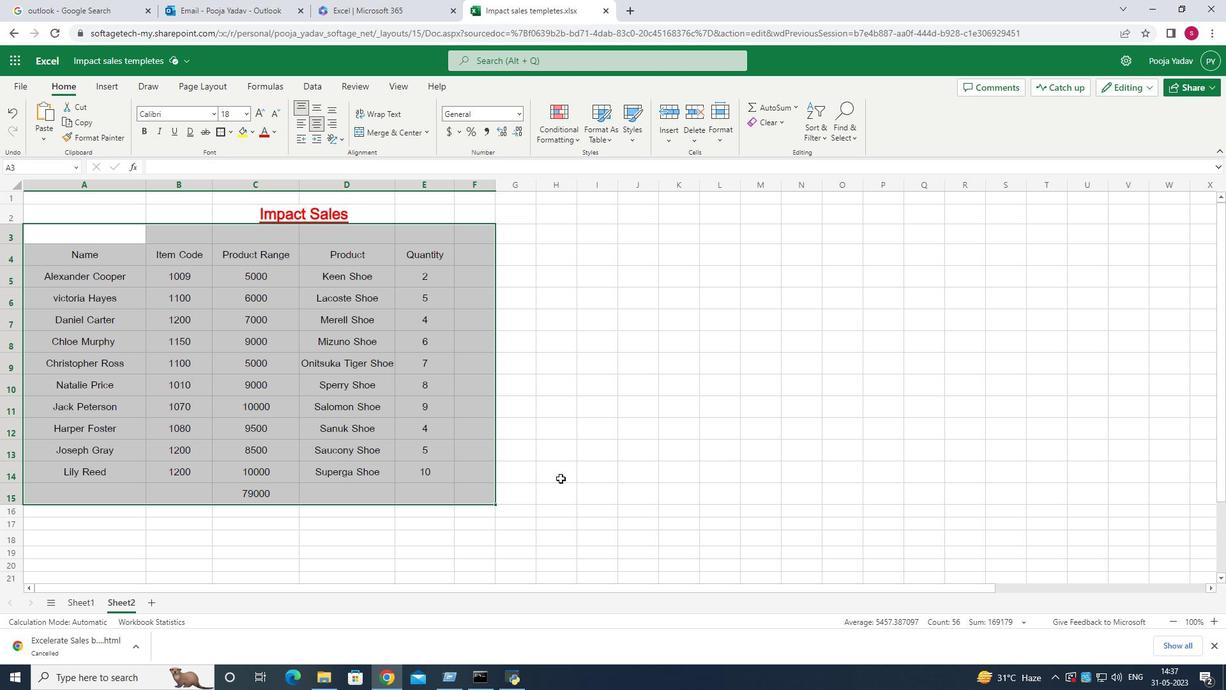 
Action: Mouse pressed left at (586, 464)
Screenshot: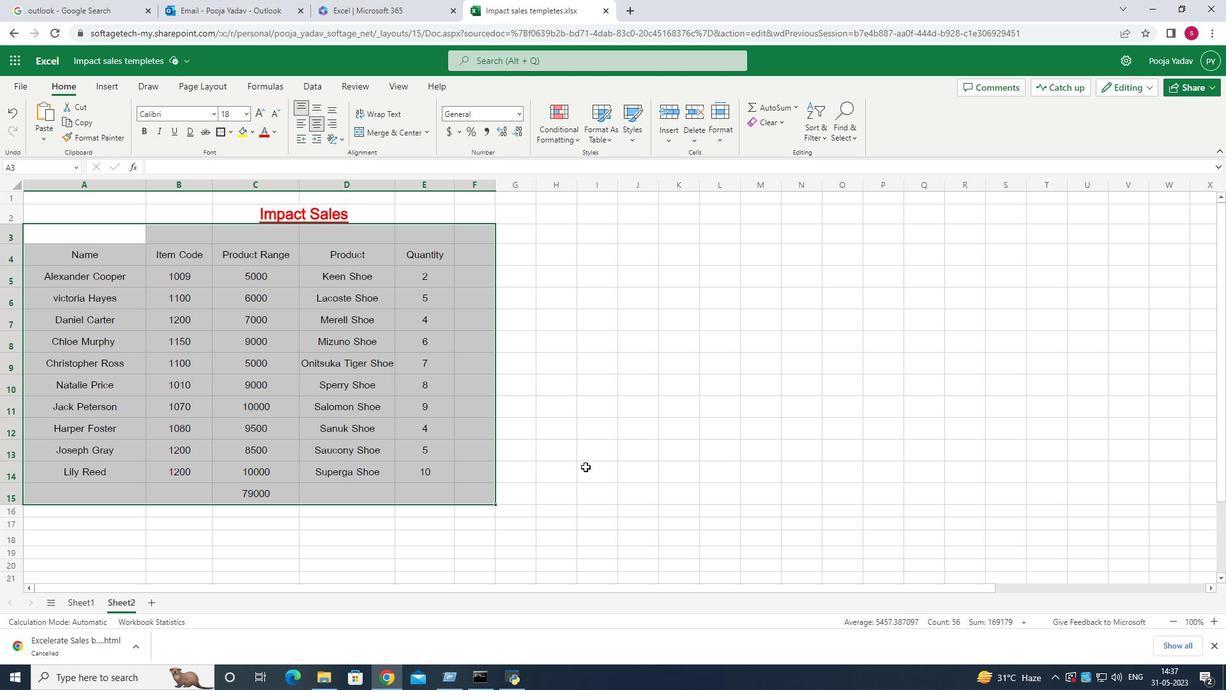 
Action: Mouse moved to (228, 125)
Screenshot: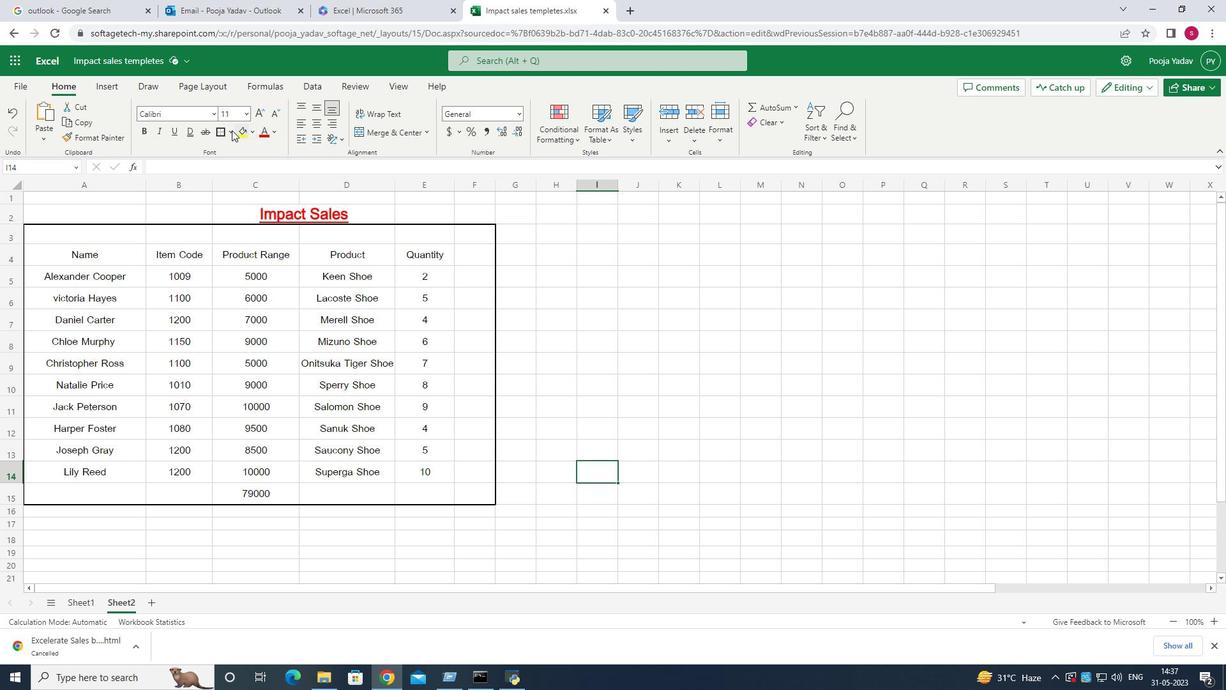 
Action: Mouse pressed left at (228, 125)
Screenshot: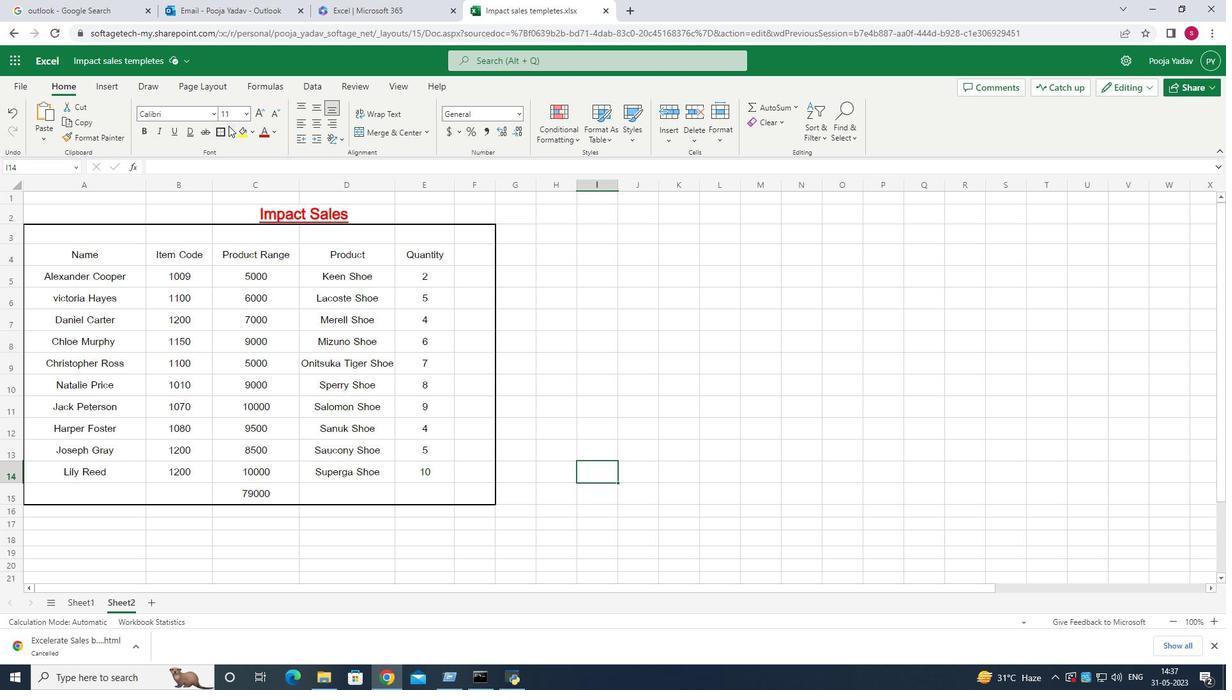 
Action: Mouse moved to (229, 182)
Screenshot: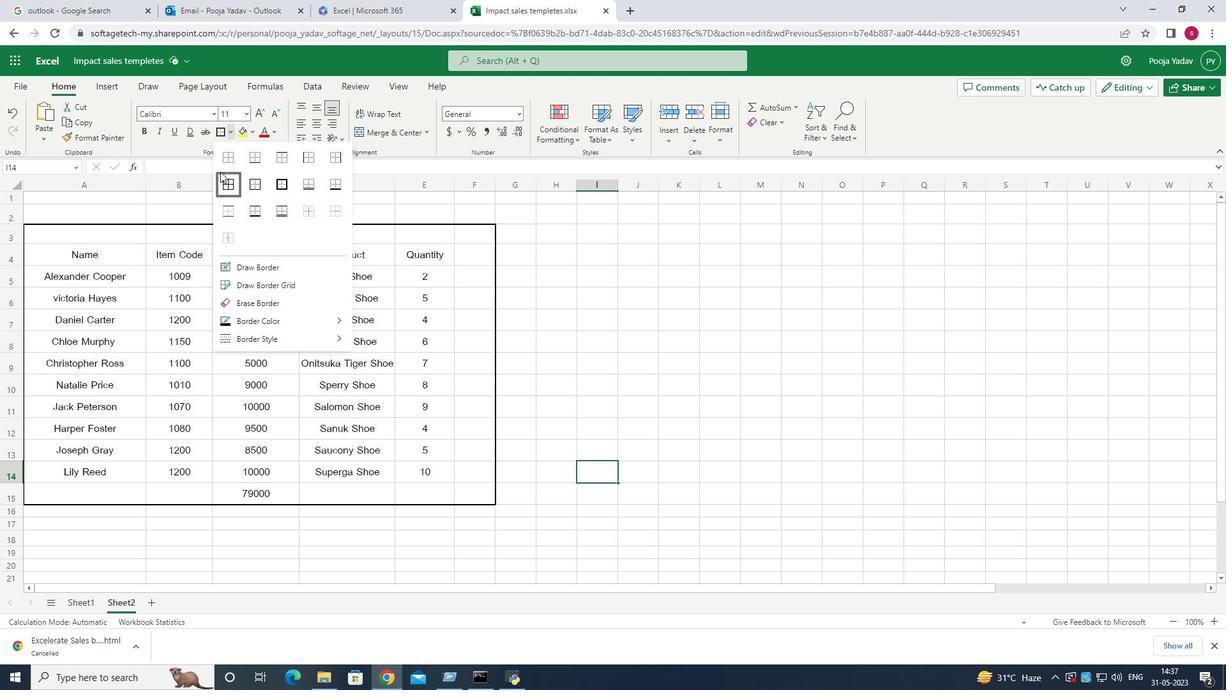 
Action: Mouse pressed left at (229, 182)
Screenshot: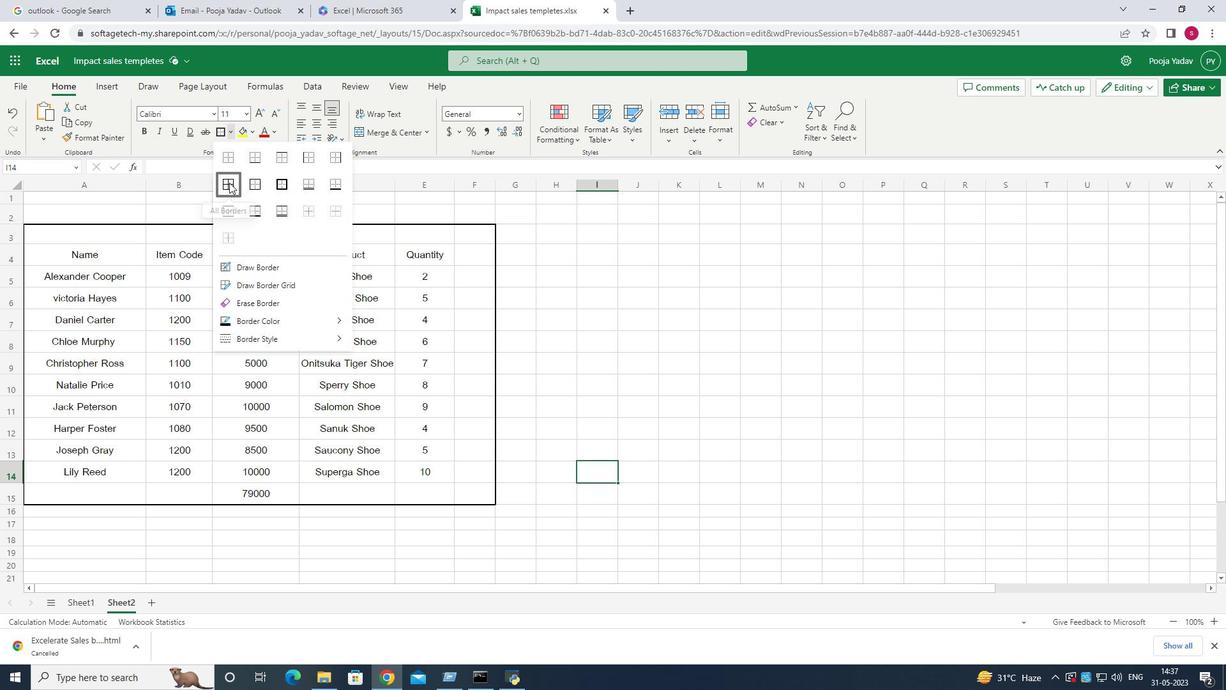 
Action: Mouse moved to (249, 131)
Screenshot: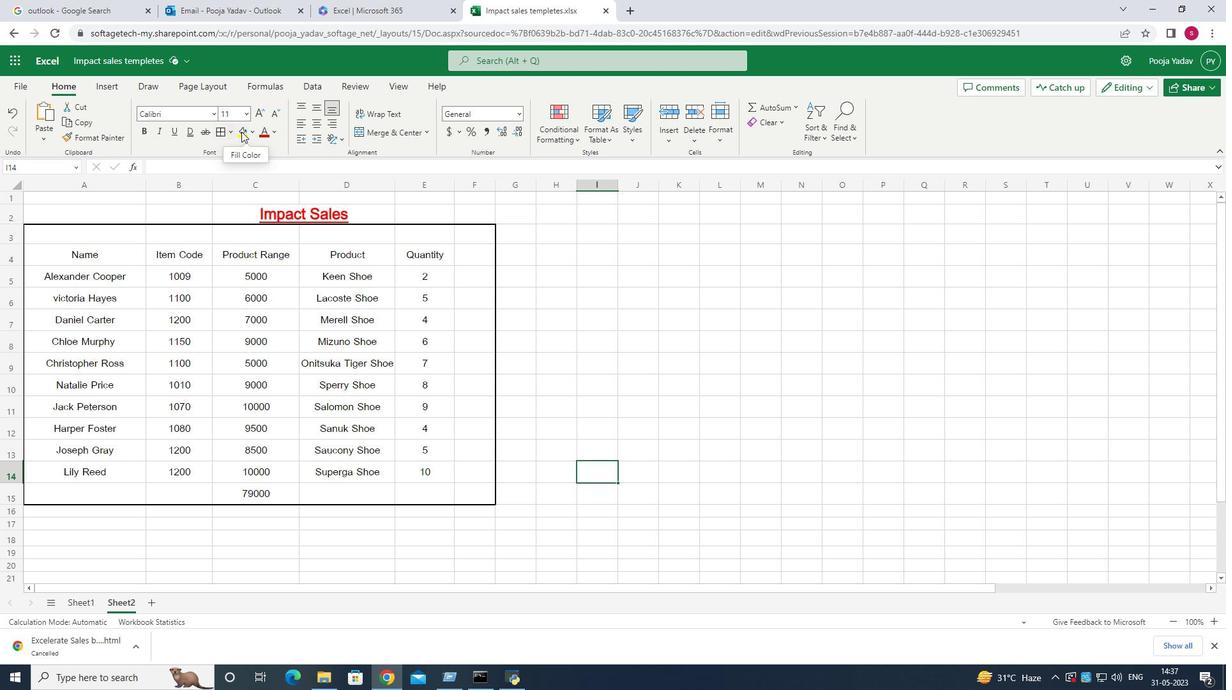 
Action: Mouse pressed left at (249, 131)
Screenshot: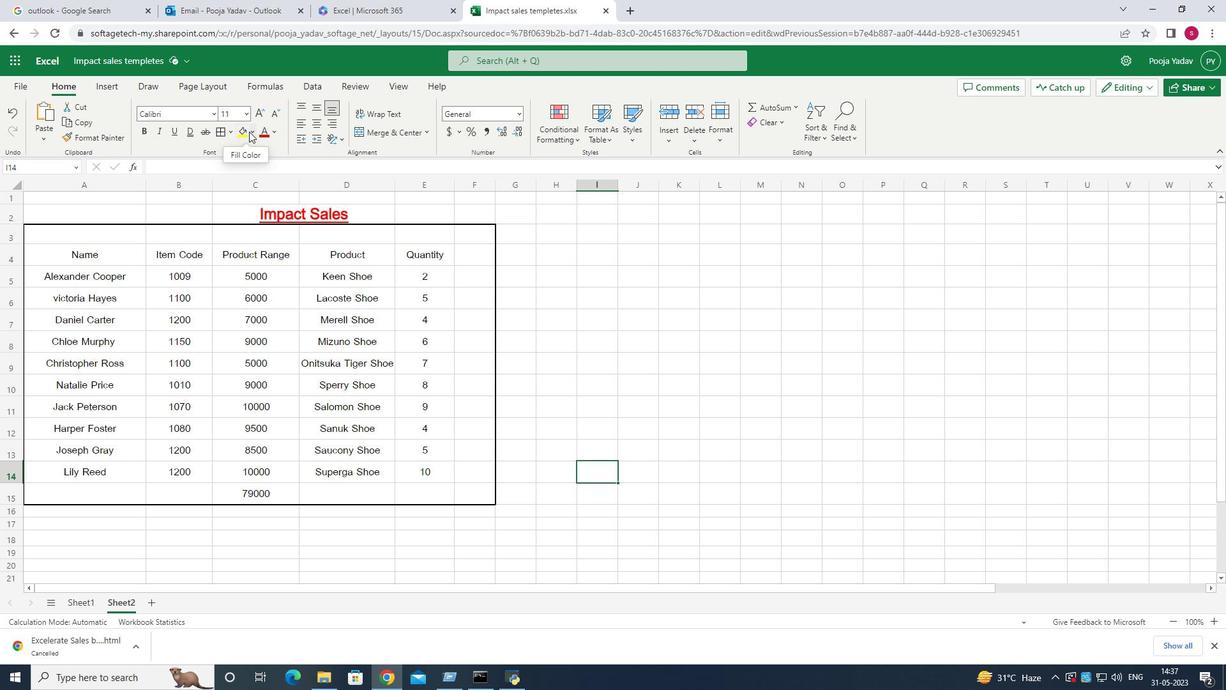 
Action: Mouse moved to (230, 132)
Screenshot: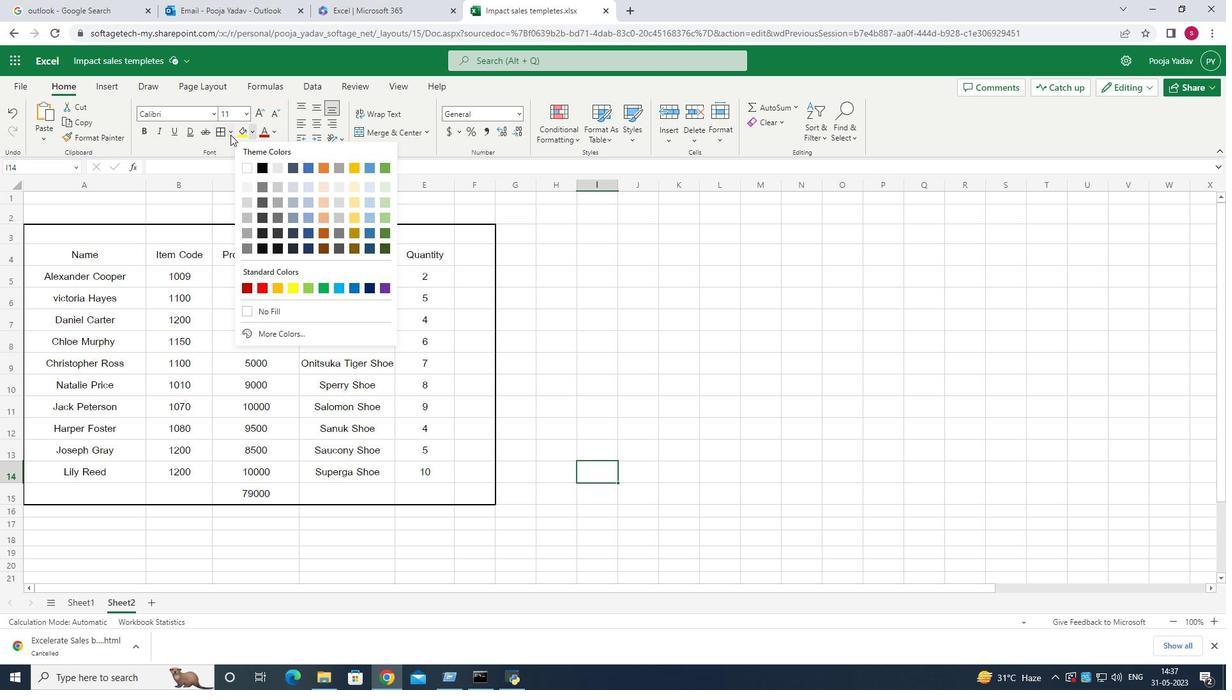 
Action: Mouse pressed left at (230, 132)
Screenshot: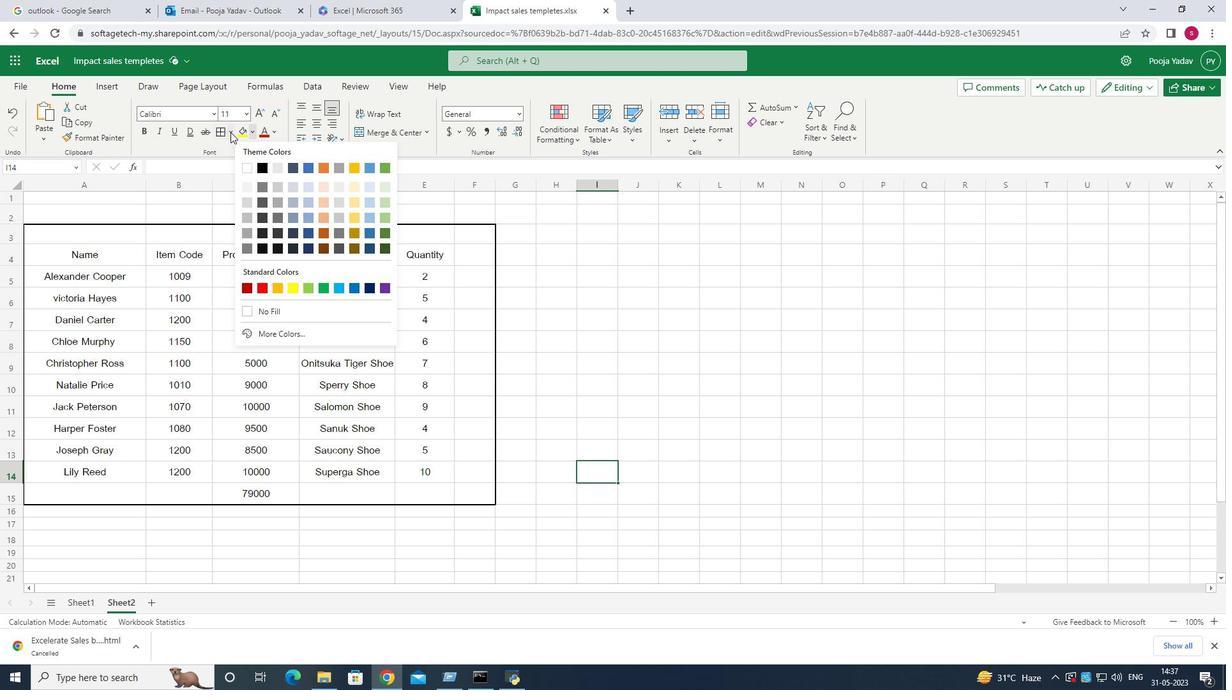 
Action: Mouse moved to (233, 186)
Screenshot: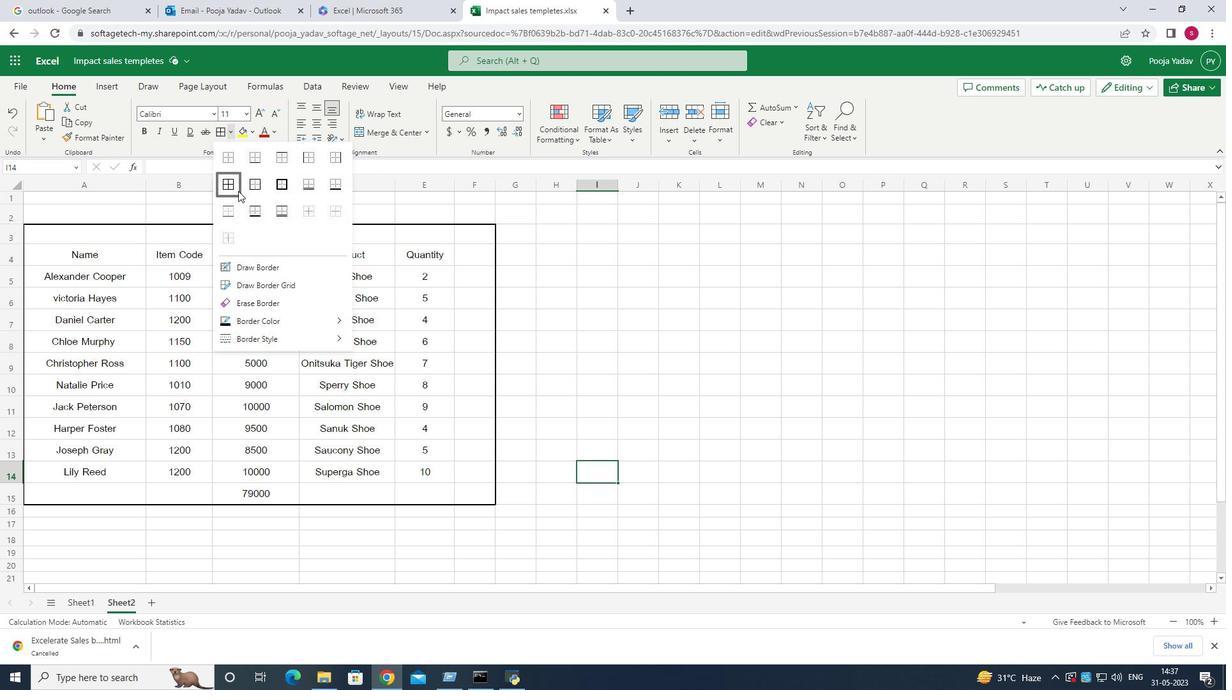 
Action: Mouse pressed left at (233, 186)
Screenshot: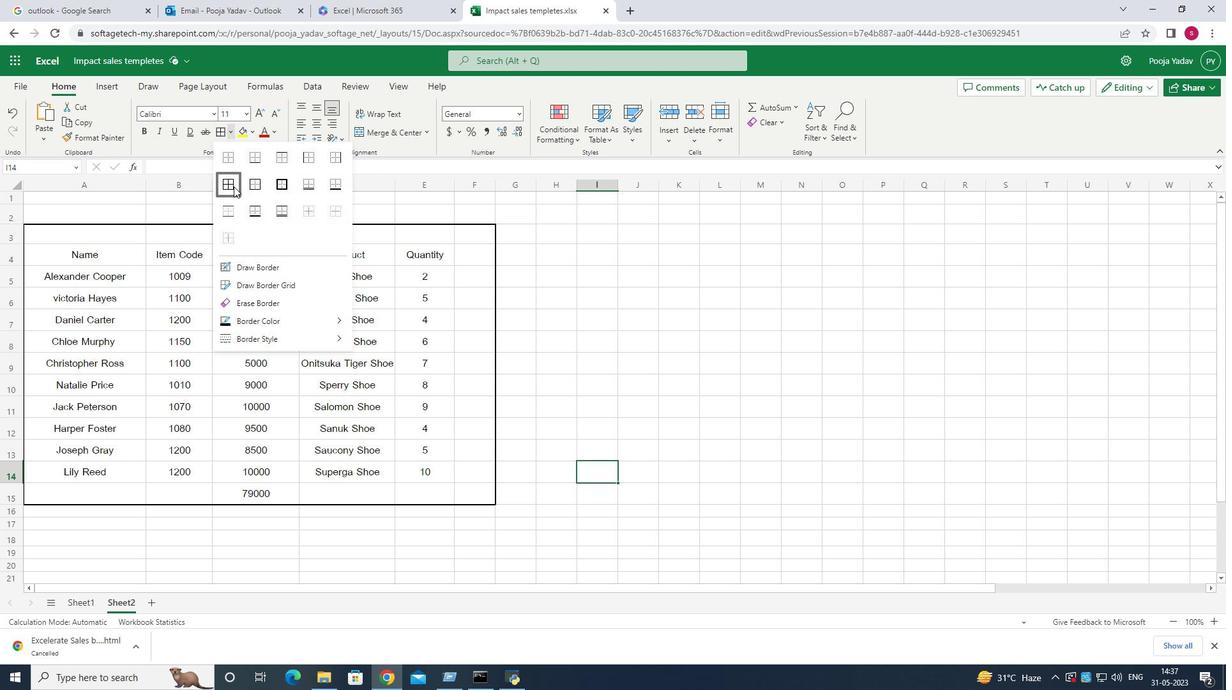 
Action: Mouse pressed left at (233, 186)
Screenshot: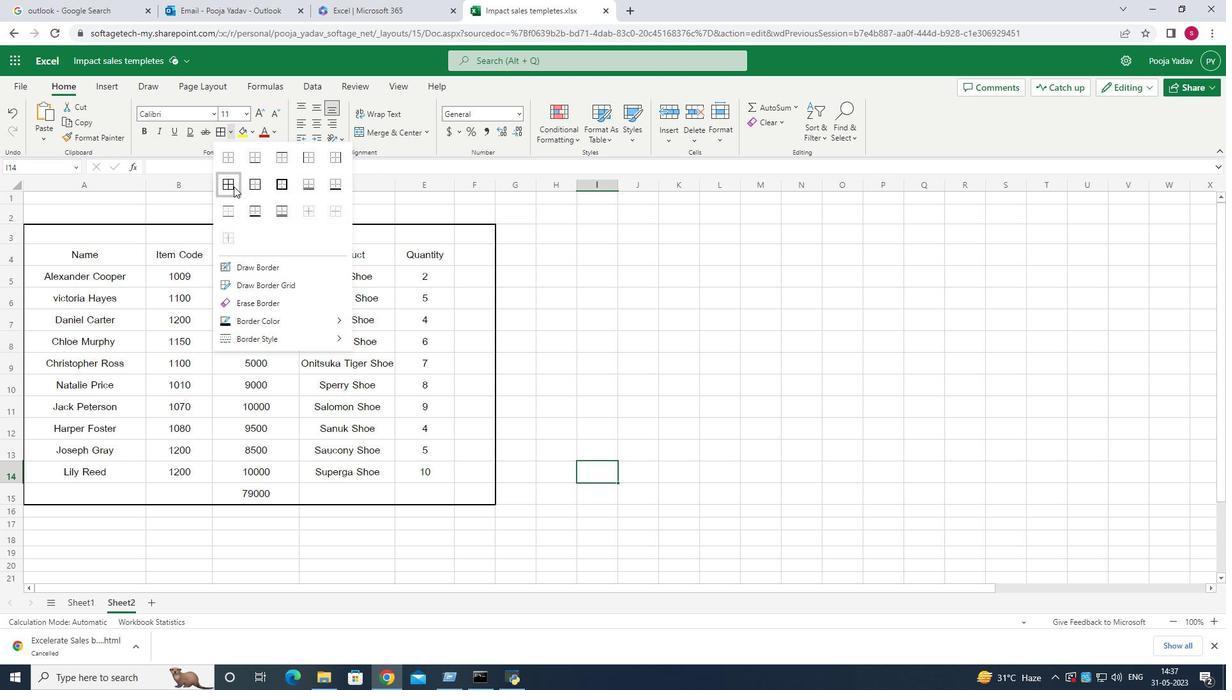 
Action: Mouse moved to (594, 312)
Screenshot: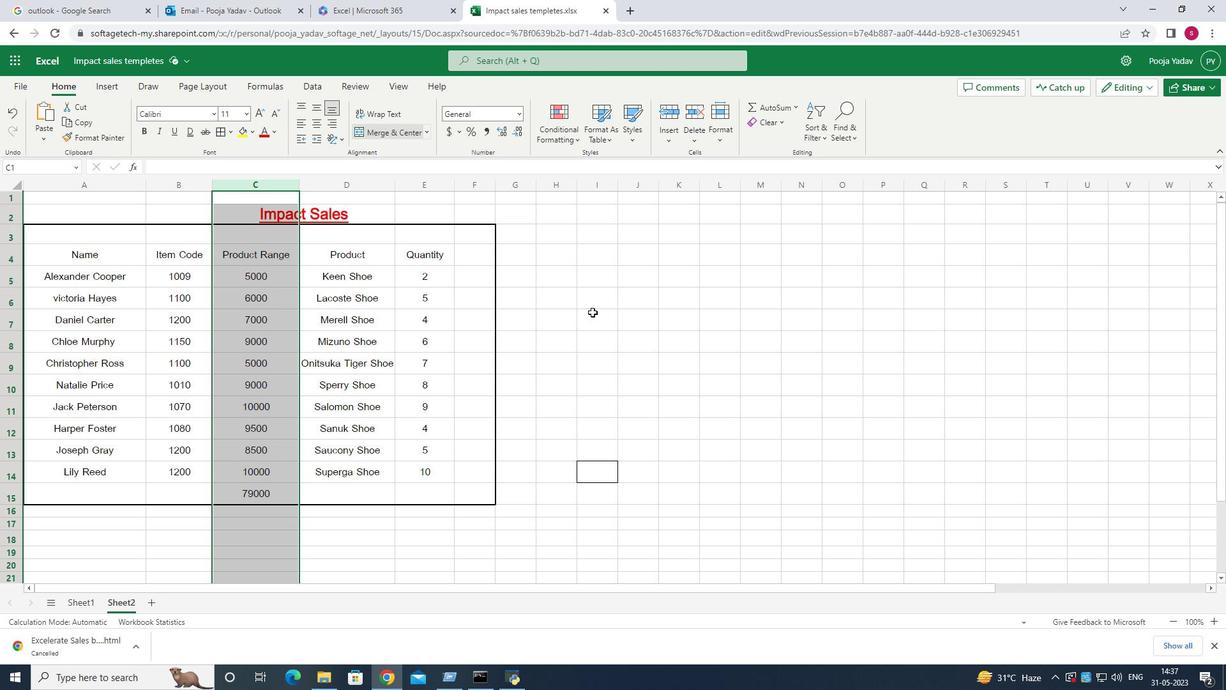 
Action: Mouse pressed left at (594, 312)
Screenshot: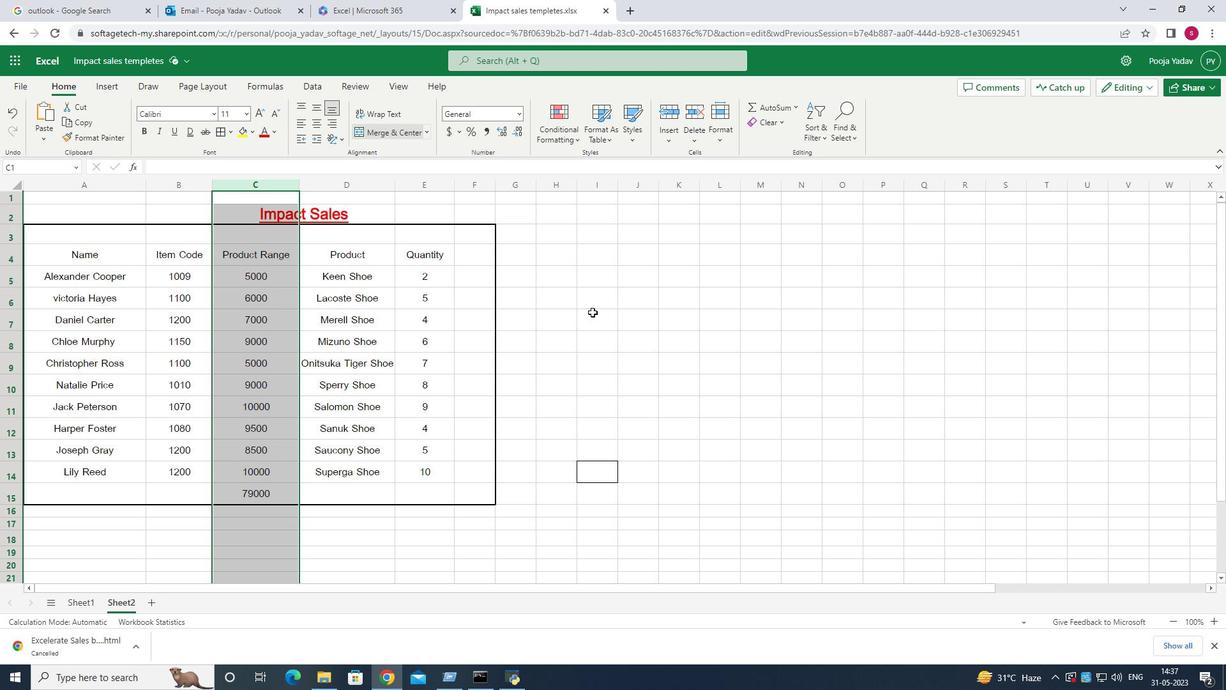 
Action: Mouse moved to (226, 132)
Screenshot: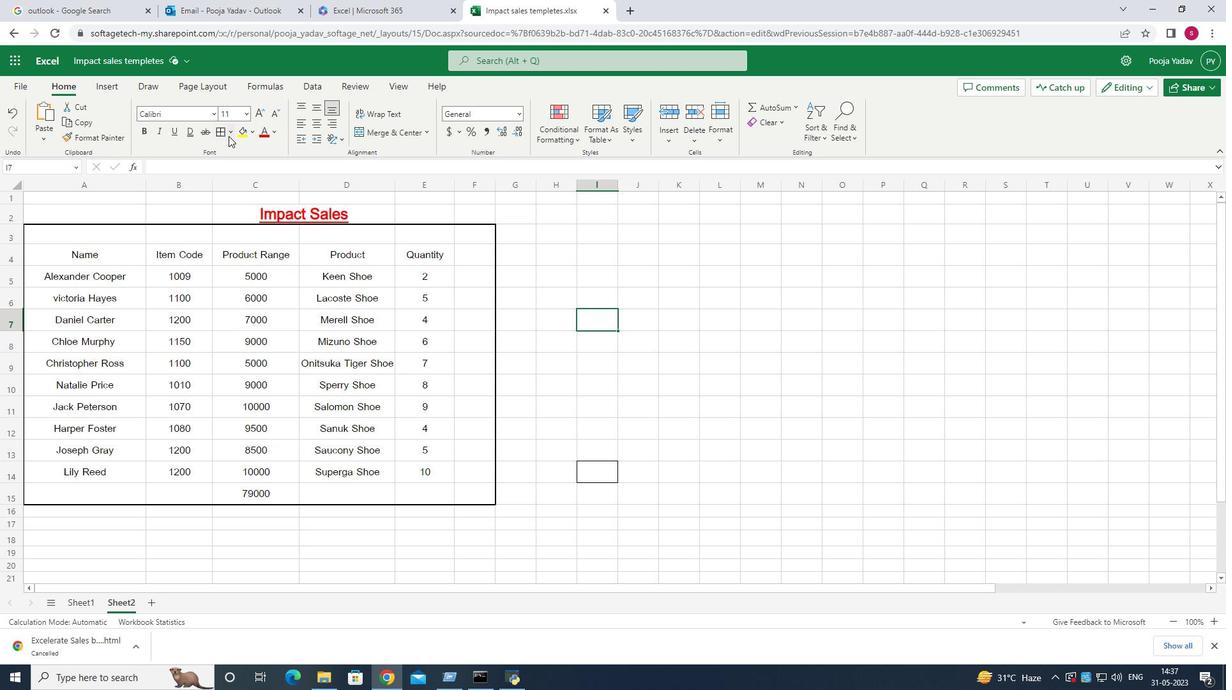 
Action: Mouse pressed left at (226, 132)
Screenshot: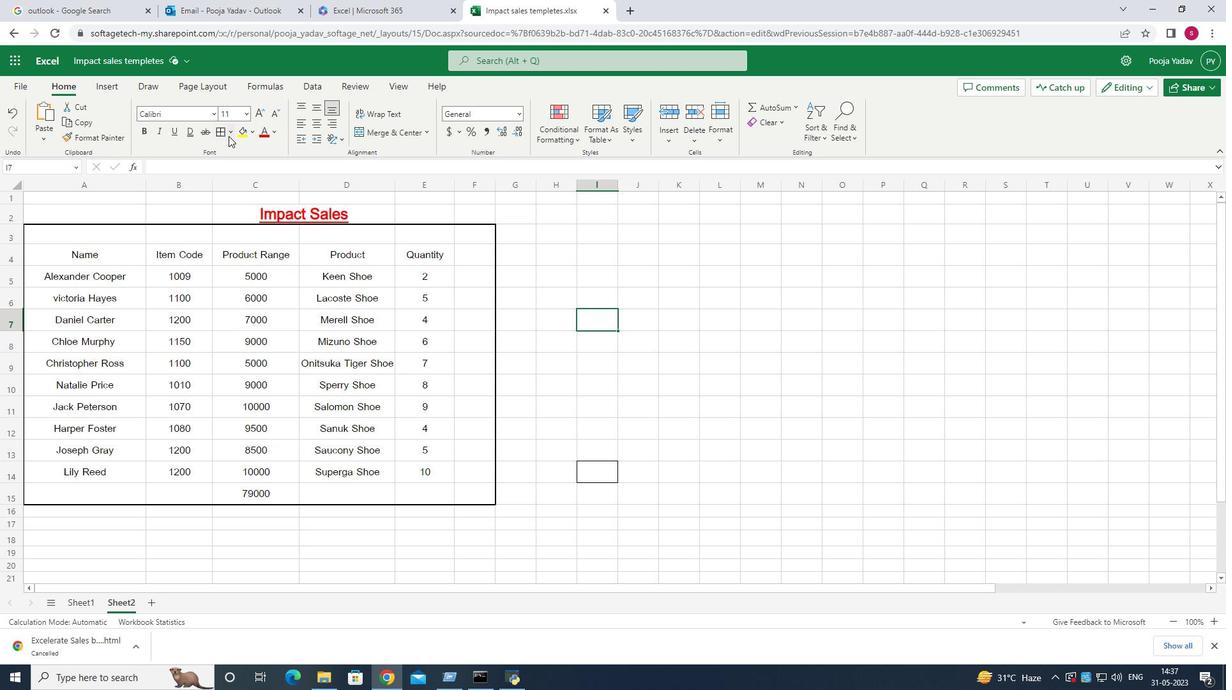 
Action: Mouse moved to (235, 181)
Screenshot: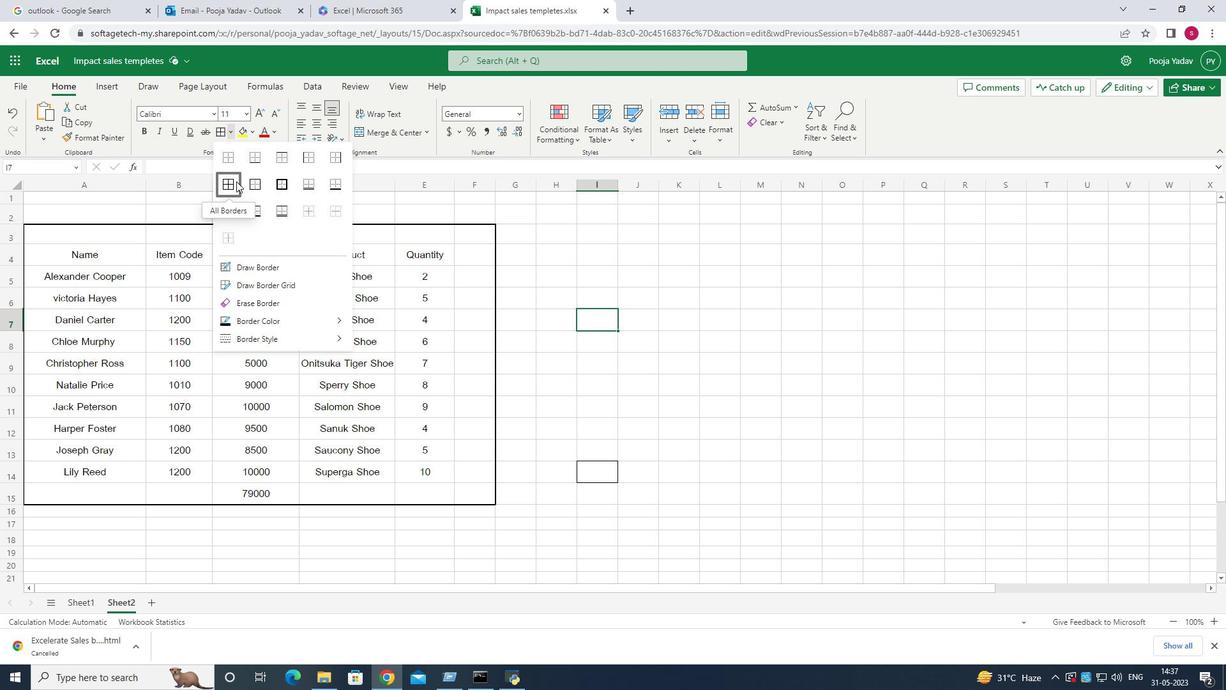 
Action: Mouse pressed left at (235, 181)
Screenshot: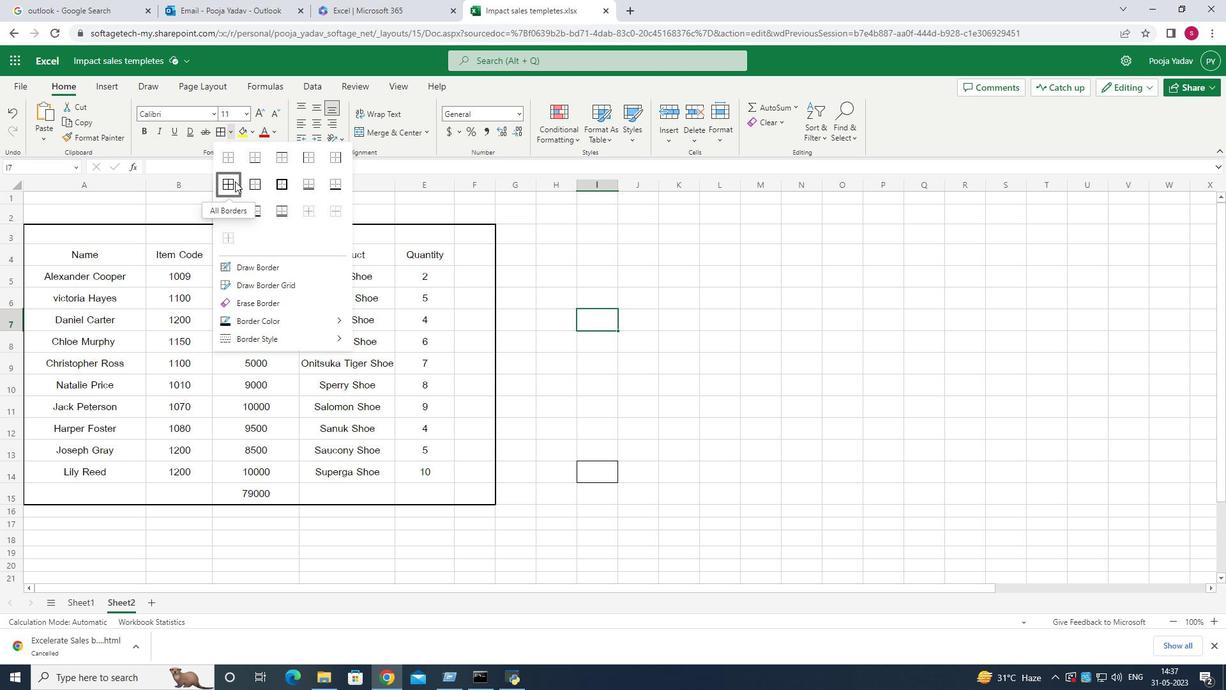 
Action: Mouse moved to (328, 328)
Screenshot: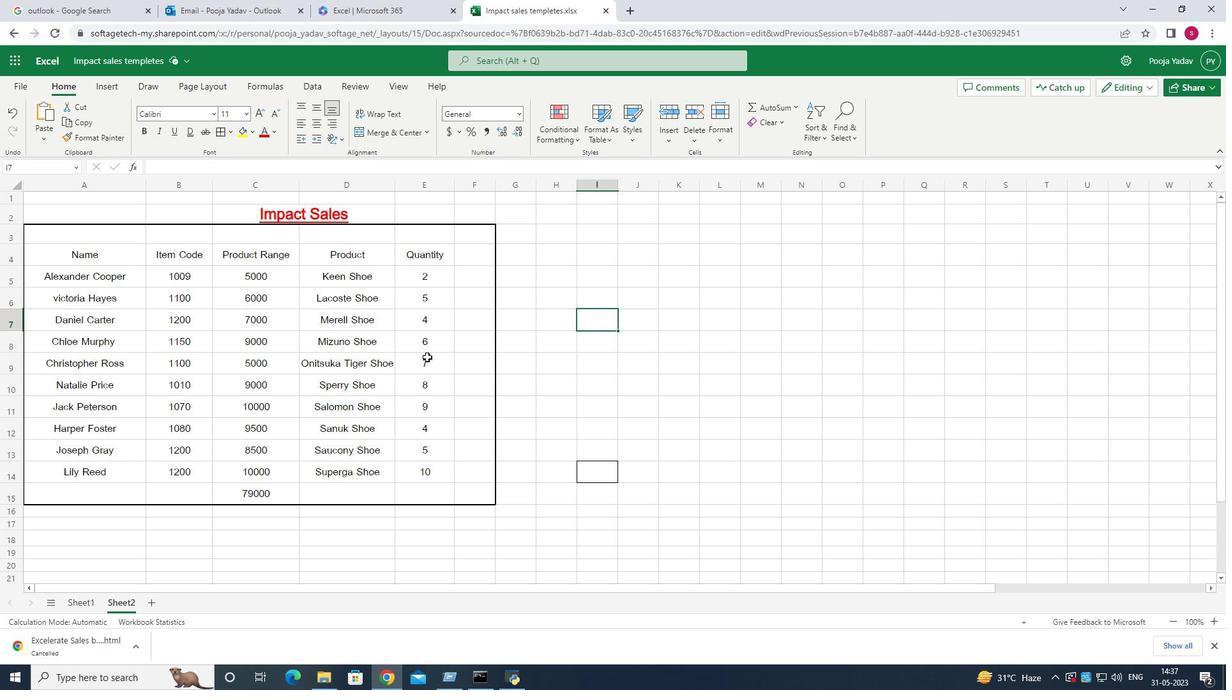 
Action: Mouse pressed left at (328, 328)
Screenshot: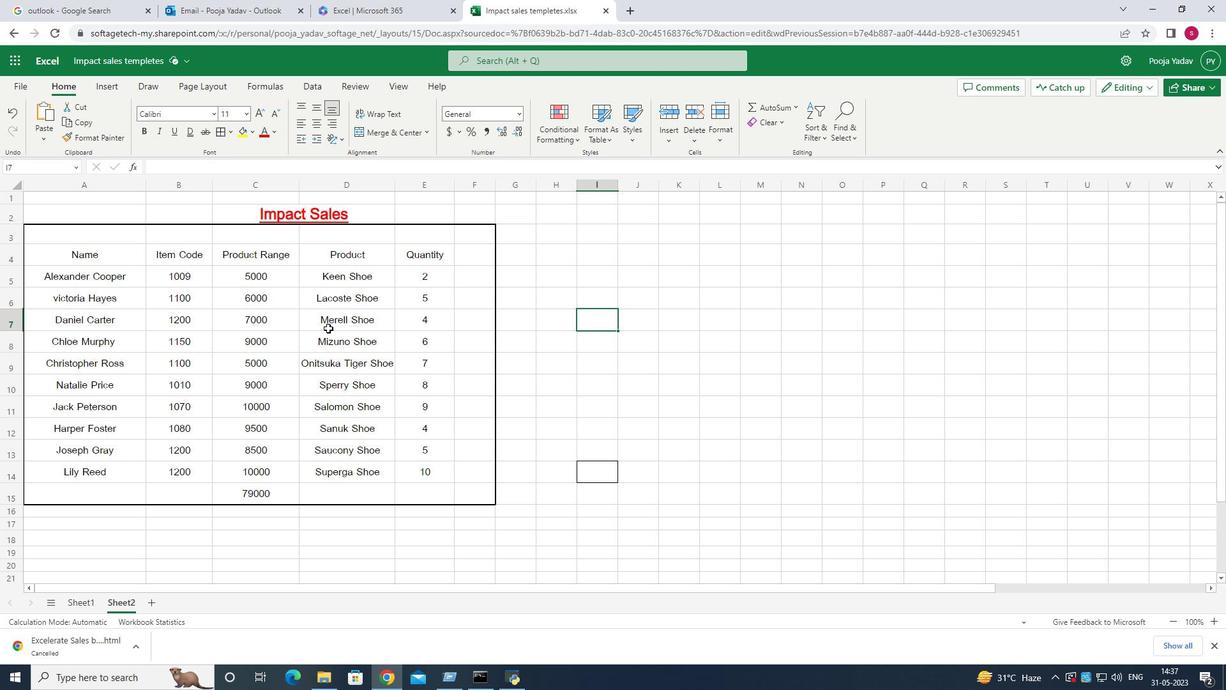 
Action: Mouse moved to (241, 242)
Screenshot: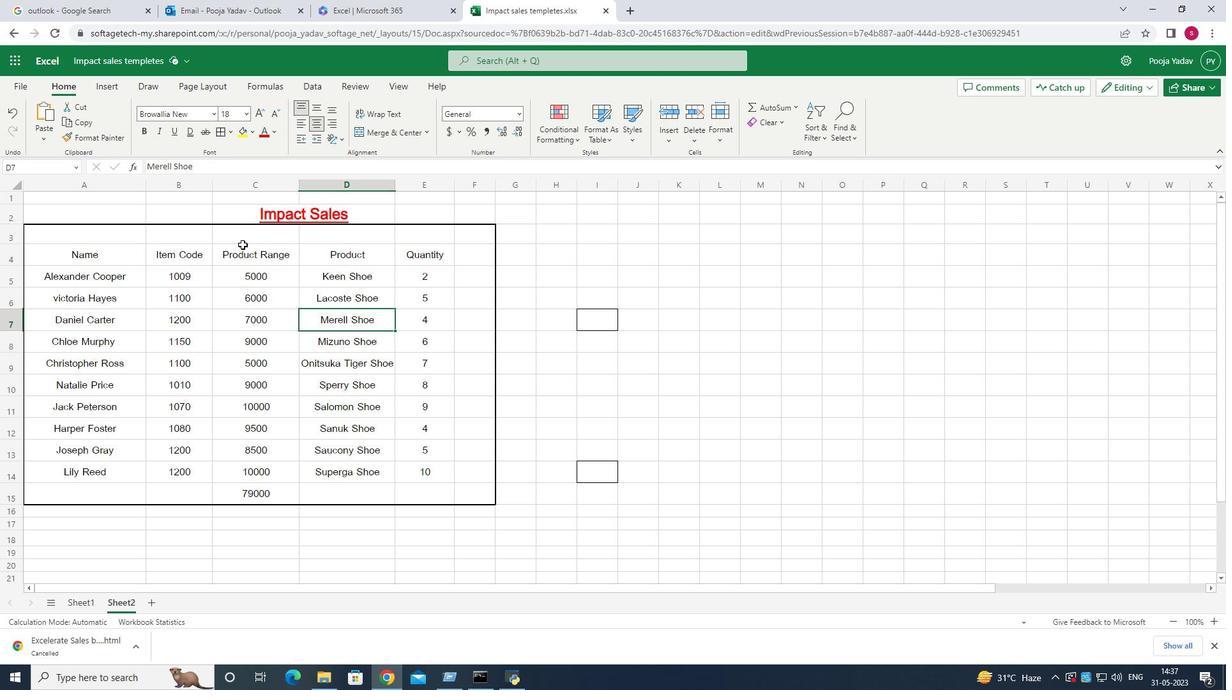 
Action: Mouse pressed left at (241, 242)
Screenshot: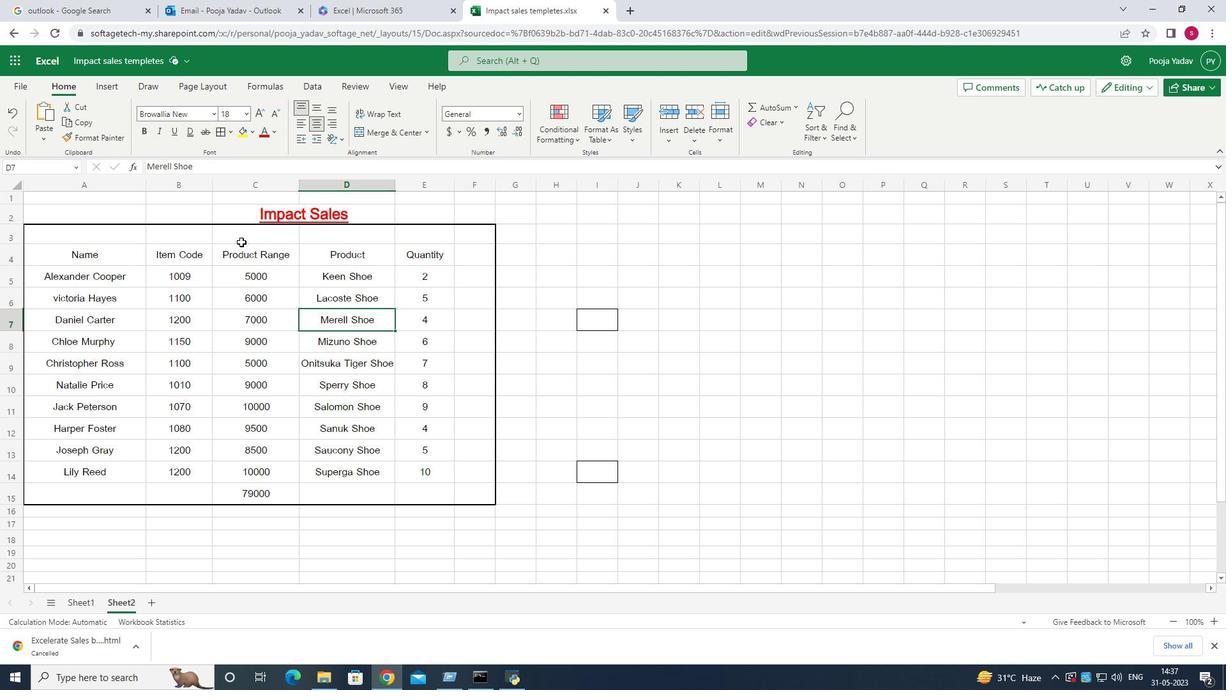 
Action: Mouse moved to (217, 127)
Screenshot: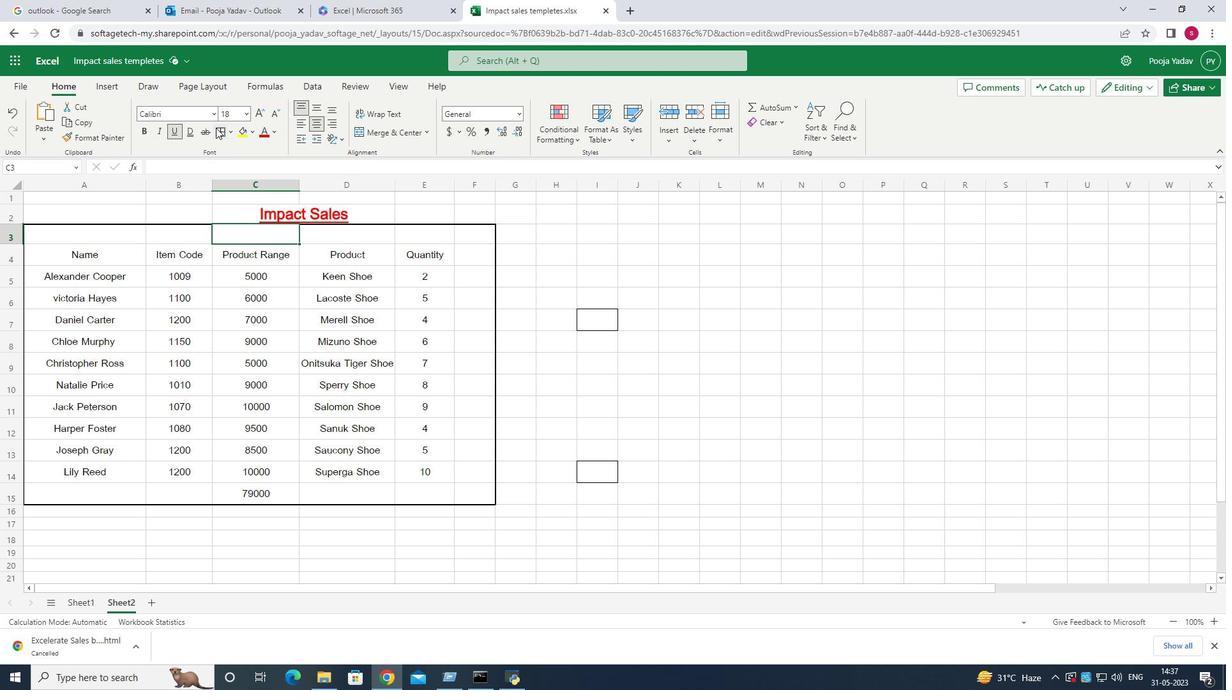 
Action: Mouse pressed left at (217, 127)
Screenshot: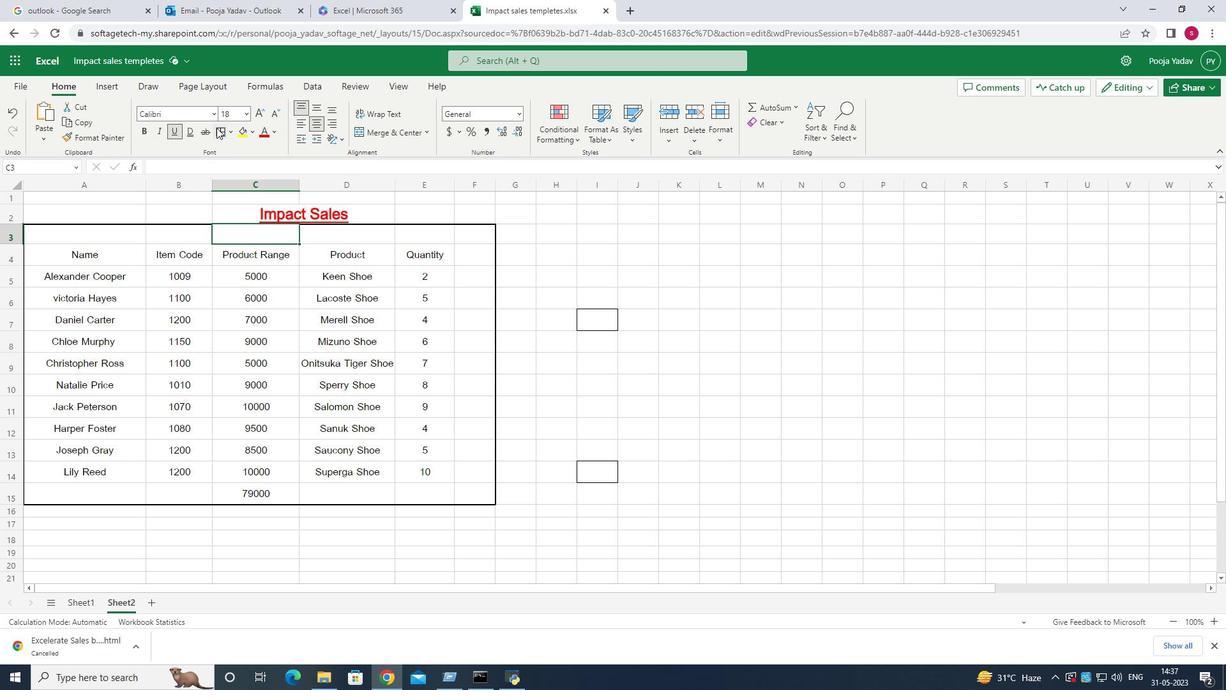 
Action: Mouse moved to (120, 226)
Screenshot: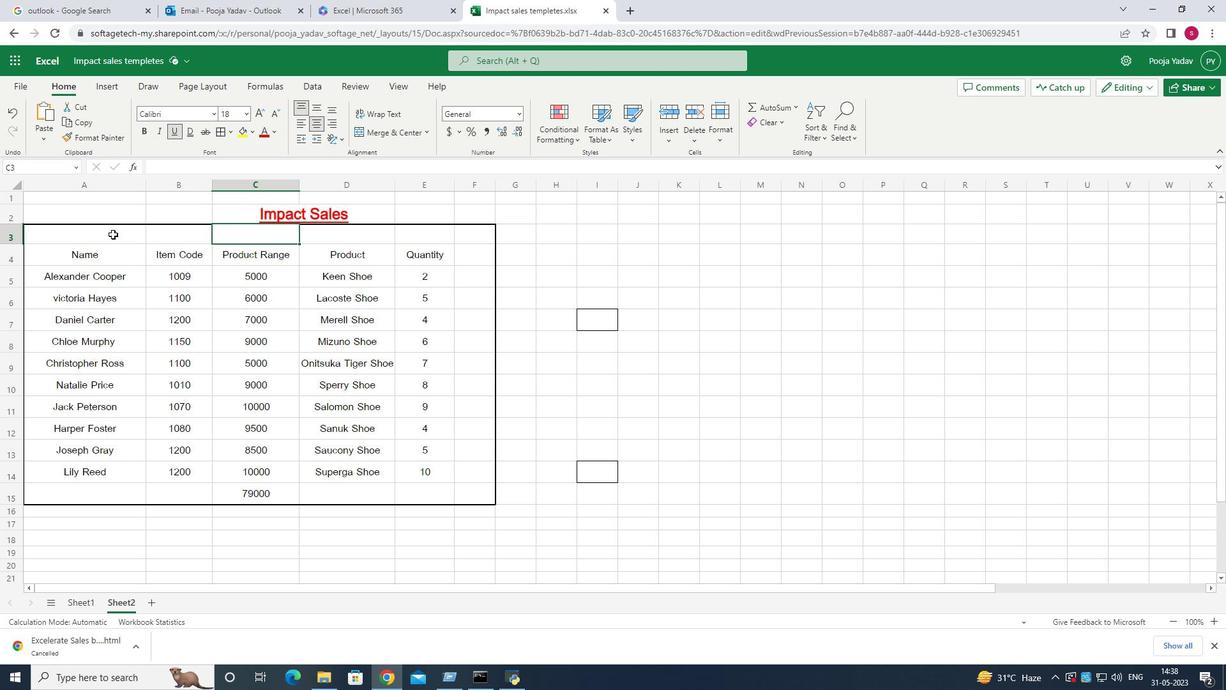 
Action: Mouse pressed left at (120, 226)
Screenshot: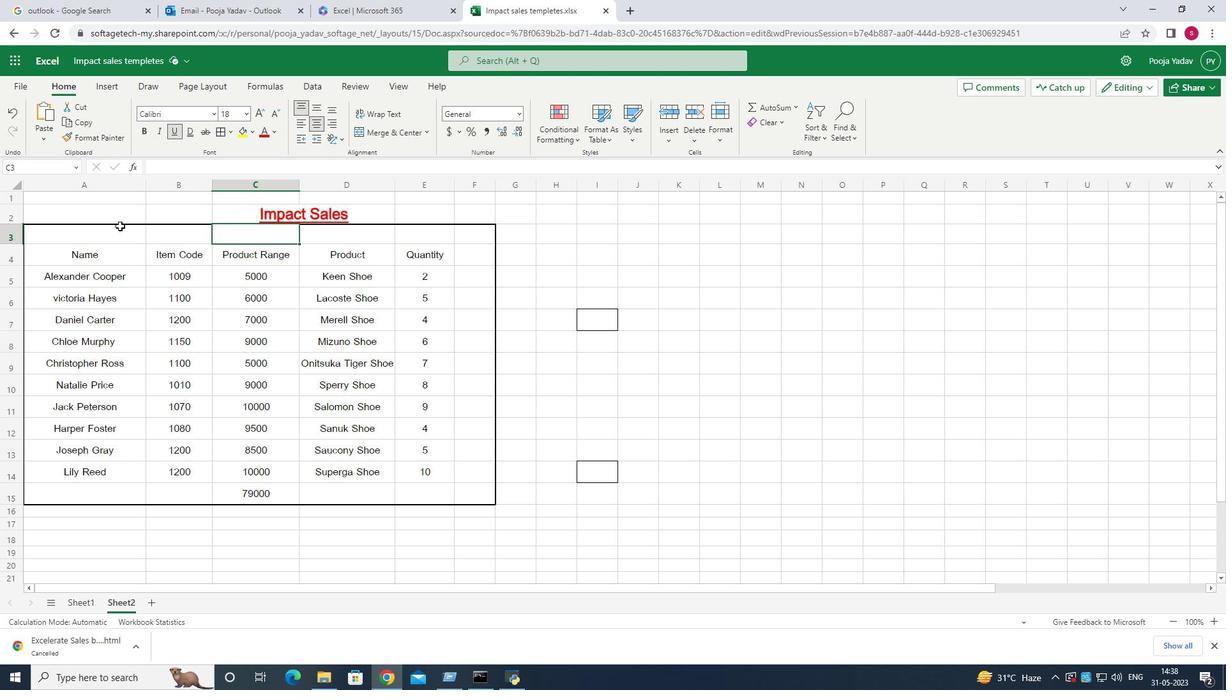 
Action: Mouse moved to (229, 131)
Screenshot: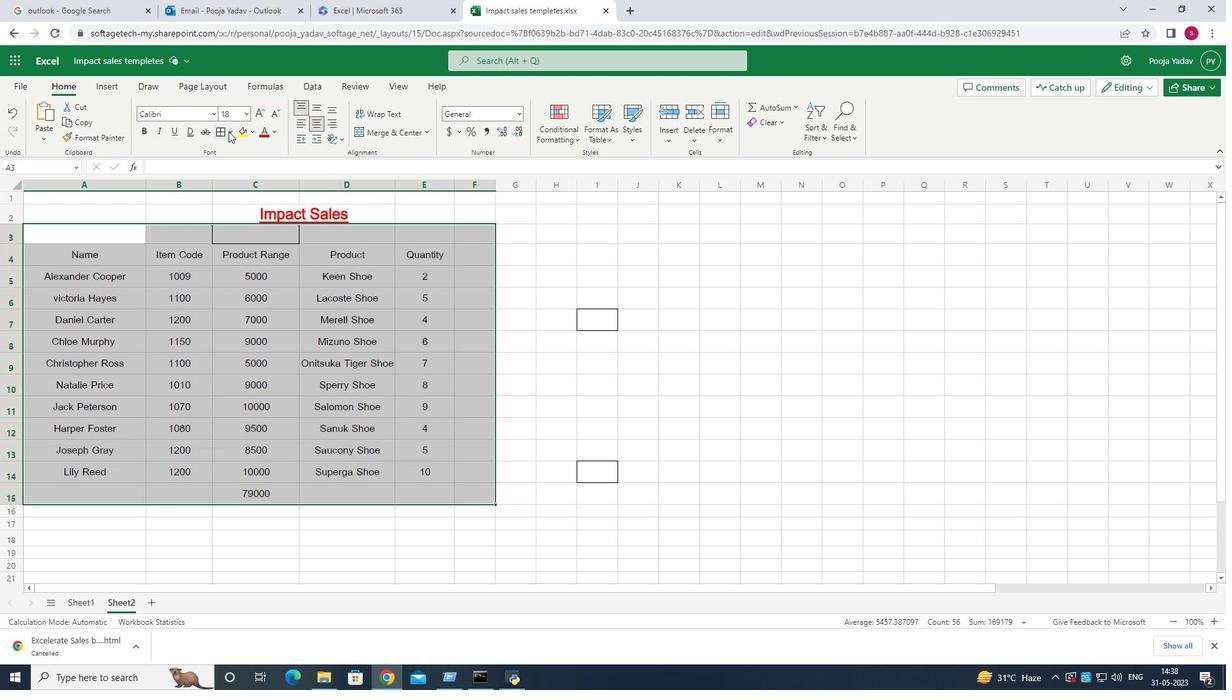 
Action: Mouse pressed left at (229, 131)
Screenshot: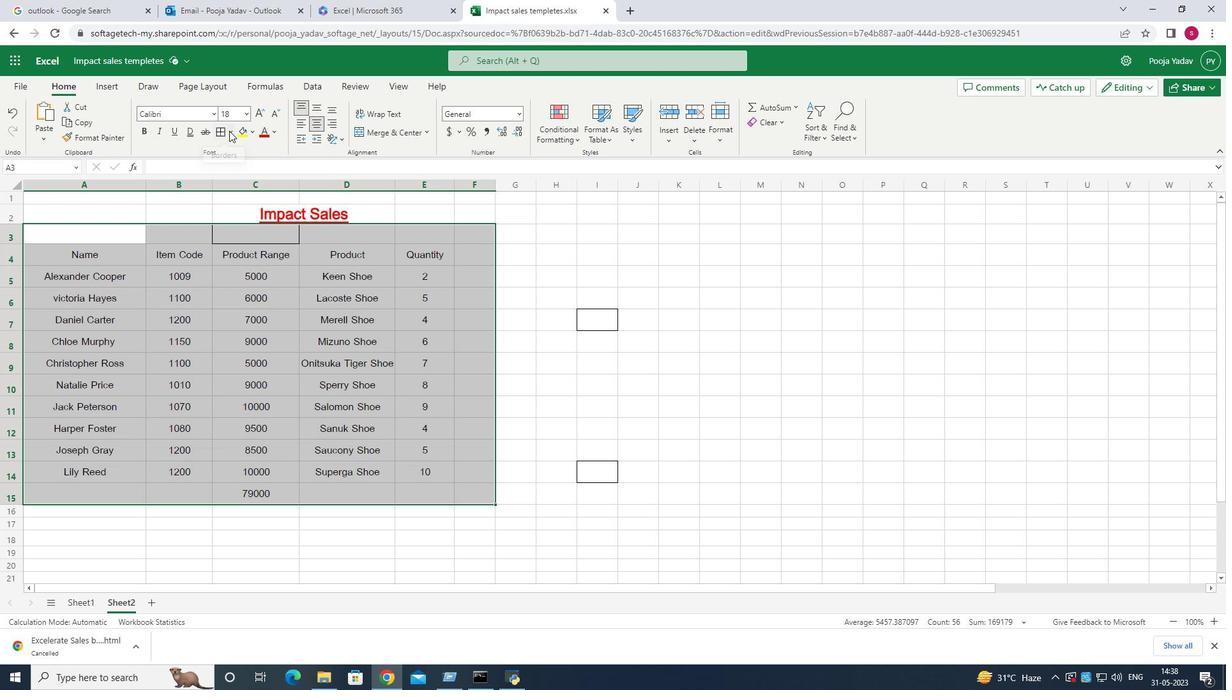 
Action: Mouse moved to (233, 179)
Screenshot: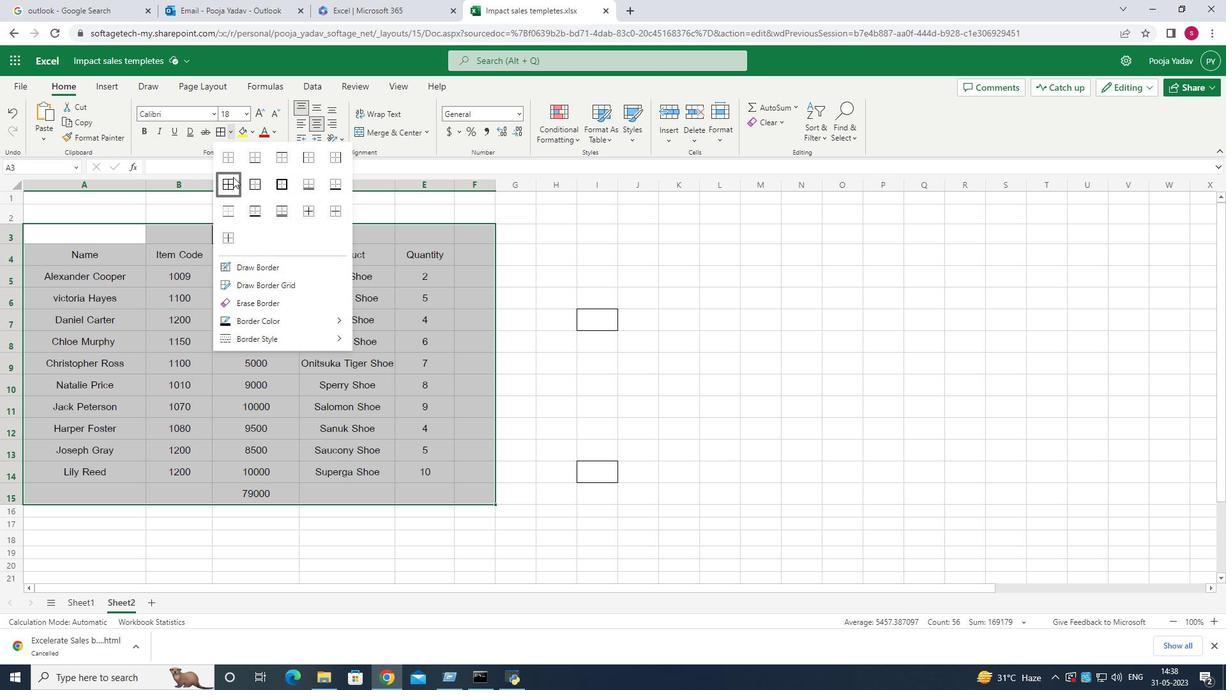 
Action: Mouse pressed left at (233, 179)
Screenshot: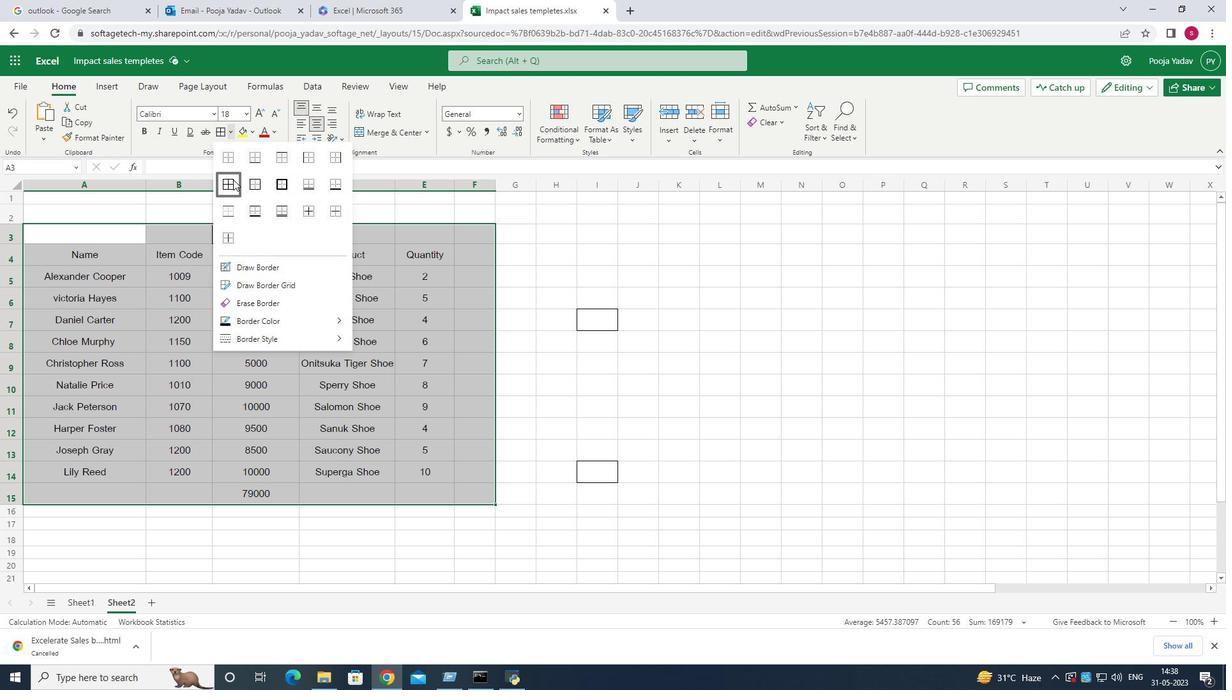 
Action: Mouse moved to (582, 385)
Screenshot: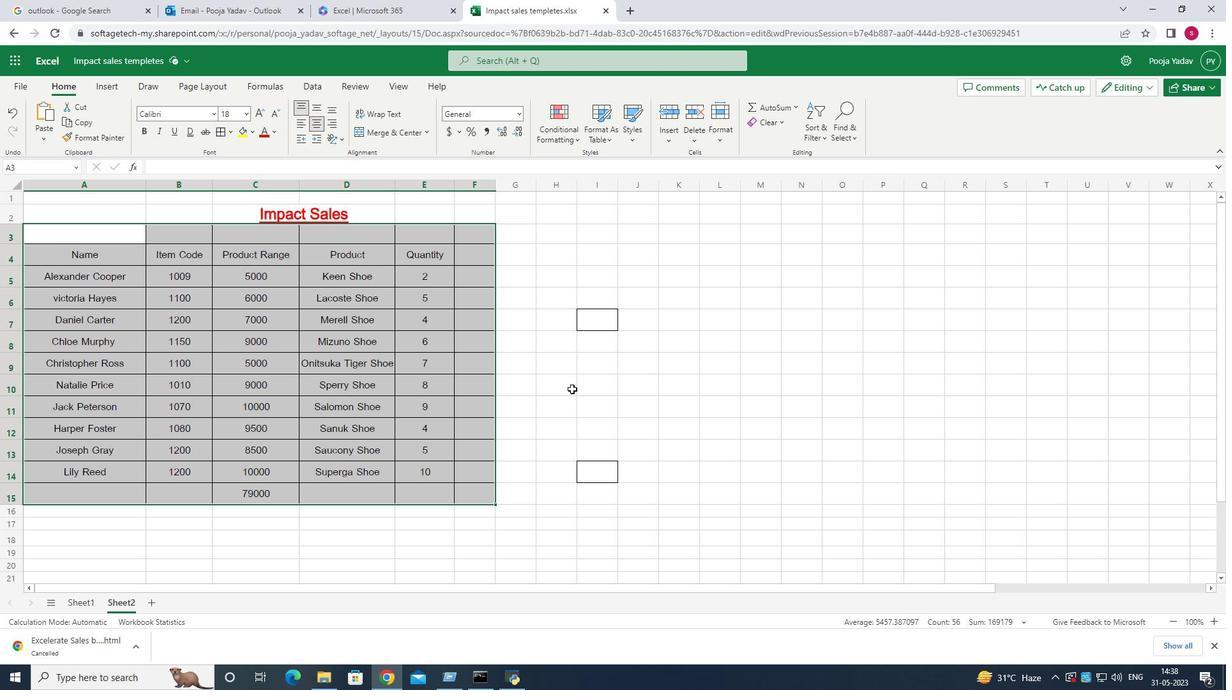 
Action: Mouse pressed left at (582, 385)
Screenshot: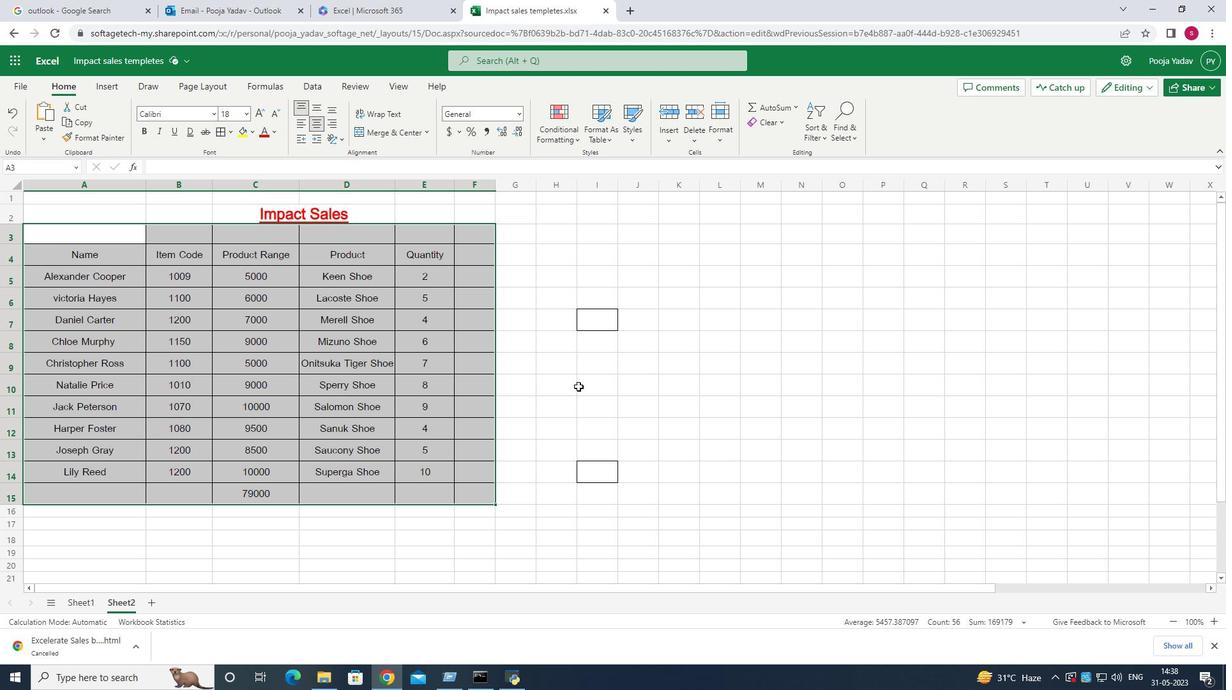 
Action: Mouse moved to (644, 282)
Screenshot: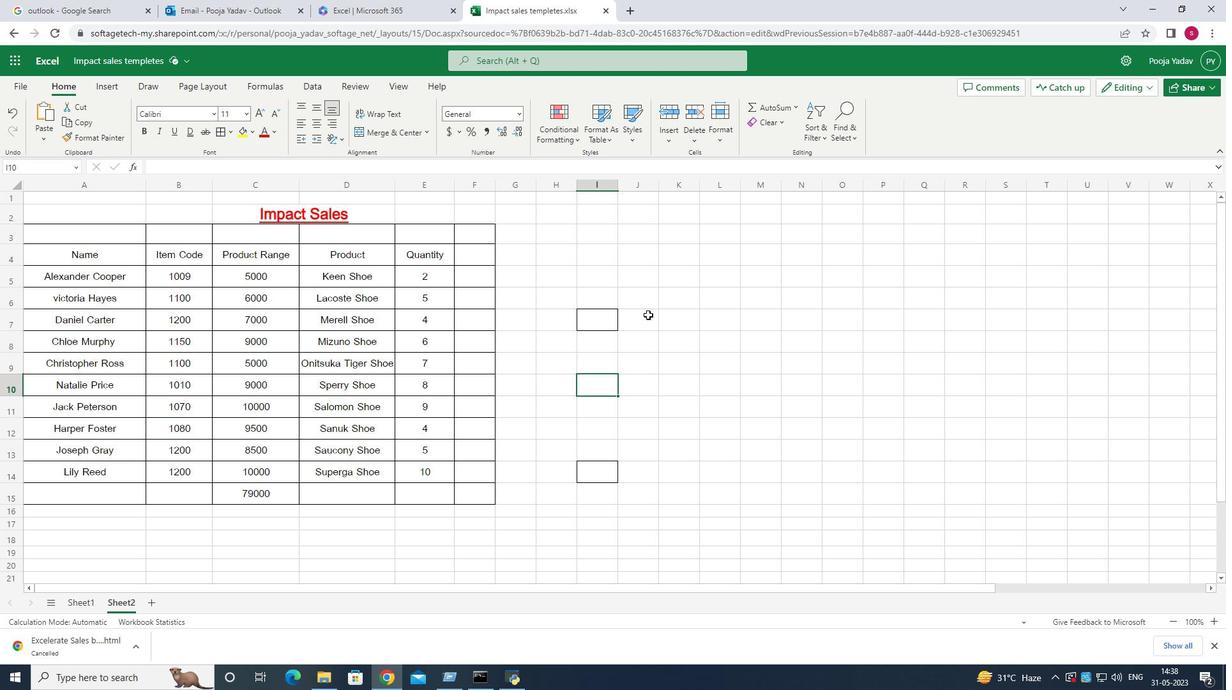 
Action: Mouse pressed left at (644, 282)
Screenshot: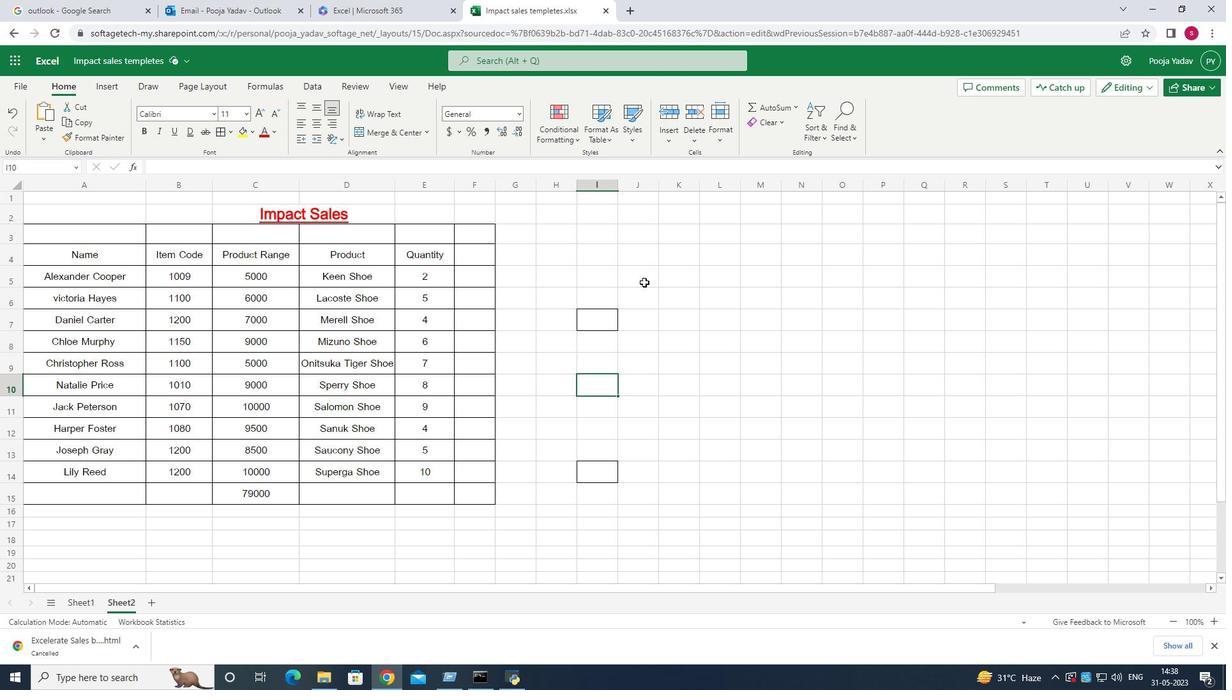 
Action: Mouse moved to (593, 509)
Screenshot: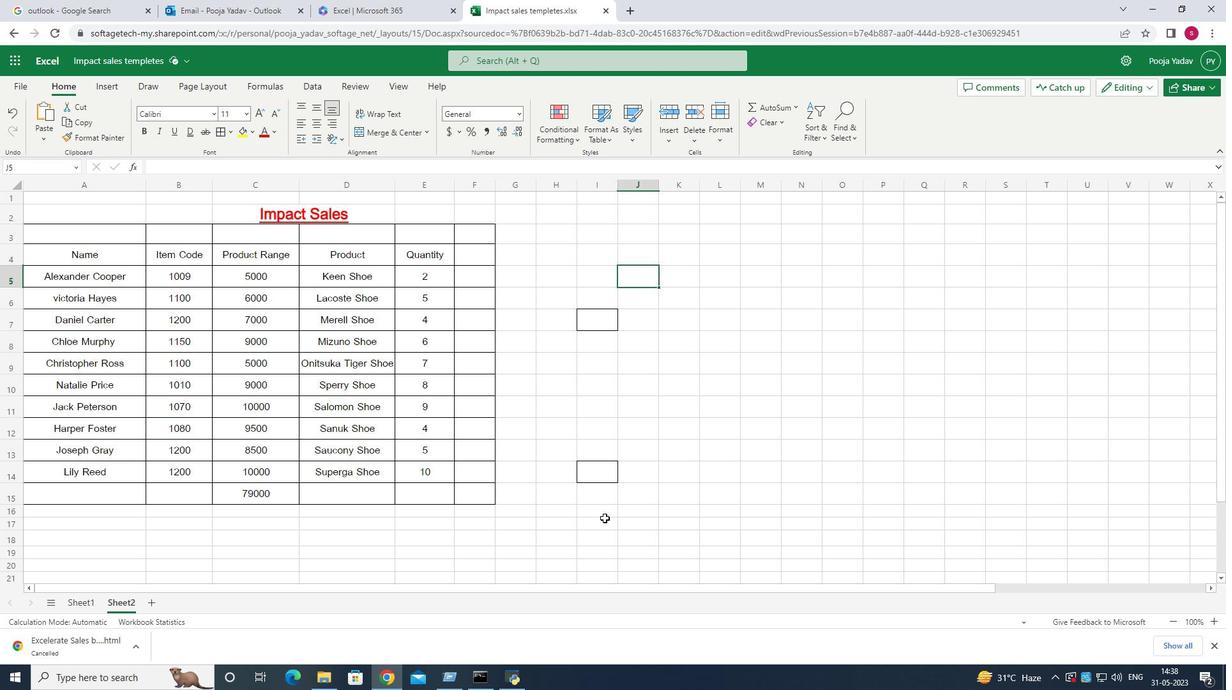 
